 Task: Reply to email with the signature Chelsea Sanchez with the subject Thank you for a meeting from softage.10@softage.net with the message I need your assistance in preparing the presentation for the client meeting. with BCC to softage.6@softage.net with an attached document Feasibility_study.pdf
Action: Mouse moved to (1299, 208)
Screenshot: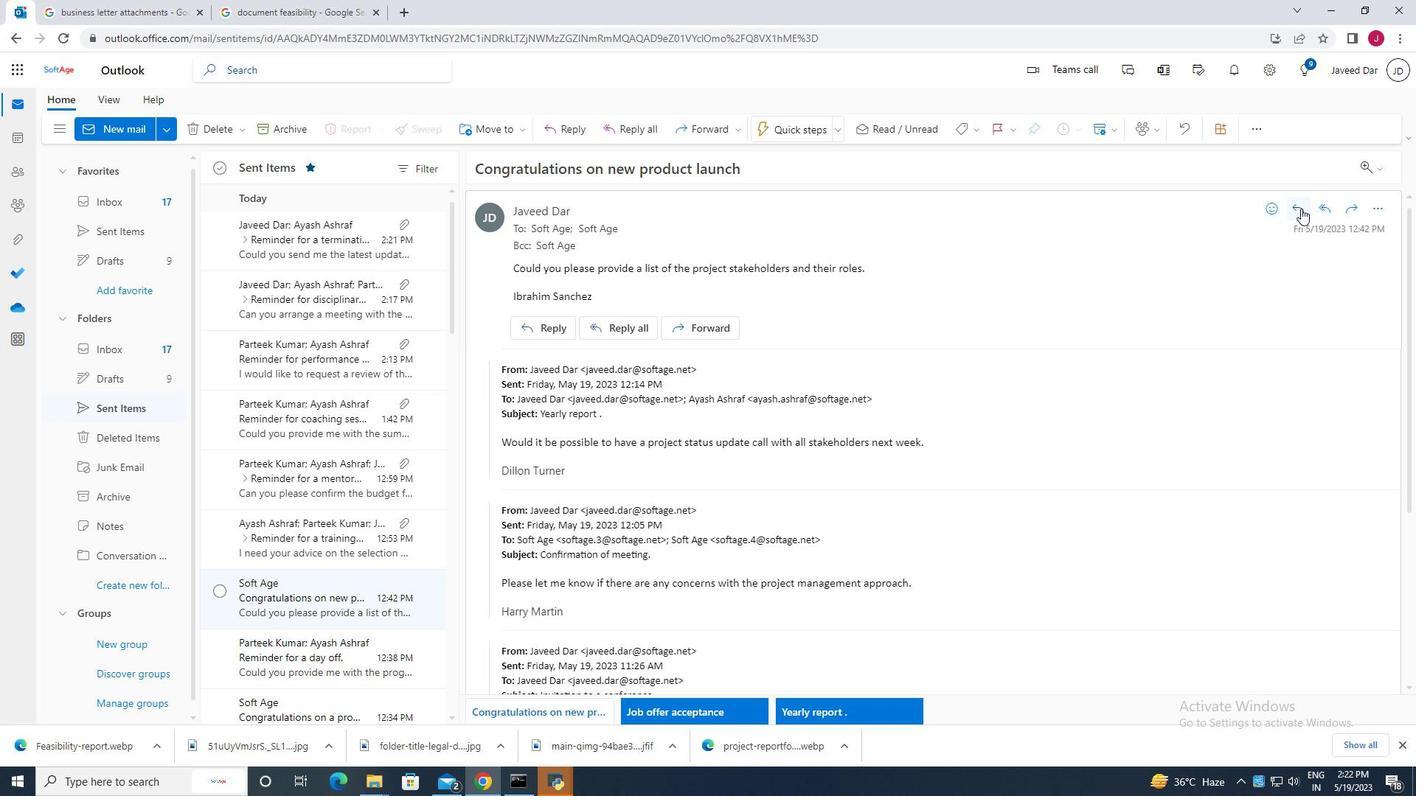 
Action: Mouse pressed left at (1299, 208)
Screenshot: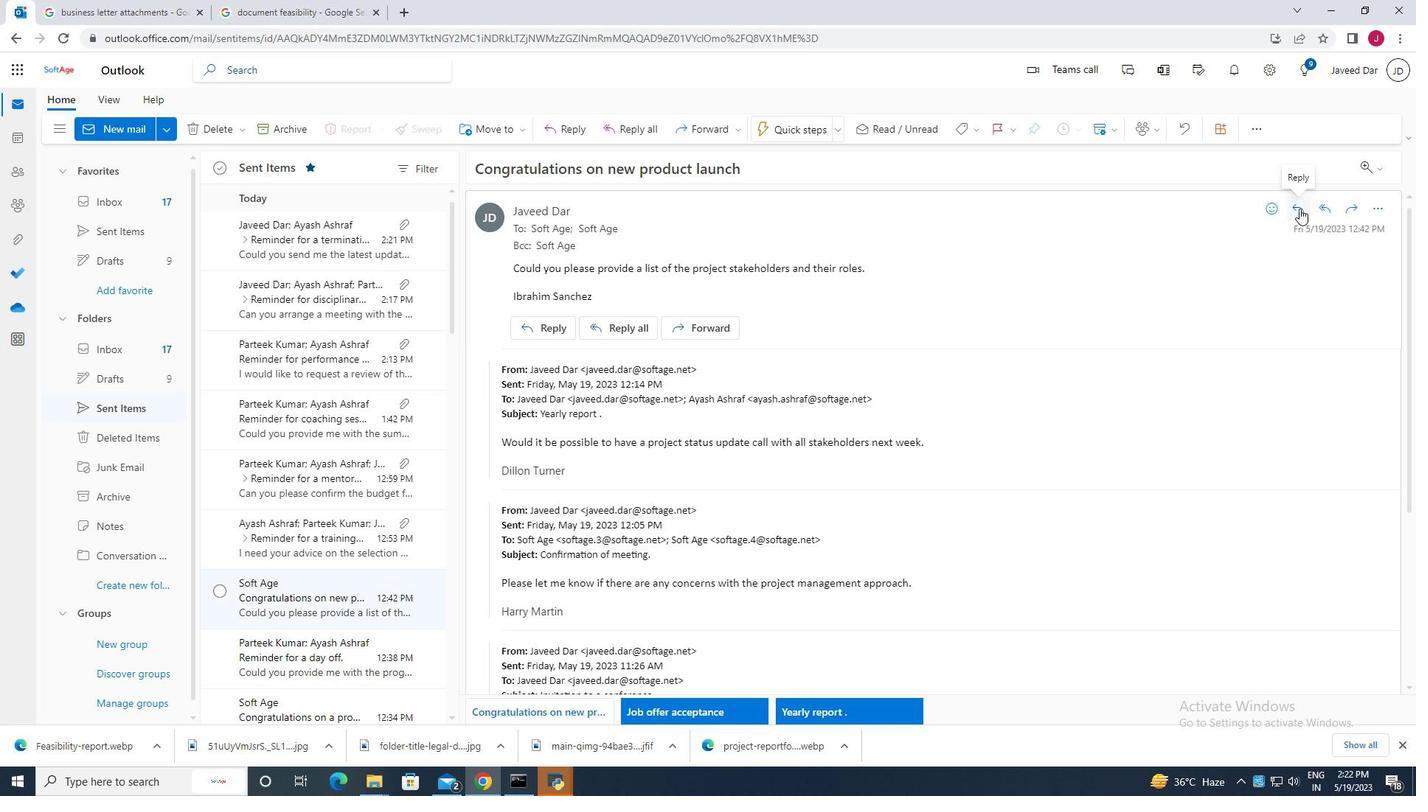 
Action: Mouse moved to (886, 217)
Screenshot: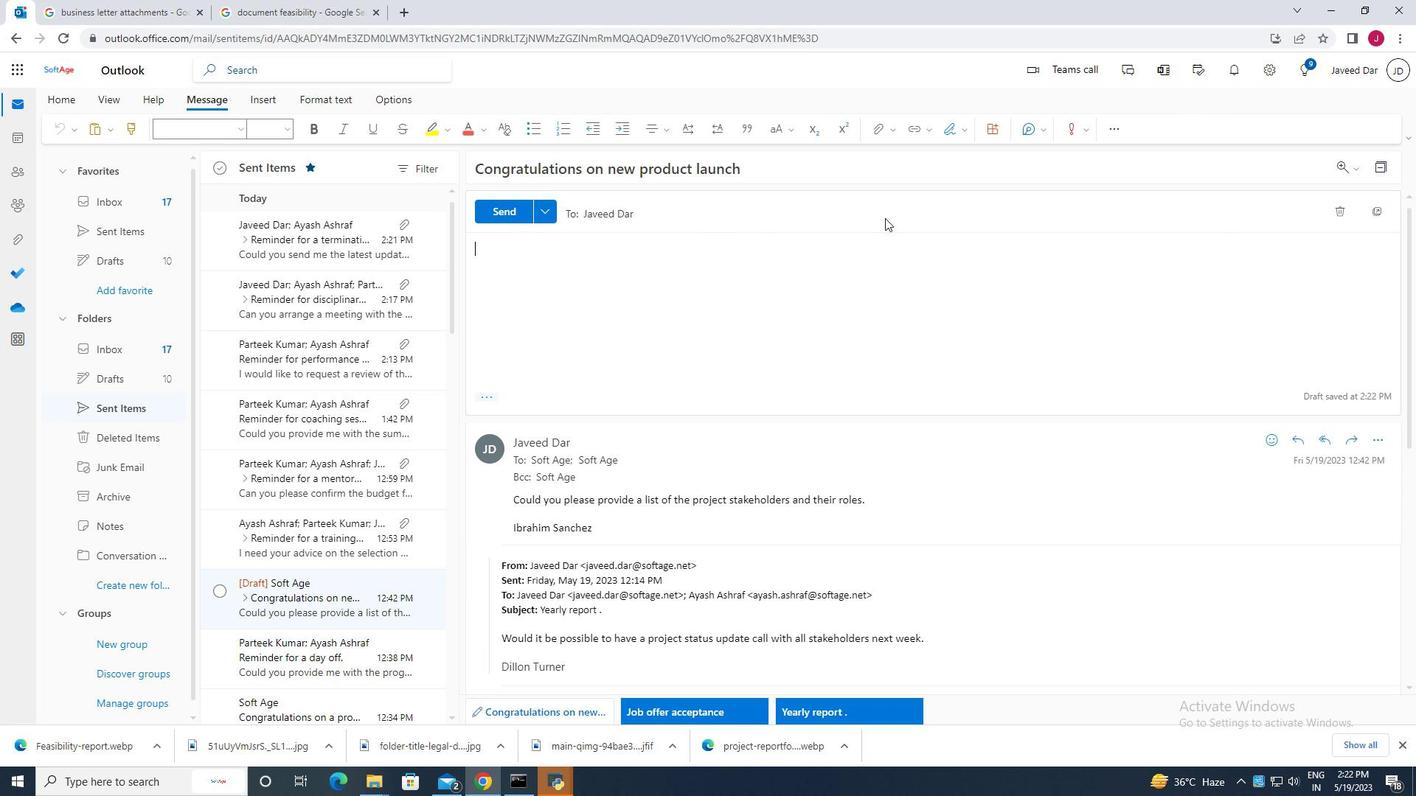 
Action: Mouse pressed left at (885, 218)
Screenshot: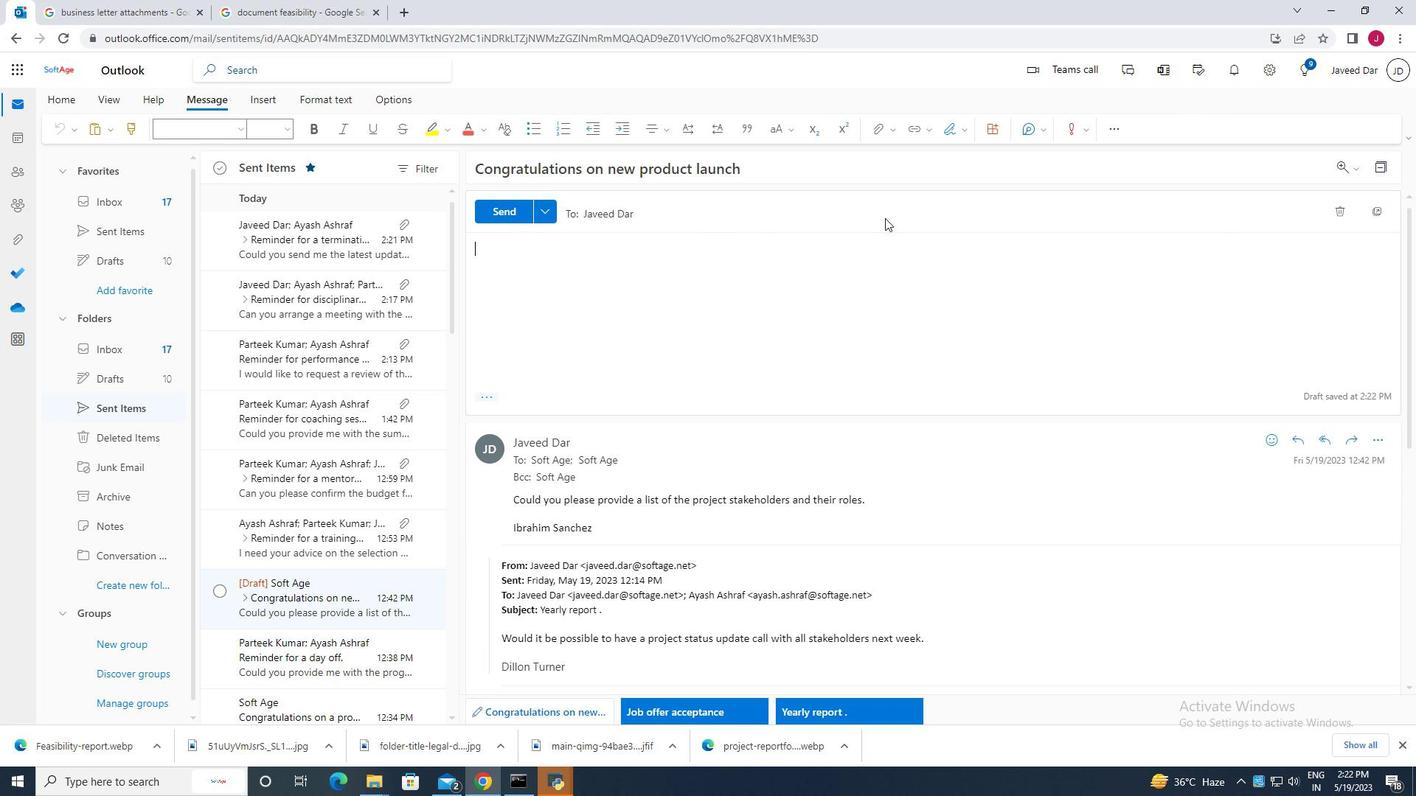 
Action: Mouse moved to (590, 245)
Screenshot: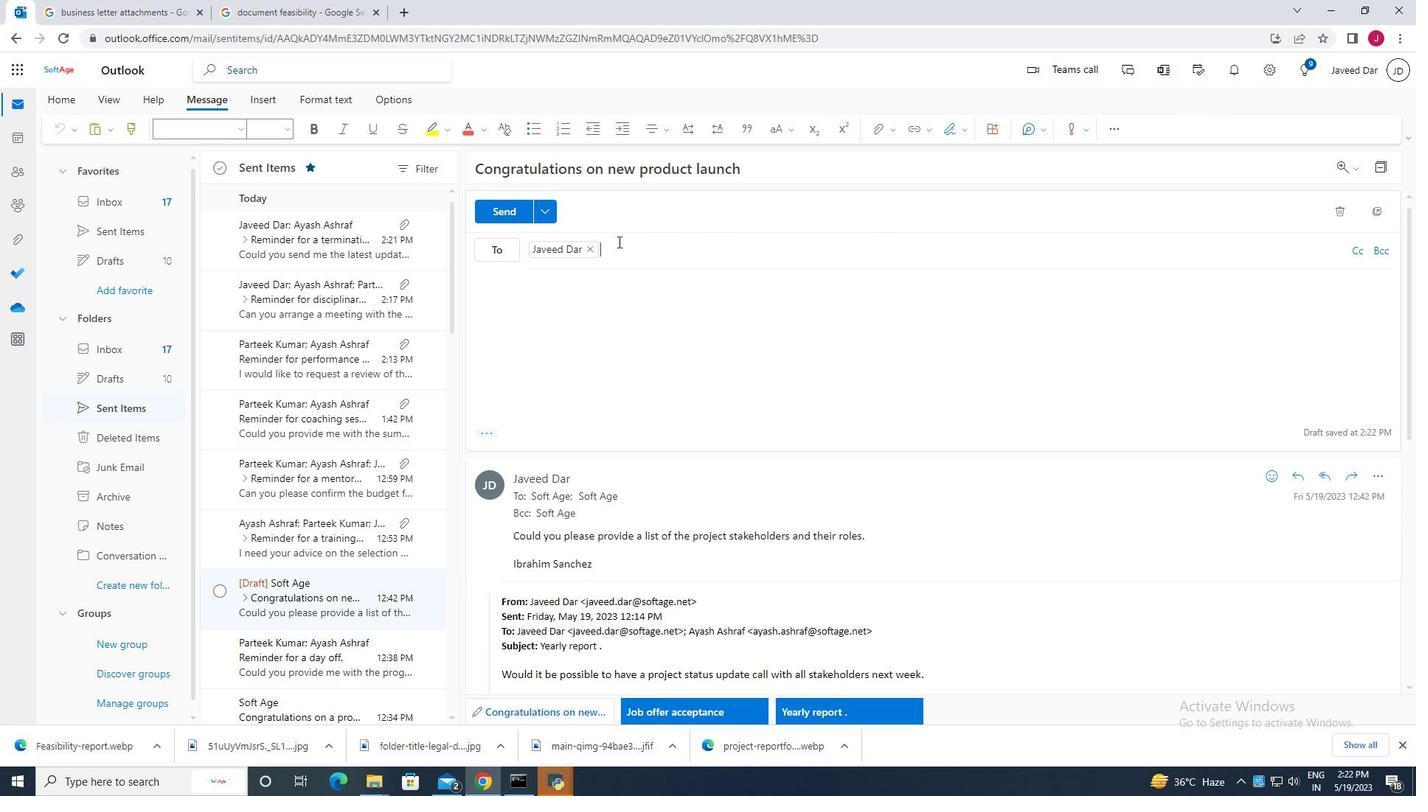 
Action: Mouse pressed left at (590, 245)
Screenshot: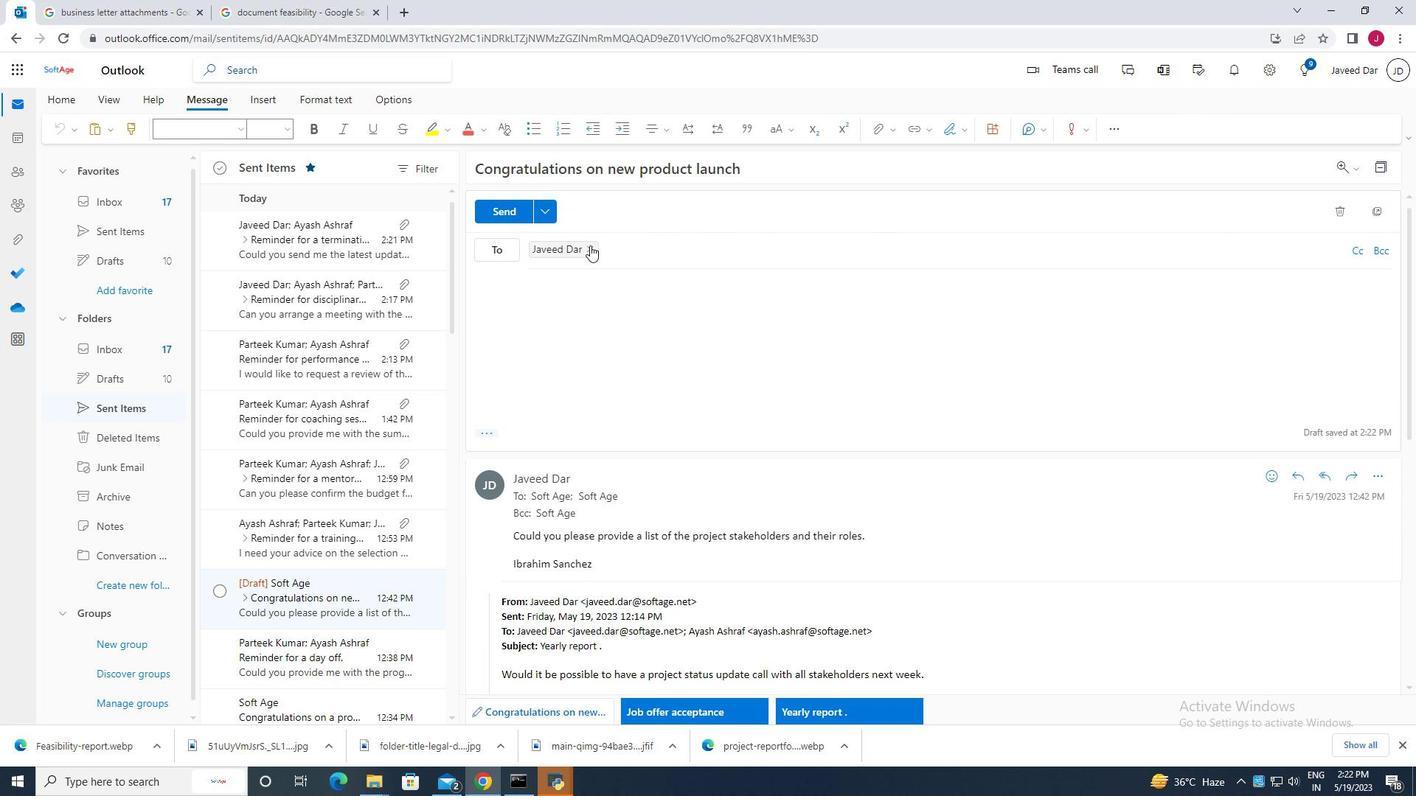 
Action: Mouse moved to (1381, 251)
Screenshot: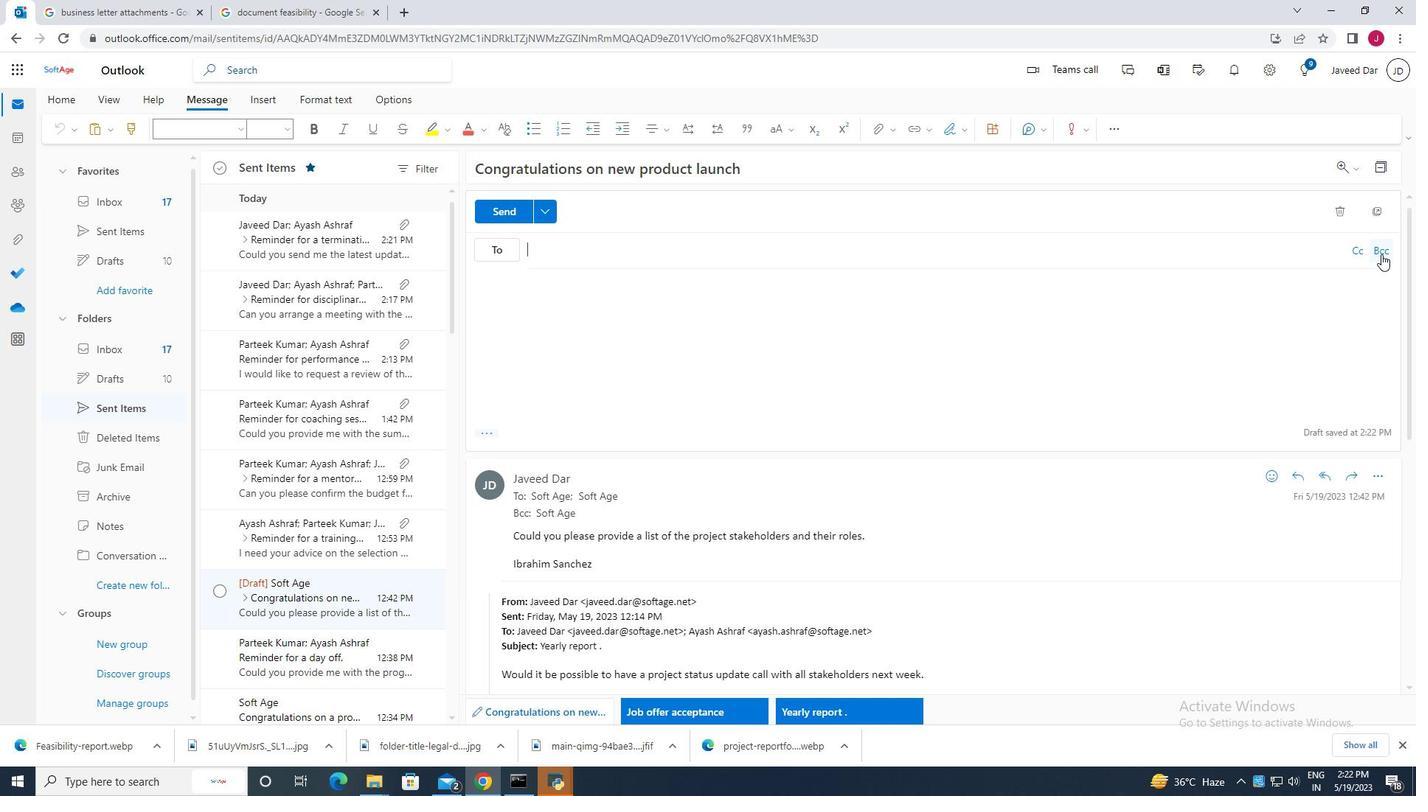 
Action: Mouse pressed left at (1381, 251)
Screenshot: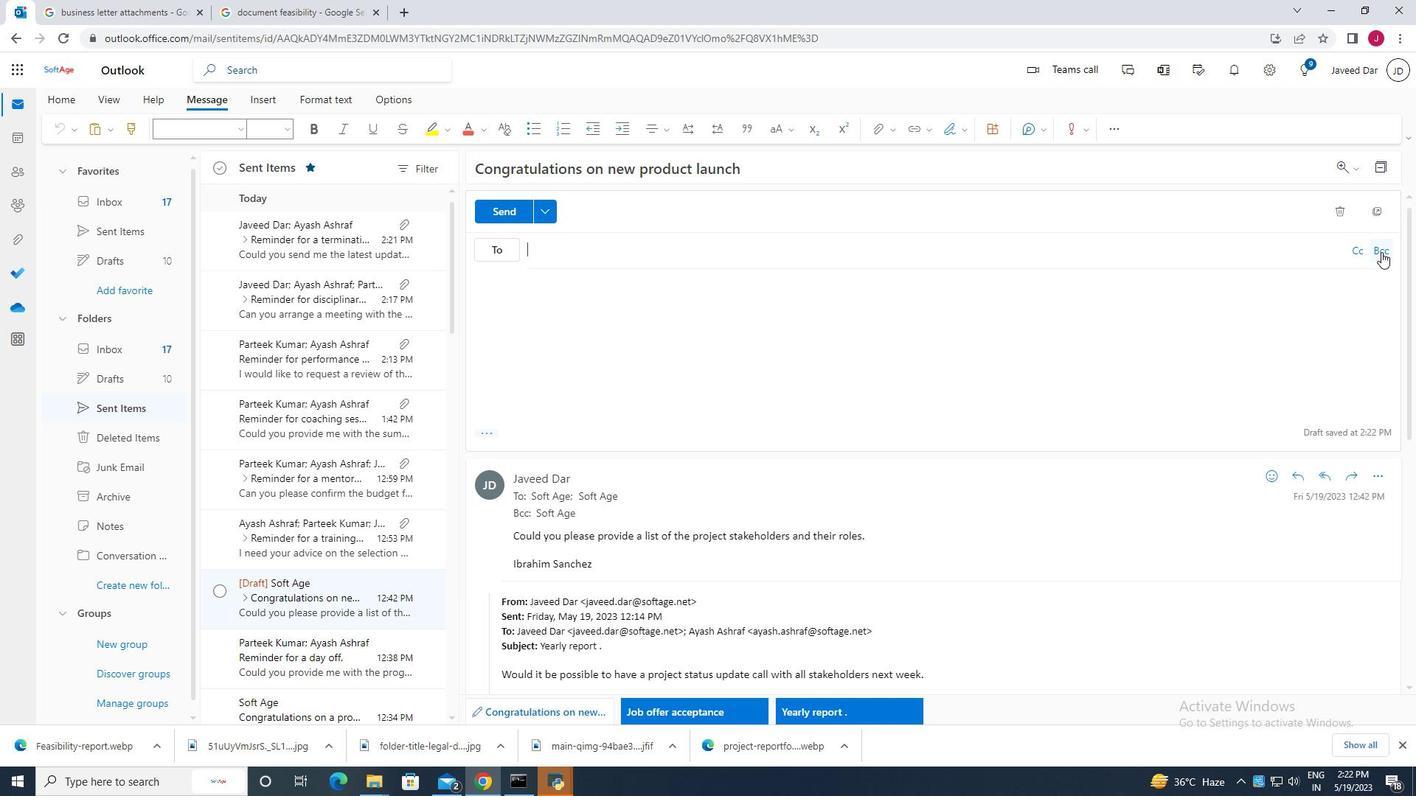 
Action: Mouse moved to (487, 430)
Screenshot: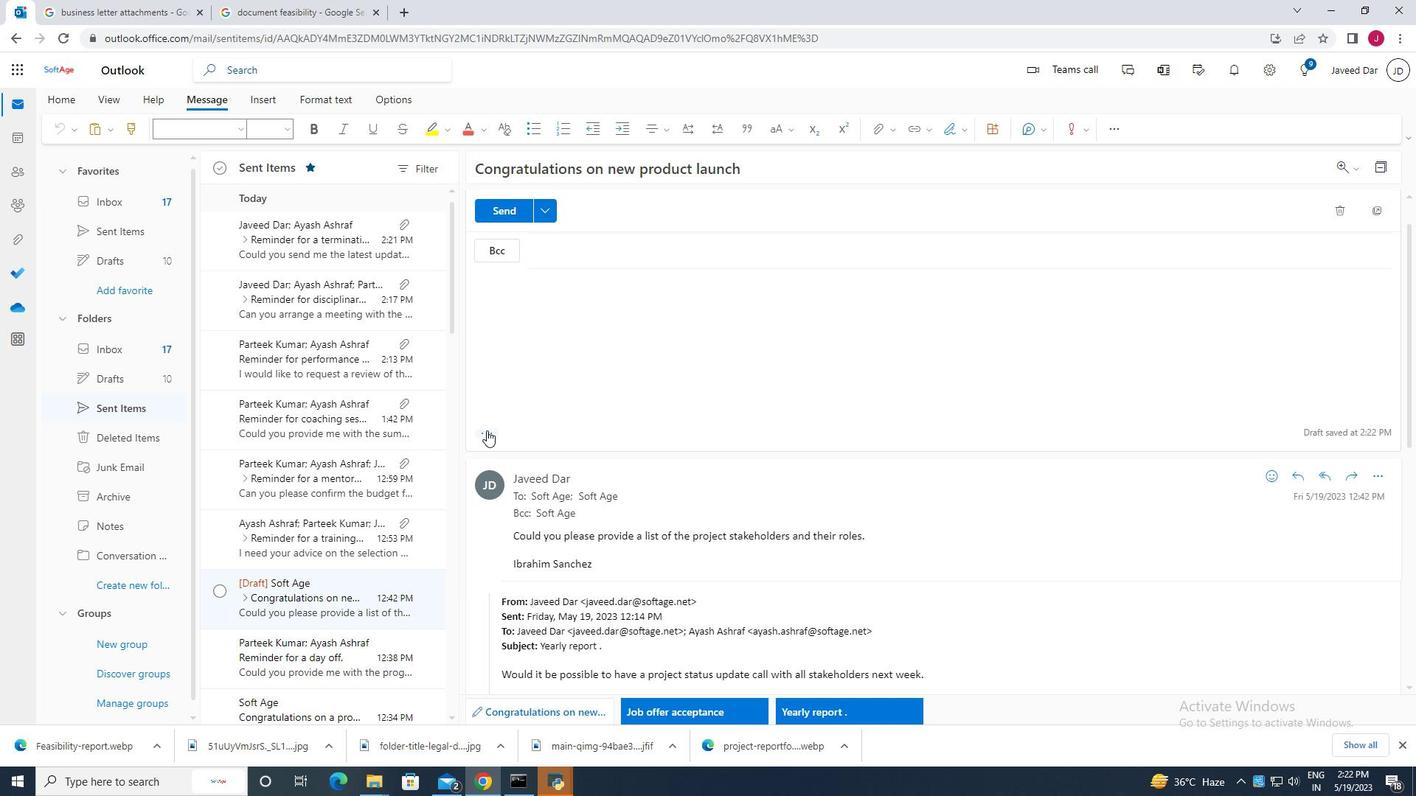 
Action: Mouse pressed left at (487, 430)
Screenshot: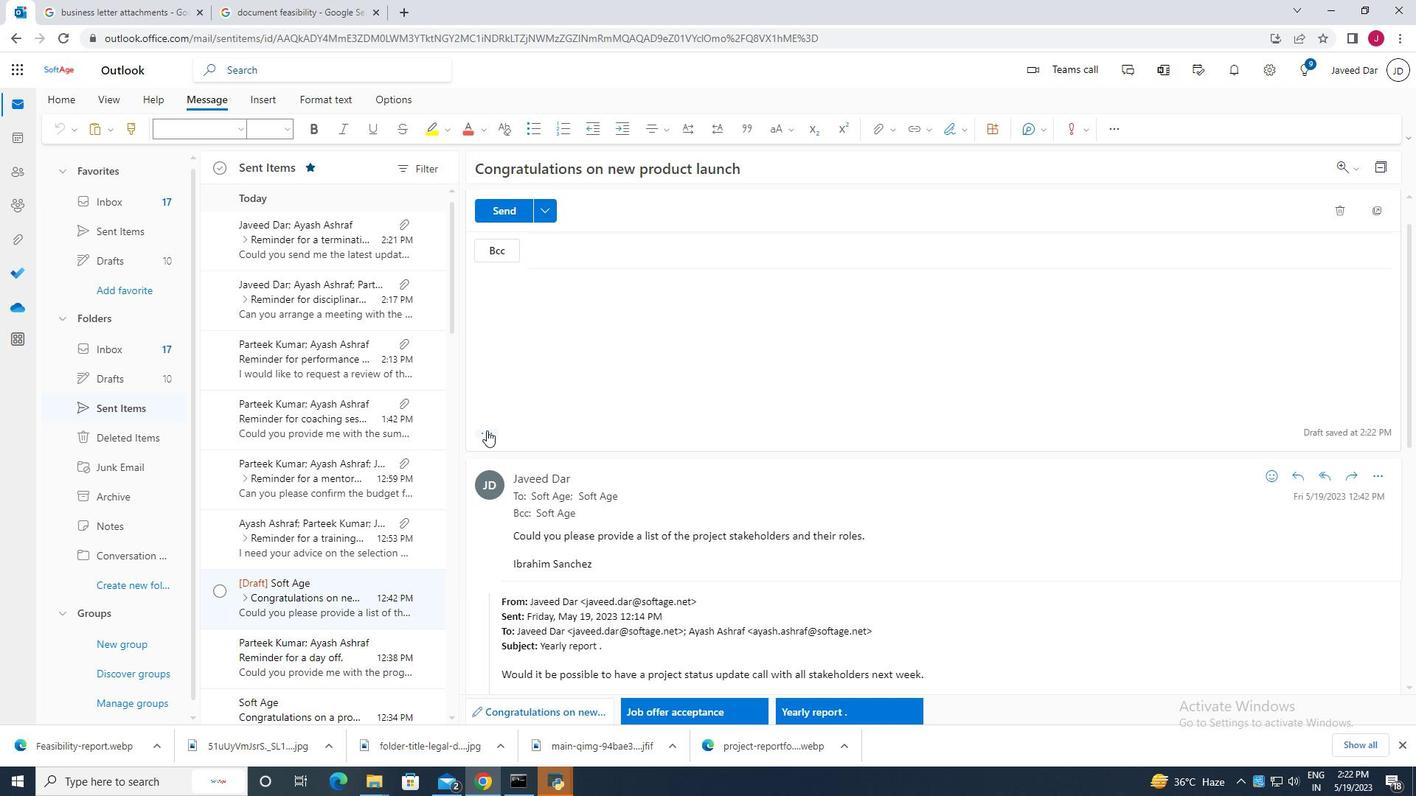 
Action: Mouse moved to (719, 312)
Screenshot: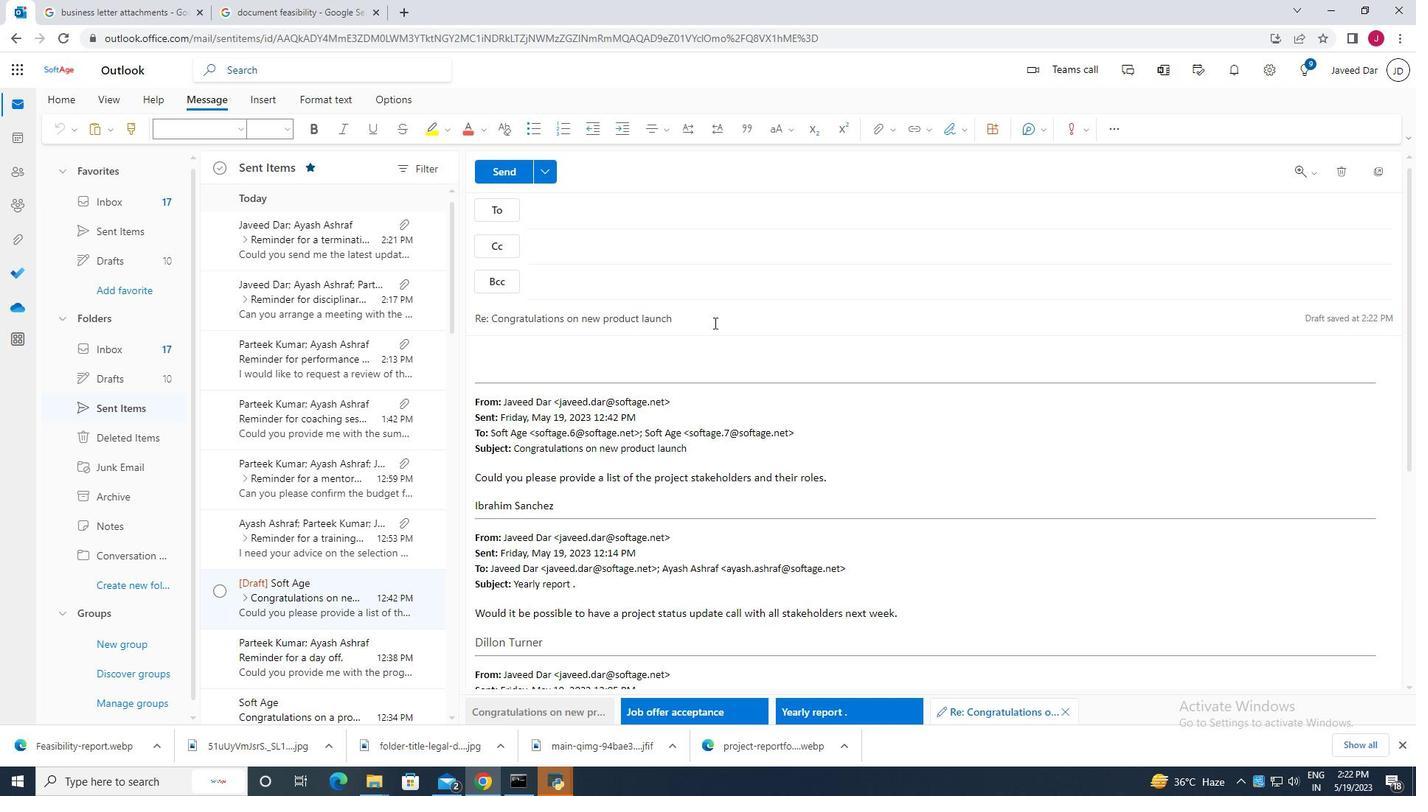 
Action: Mouse pressed left at (719, 312)
Screenshot: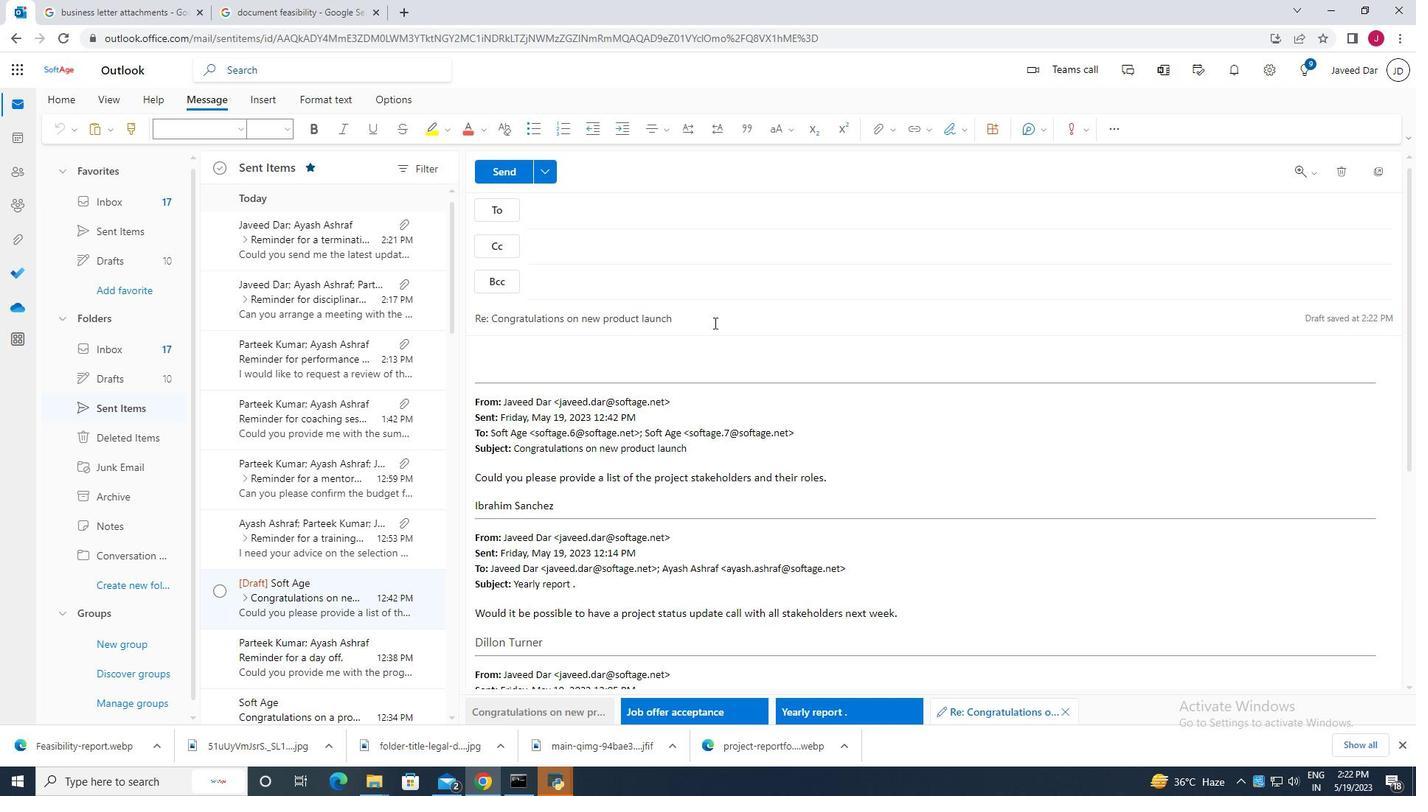 
Action: Key pressed <Key.backspace><Key.backspace><Key.backspace><Key.backspace><Key.backspace><Key.backspace><Key.backspace><Key.backspace><Key.backspace><Key.backspace><Key.backspace><Key.backspace><Key.backspace><Key.backspace><Key.backspace><Key.backspace><Key.backspace><Key.backspace><Key.backspace><Key.backspace><Key.backspace><Key.backspace><Key.backspace><Key.backspace><Key.backspace><Key.backspace><Key.backspace><Key.backspace><Key.backspace><Key.backspace><Key.backspace><Key.backspace><Key.backspace><Key.backspace><Key.backspace><Key.backspace><Key.backspace><Key.backspace><Key.backspace><Key.backspace><Key.backspace><Key.backspace><Key.backspace><Key.backspace><Key.caps_lock>T<Key.caps_lock>hank<Key.space>you<Key.space>for<Key.space>meeting<Key.space>from<Key.space><Key.backspace><Key.backspace><Key.backspace><Key.backspace><Key.backspace><Key.backspace>.
Screenshot: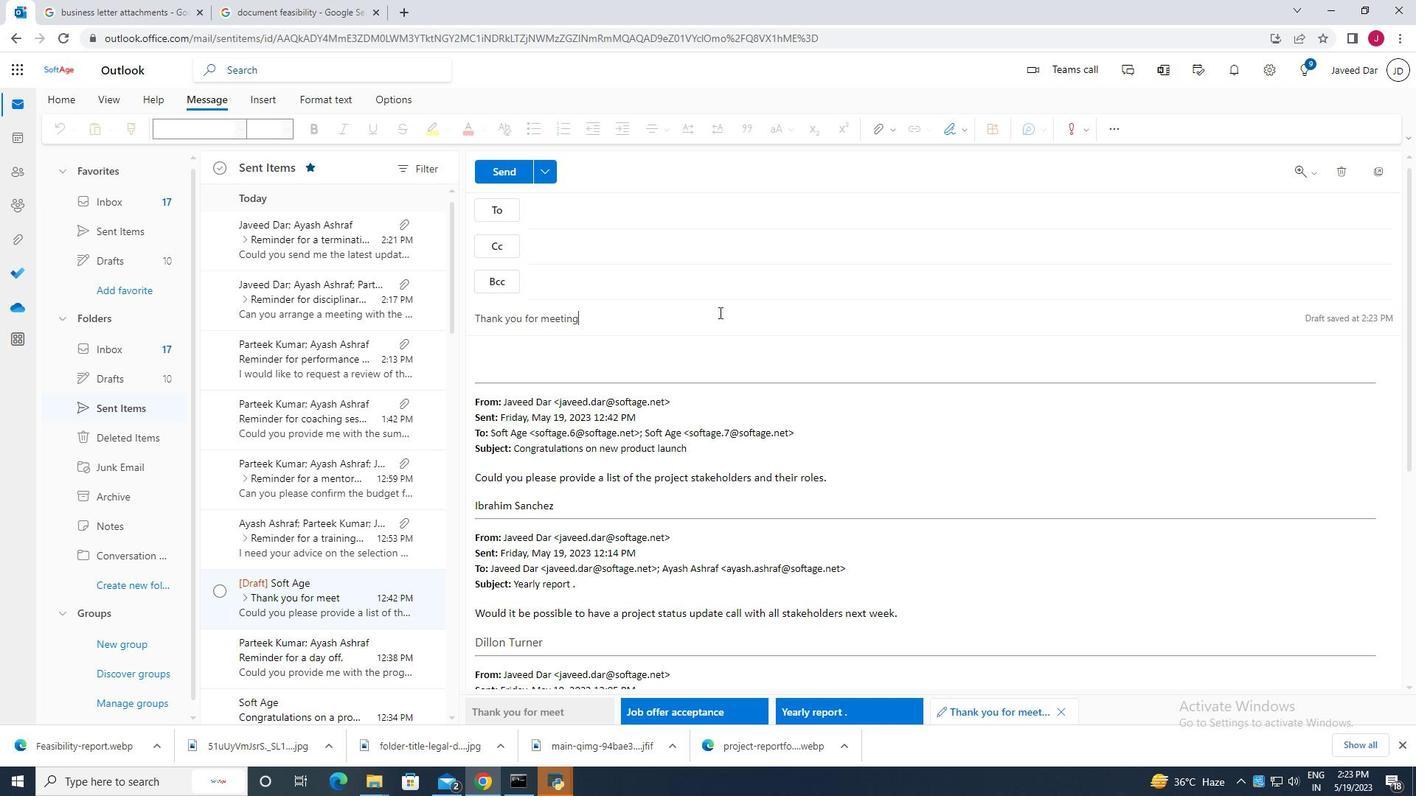 
Action: Mouse moved to (600, 353)
Screenshot: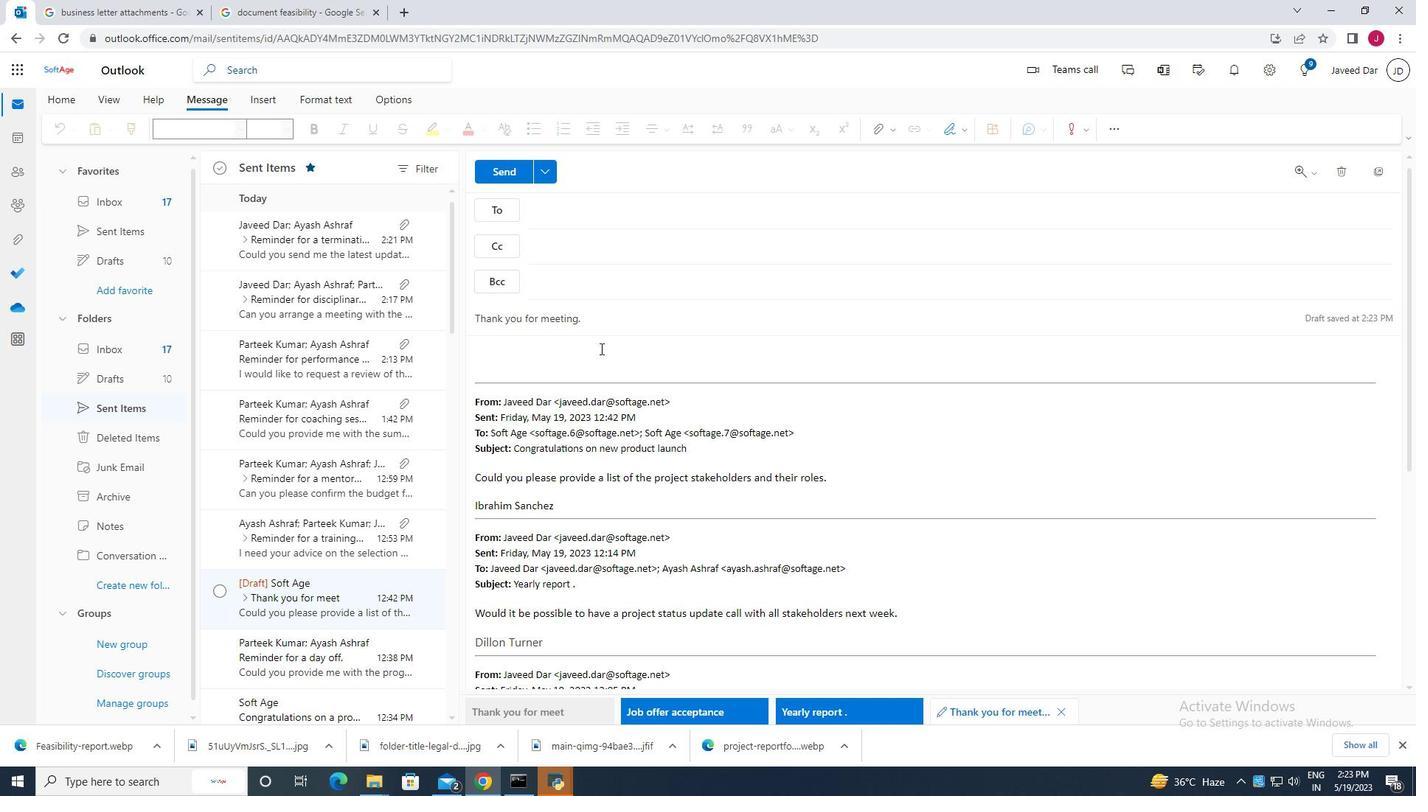 
Action: Mouse pressed left at (600, 353)
Screenshot: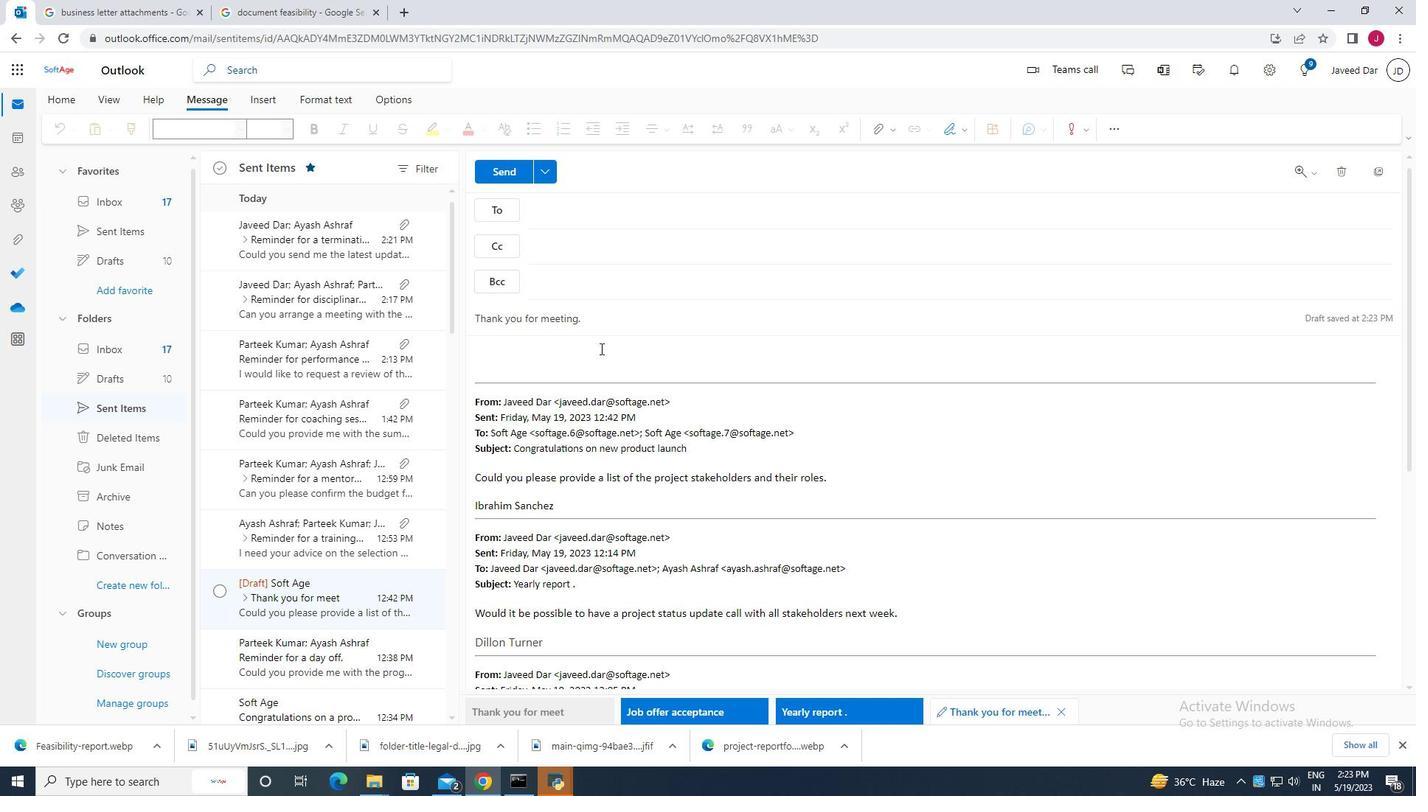 
Action: Key pressed <Key.caps_lock>I<Key.caps_lock><Key.space>need<Key.space>your<Key.space>assistance<Key.space>in<Key.space>preparing<Key.space>the<Key.space>presentation<Key.space>for<Key.space>the<Key.space>client<Key.space>mitting<Key.space><Key.backspace><Key.backspace><Key.backspace><Key.backspace><Key.backspace><Key.backspace><Key.backspace>eeting<Key.space>
Screenshot: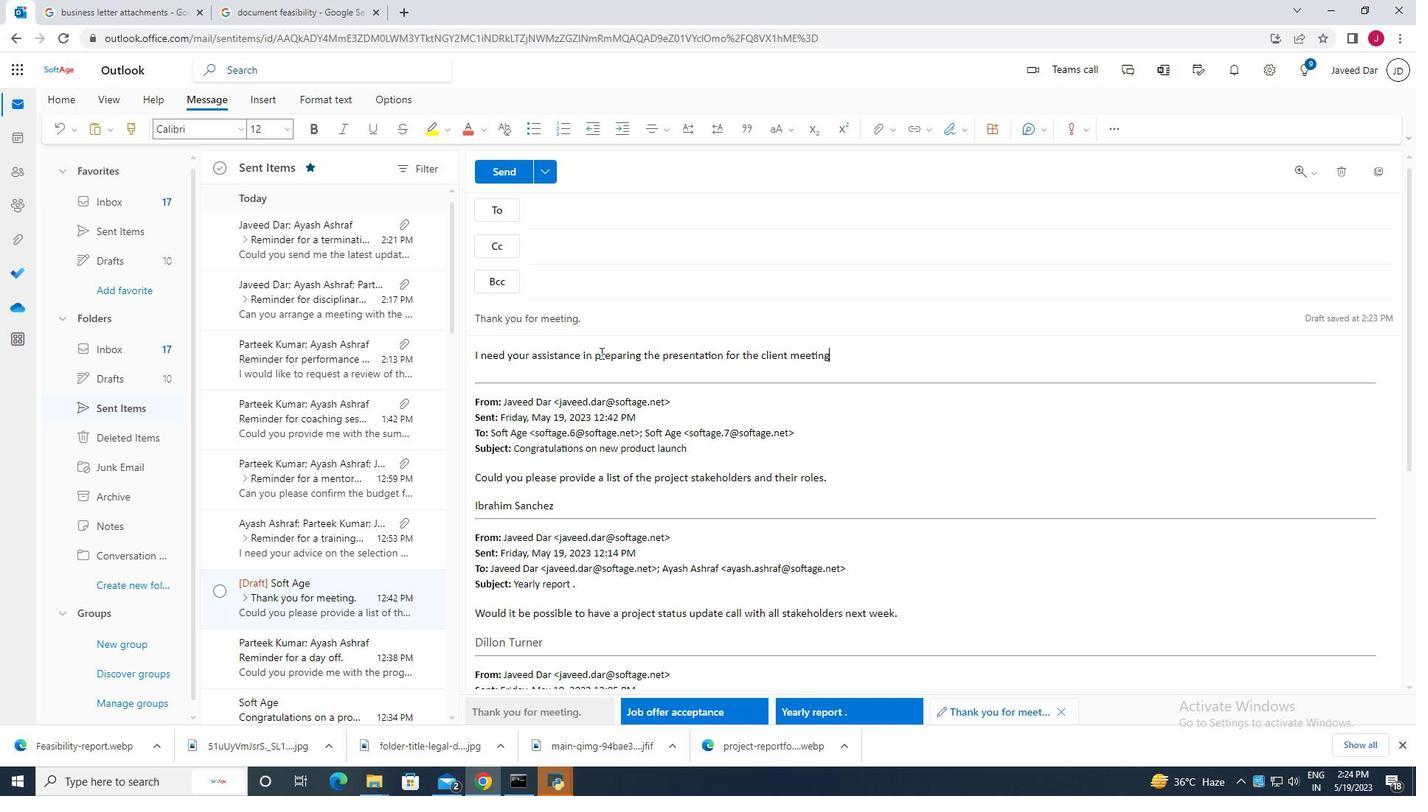 
Action: Mouse moved to (603, 276)
Screenshot: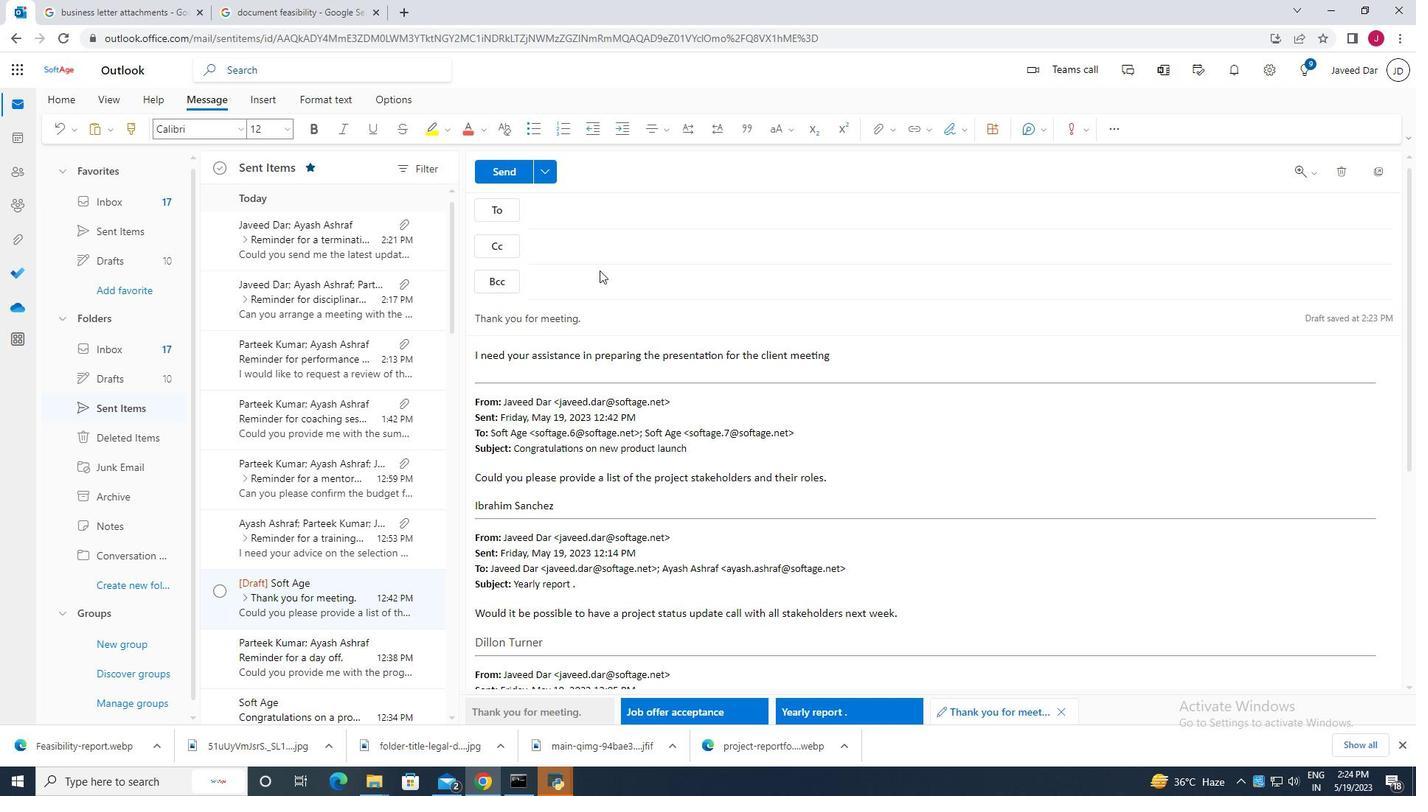 
Action: Mouse pressed left at (603, 276)
Screenshot: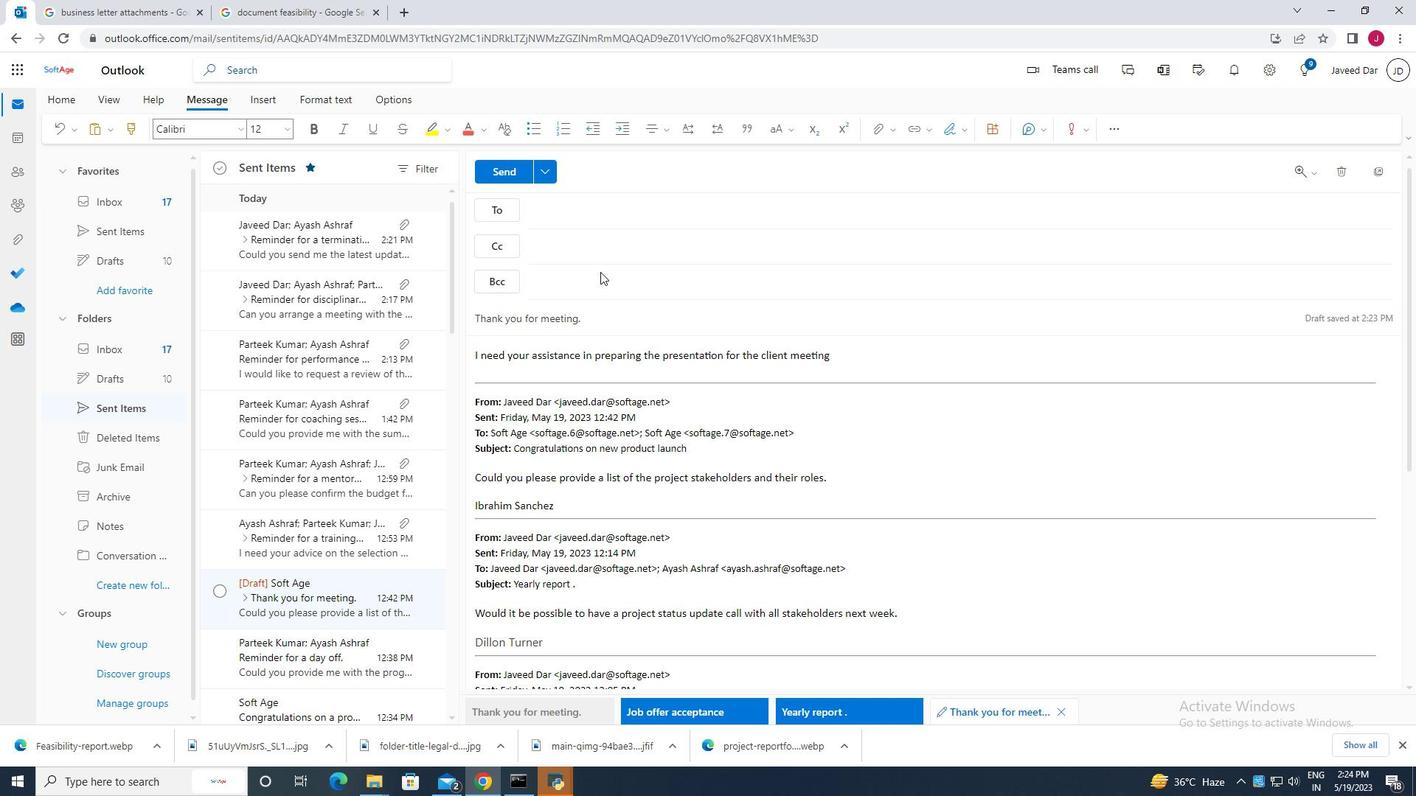 
Action: Key pressed softage.6
Screenshot: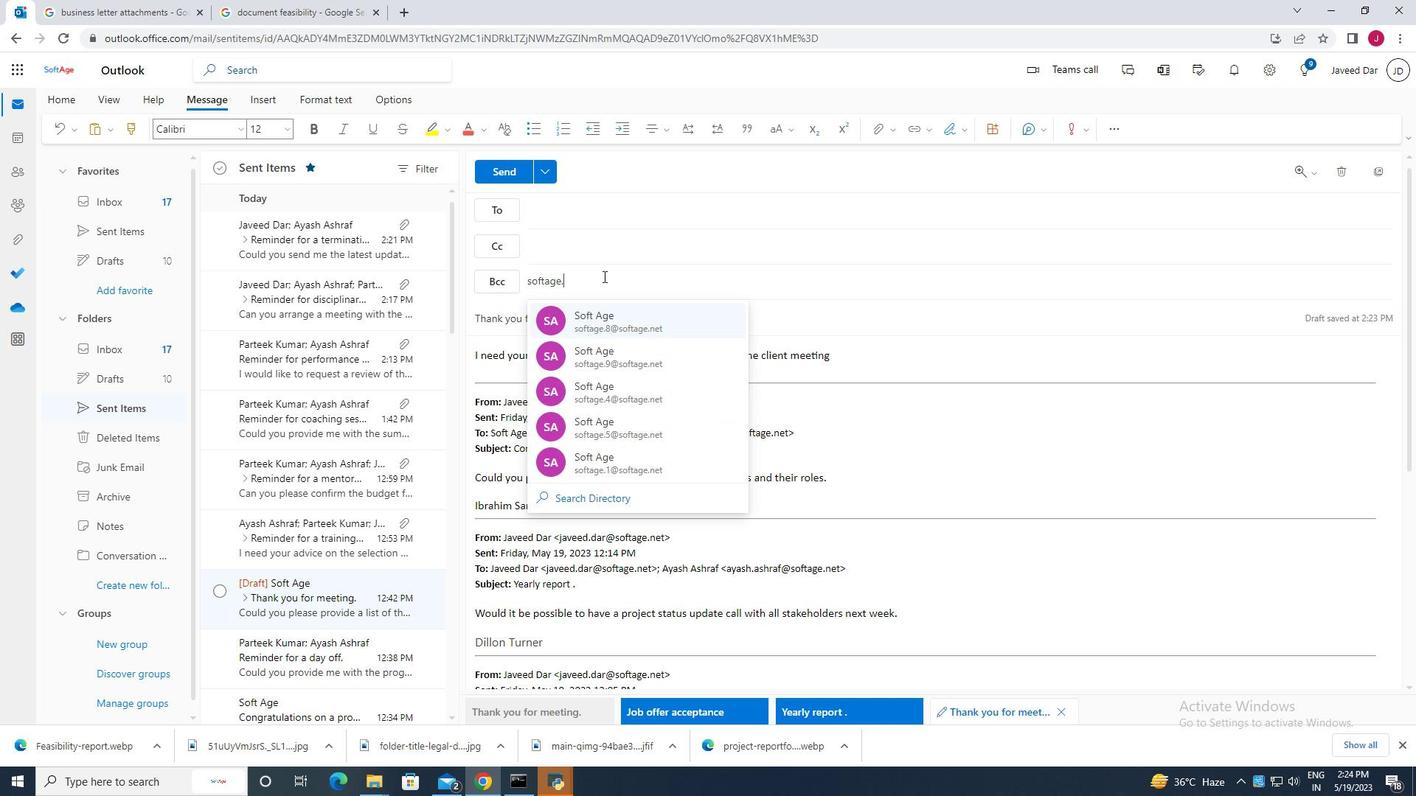 
Action: Mouse moved to (630, 321)
Screenshot: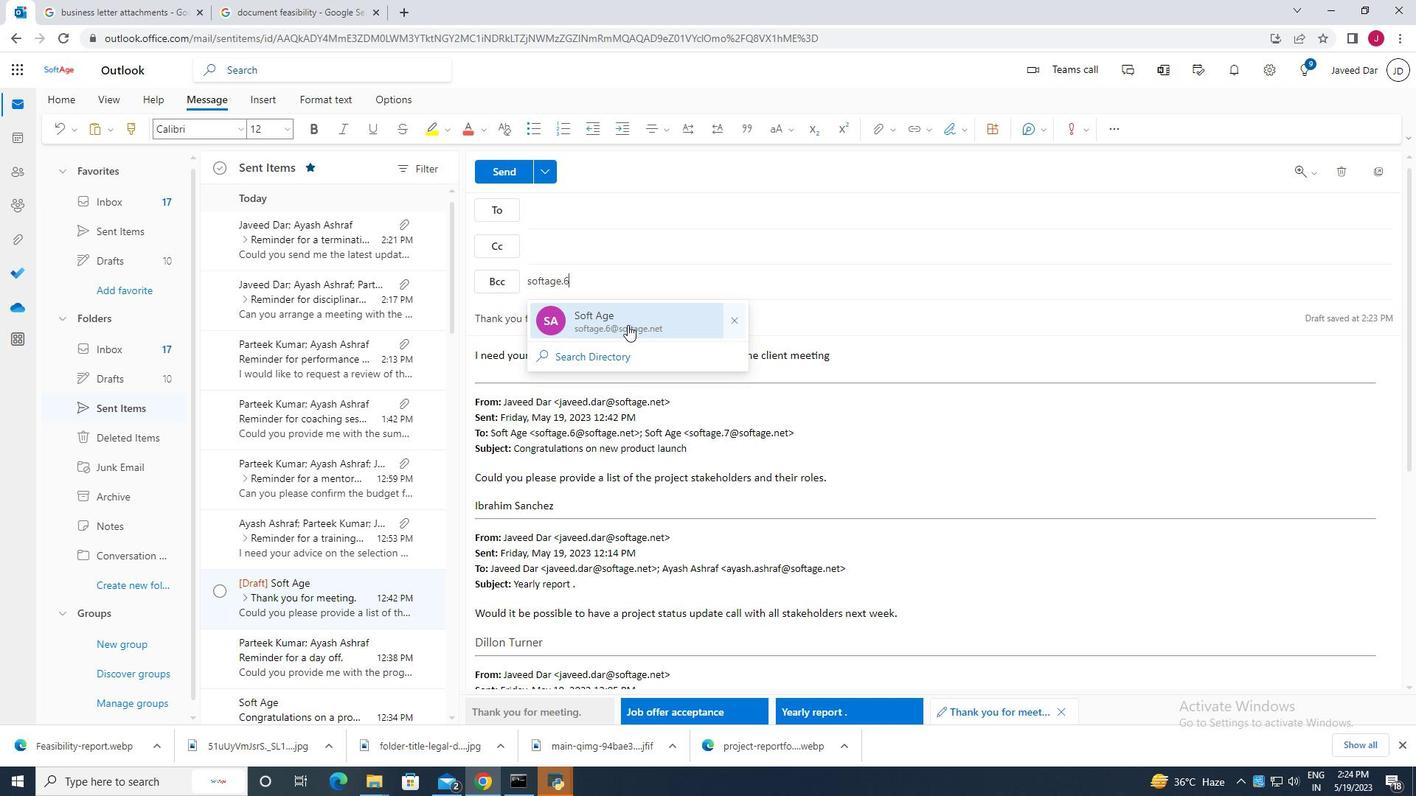 
Action: Mouse pressed left at (630, 321)
Screenshot: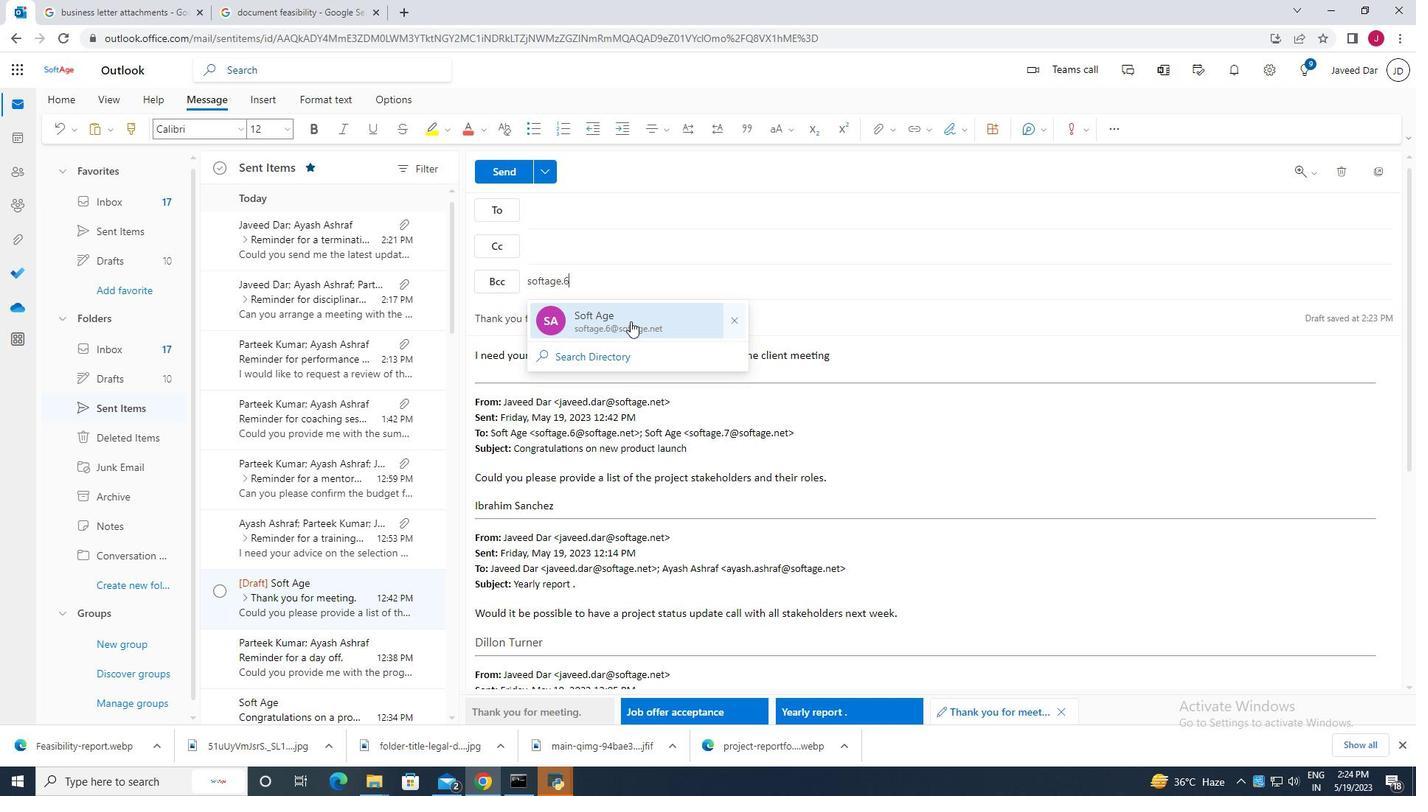 
Action: Mouse moved to (952, 132)
Screenshot: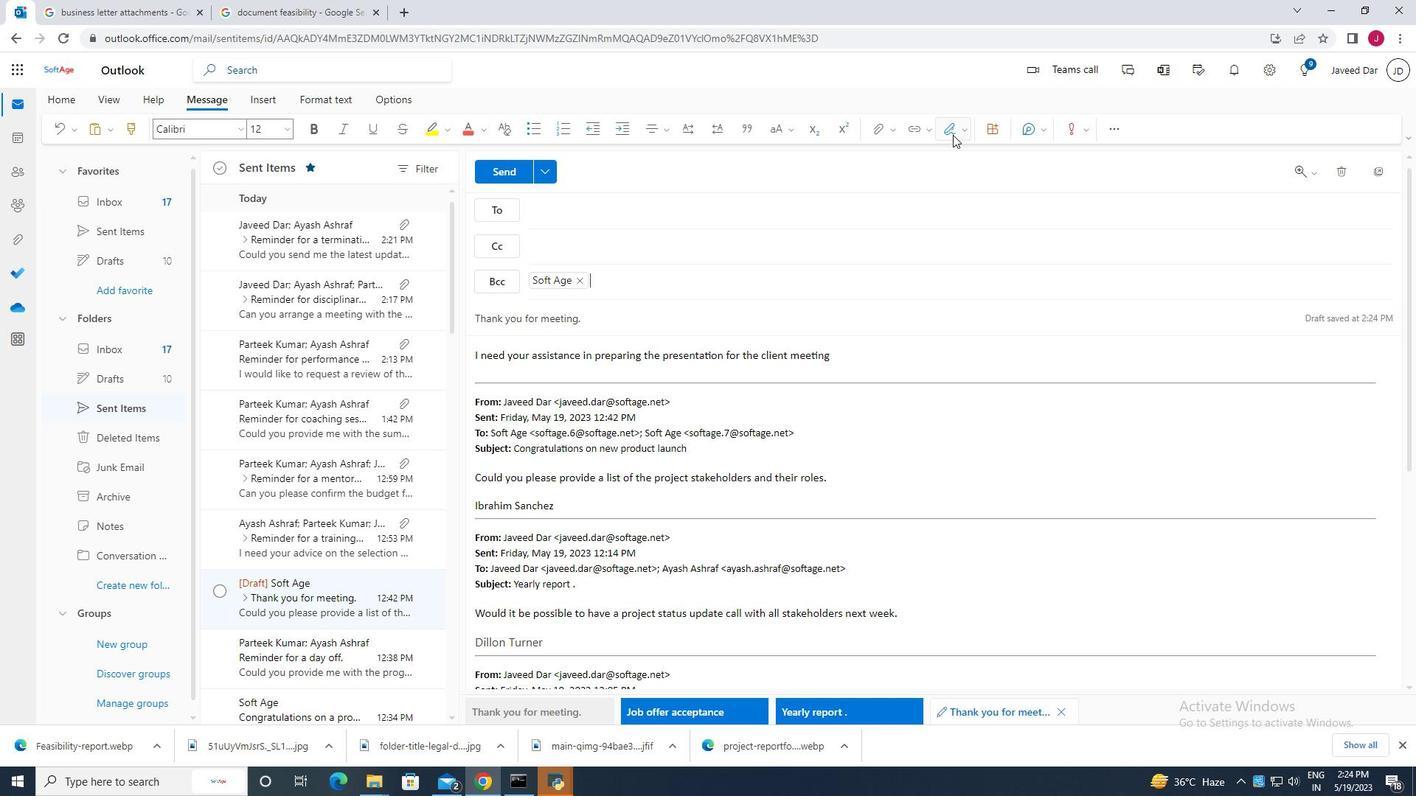 
Action: Mouse pressed left at (952, 132)
Screenshot: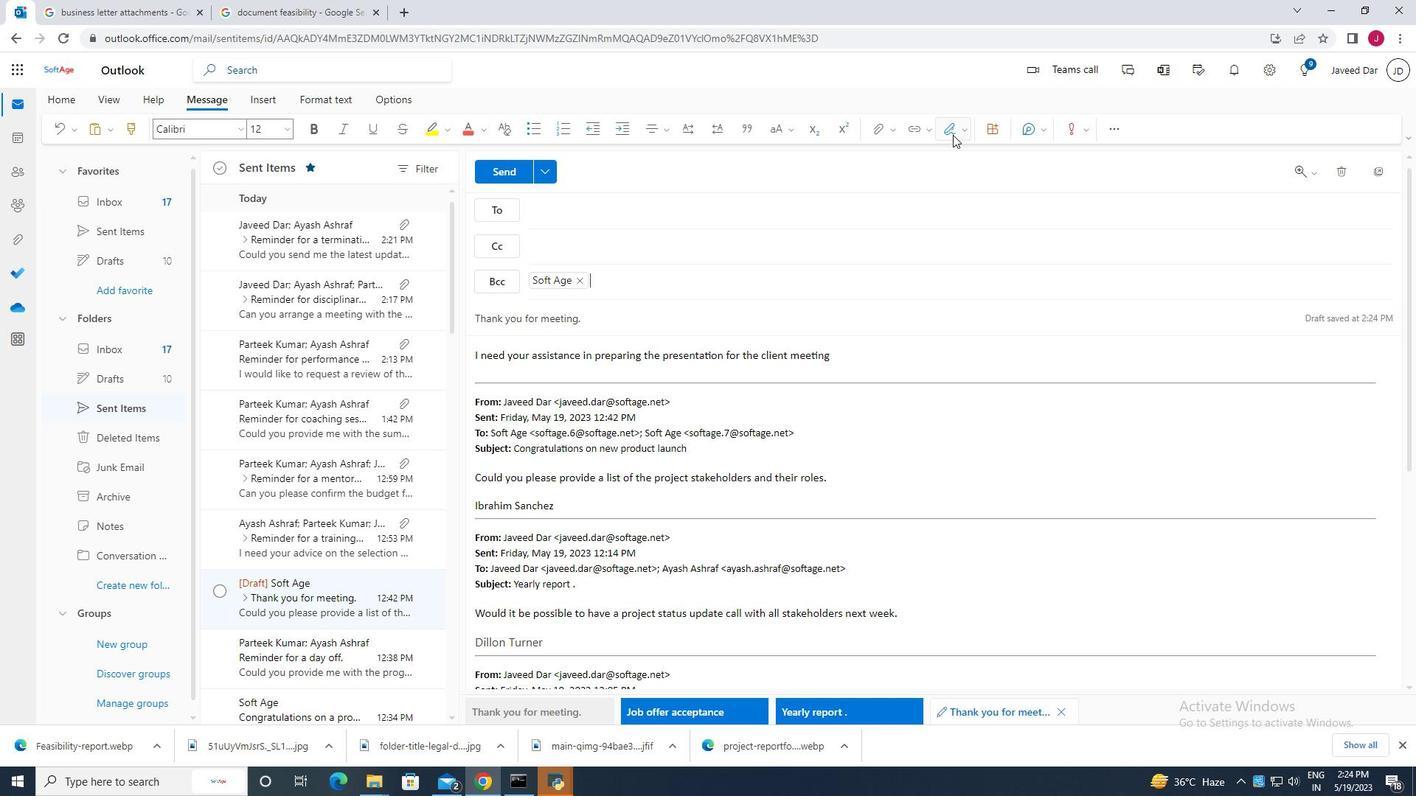 
Action: Mouse moved to (928, 188)
Screenshot: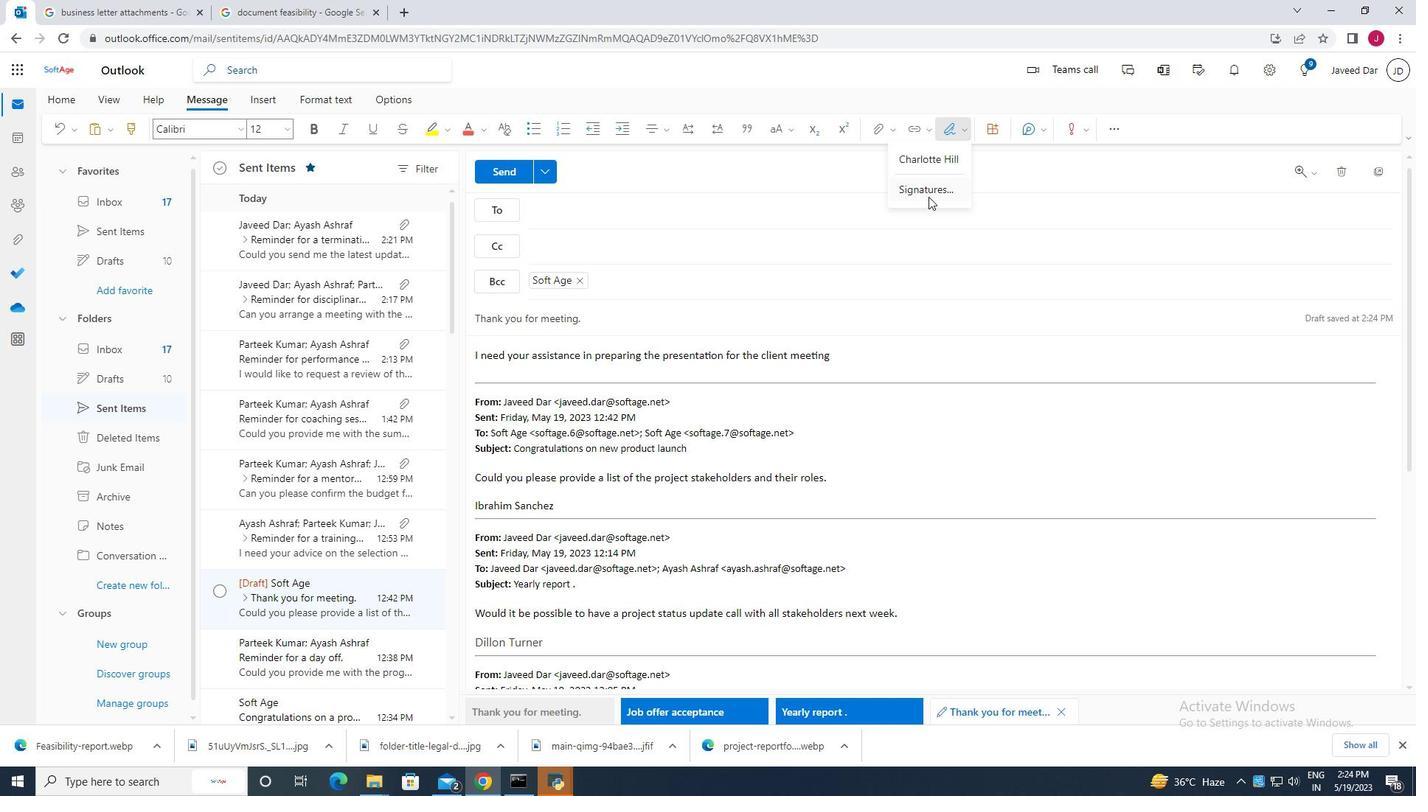 
Action: Mouse pressed left at (928, 188)
Screenshot: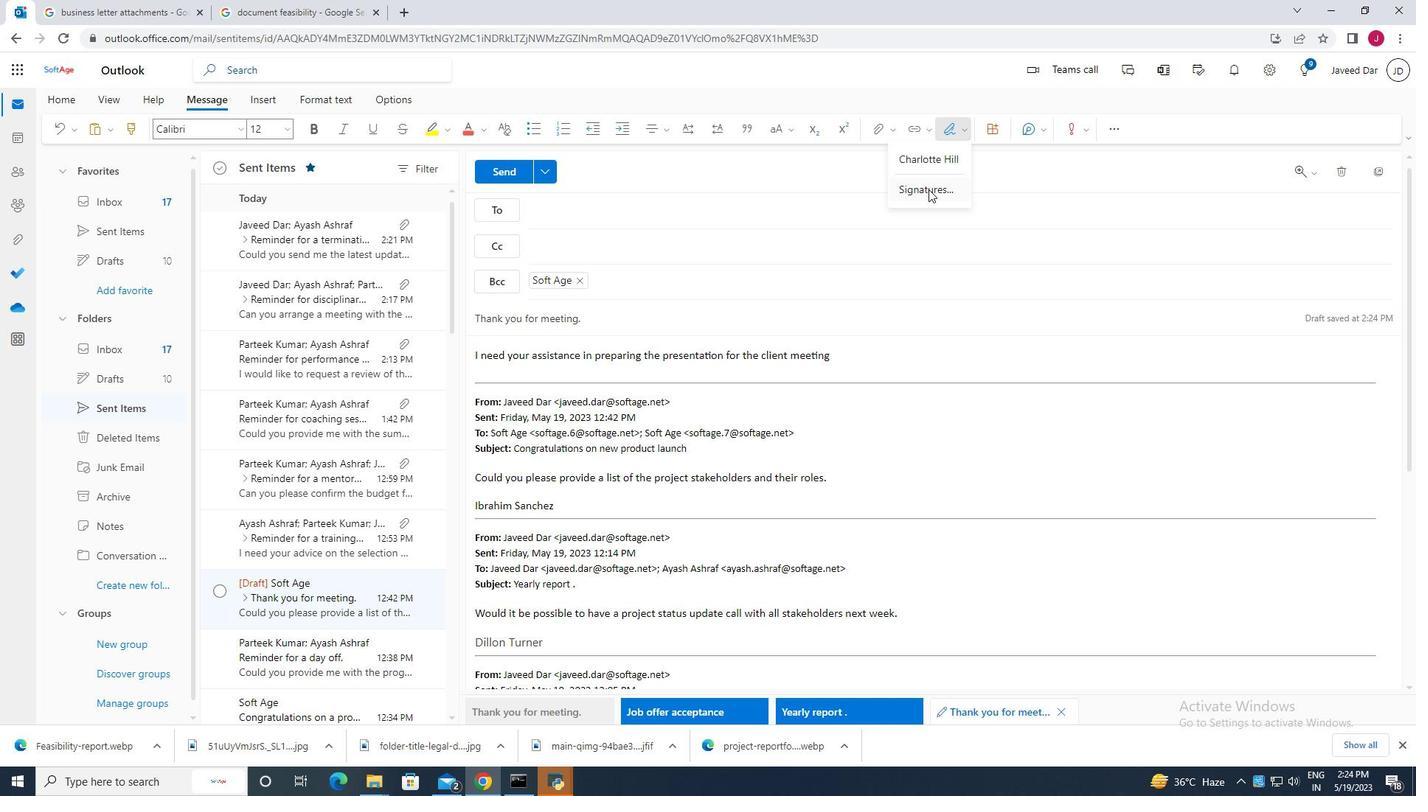 
Action: Mouse moved to (1004, 246)
Screenshot: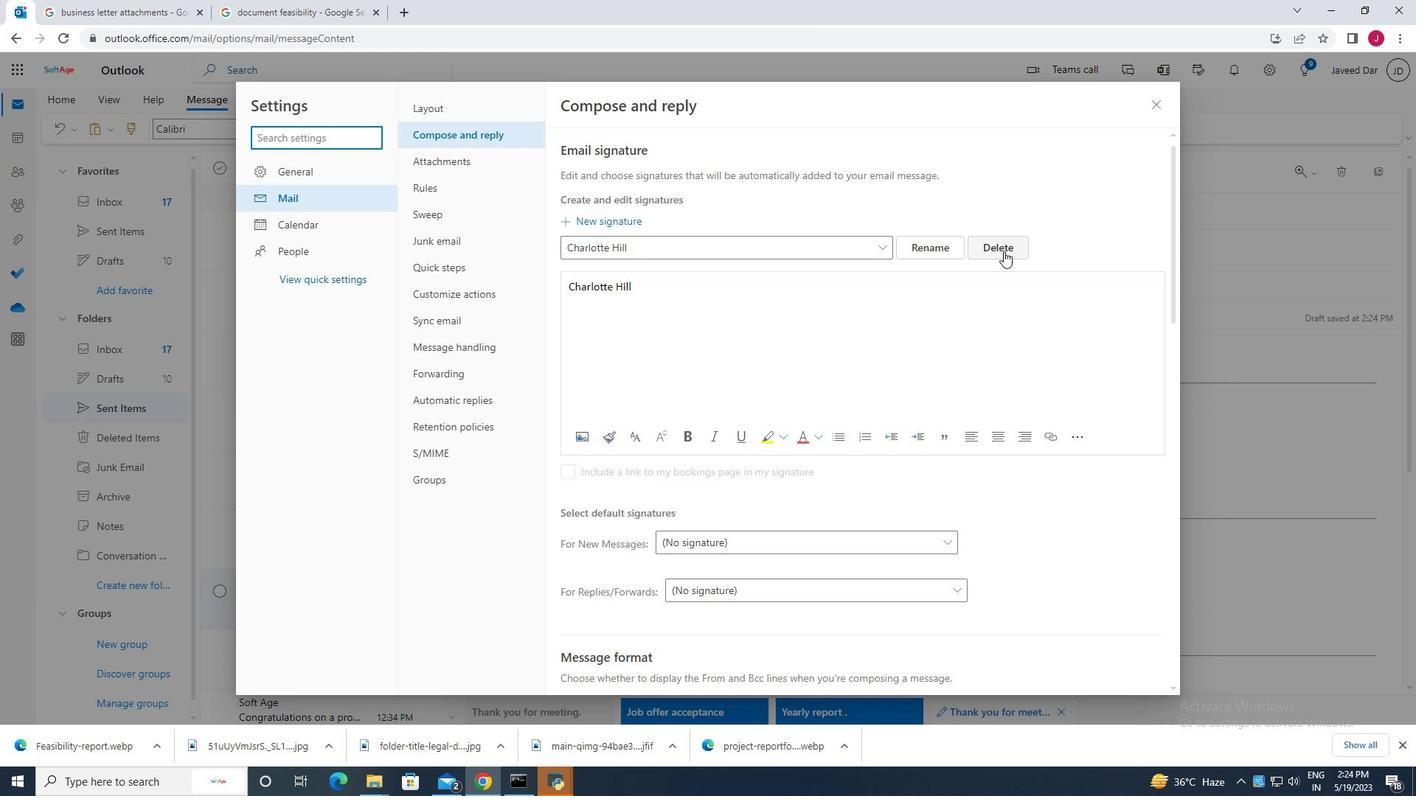 
Action: Mouse pressed left at (1004, 246)
Screenshot: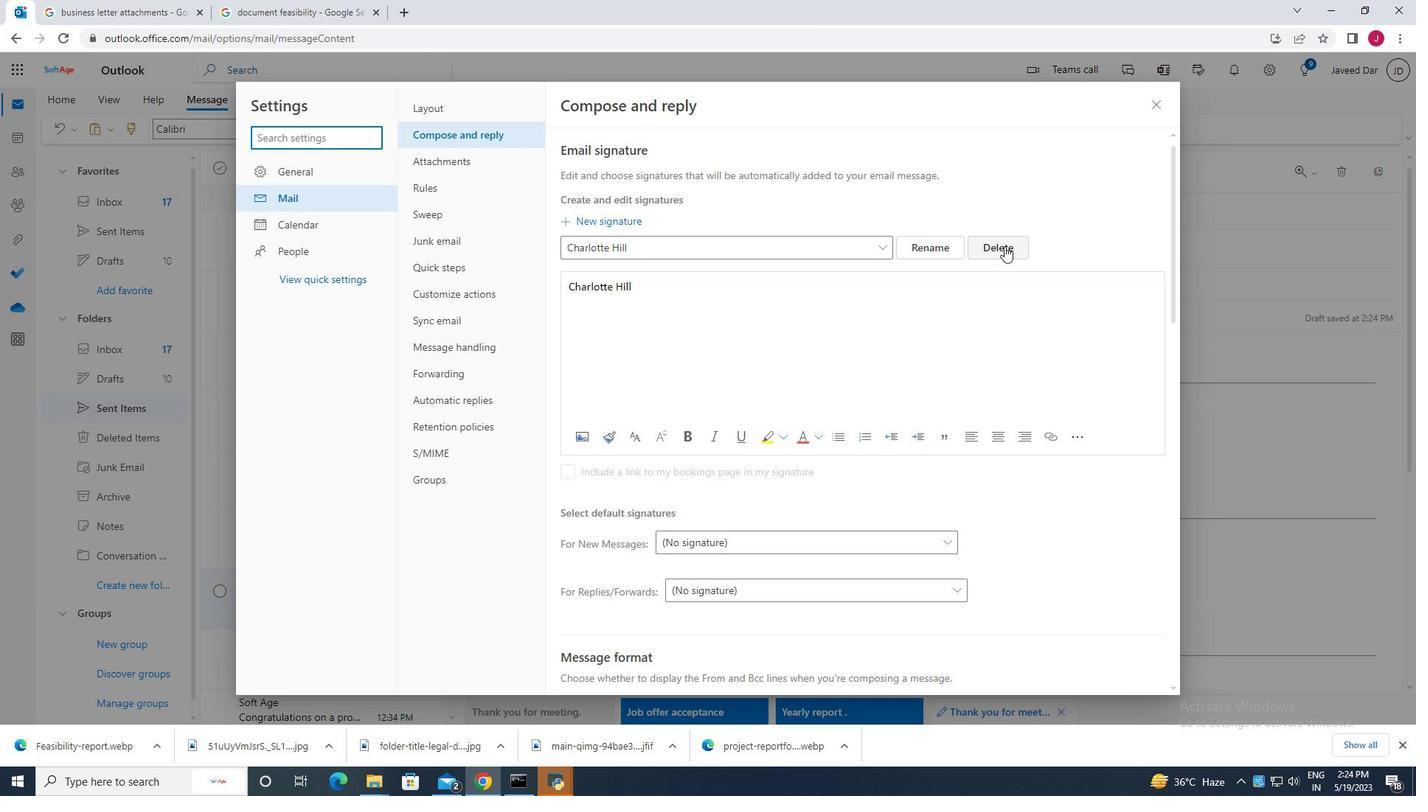 
Action: Mouse moved to (721, 248)
Screenshot: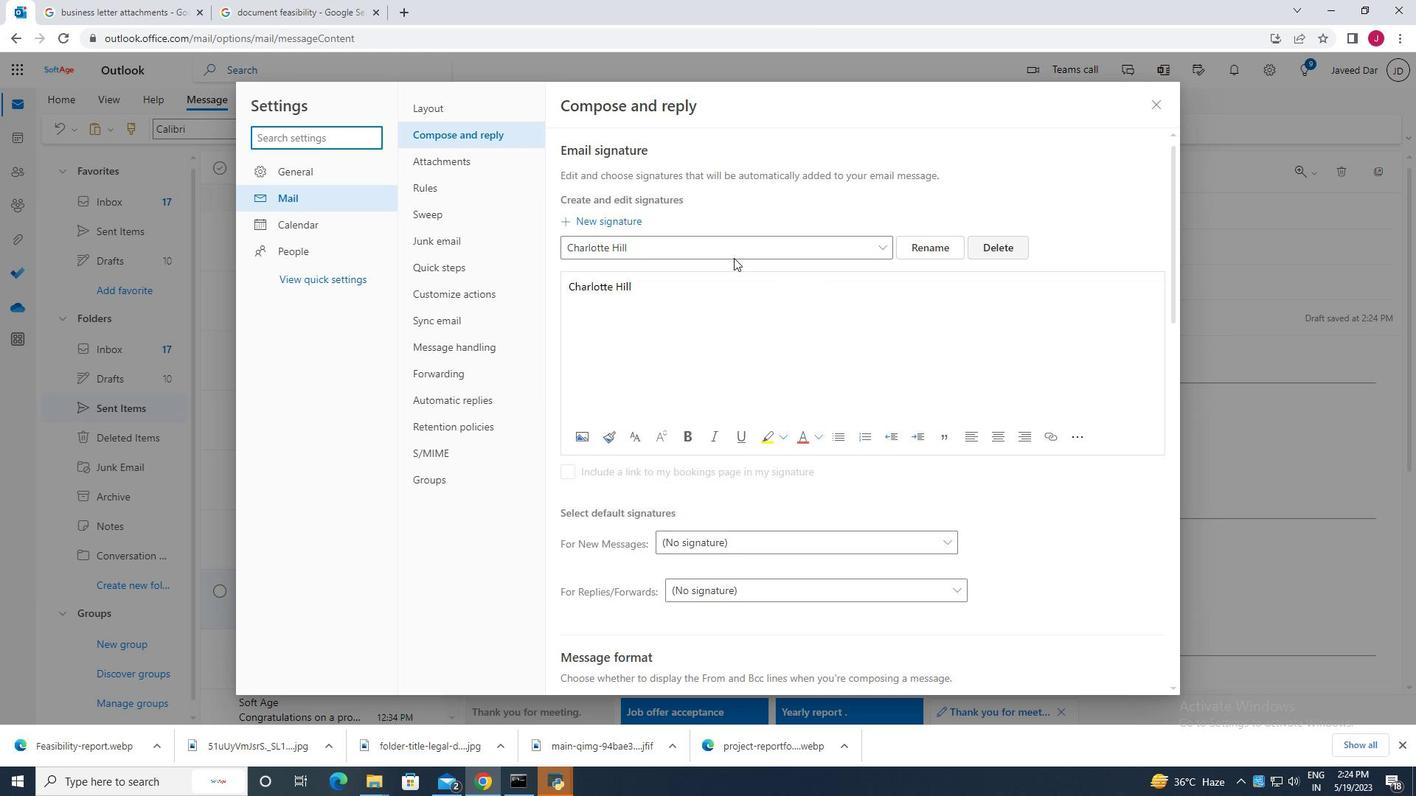 
Action: Mouse pressed left at (721, 248)
Screenshot: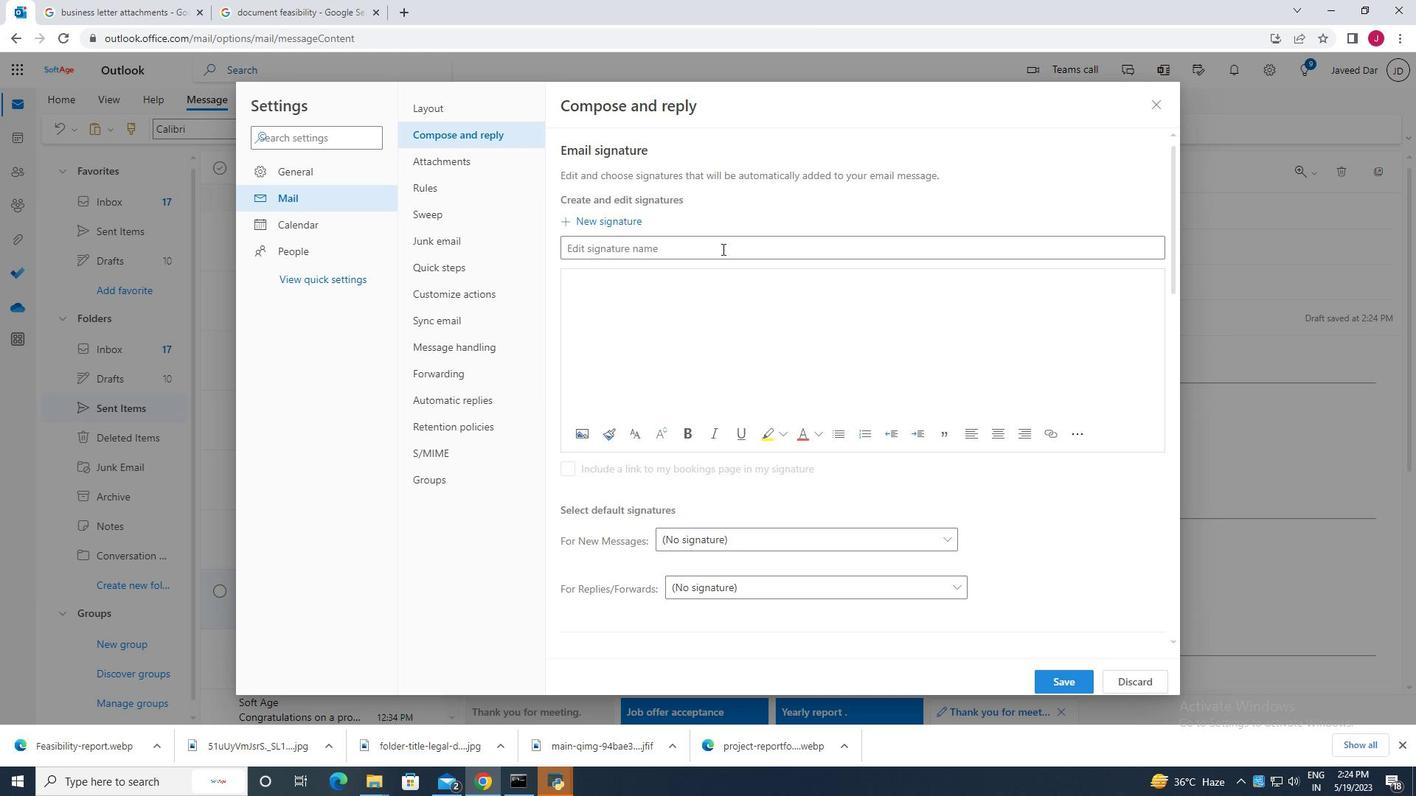 
Action: Key pressed <Key.caps_lock>C<Key.caps_lock>helsea<Key.space><Key.caps_lock>S<Key.caps_lock>anchez
Screenshot: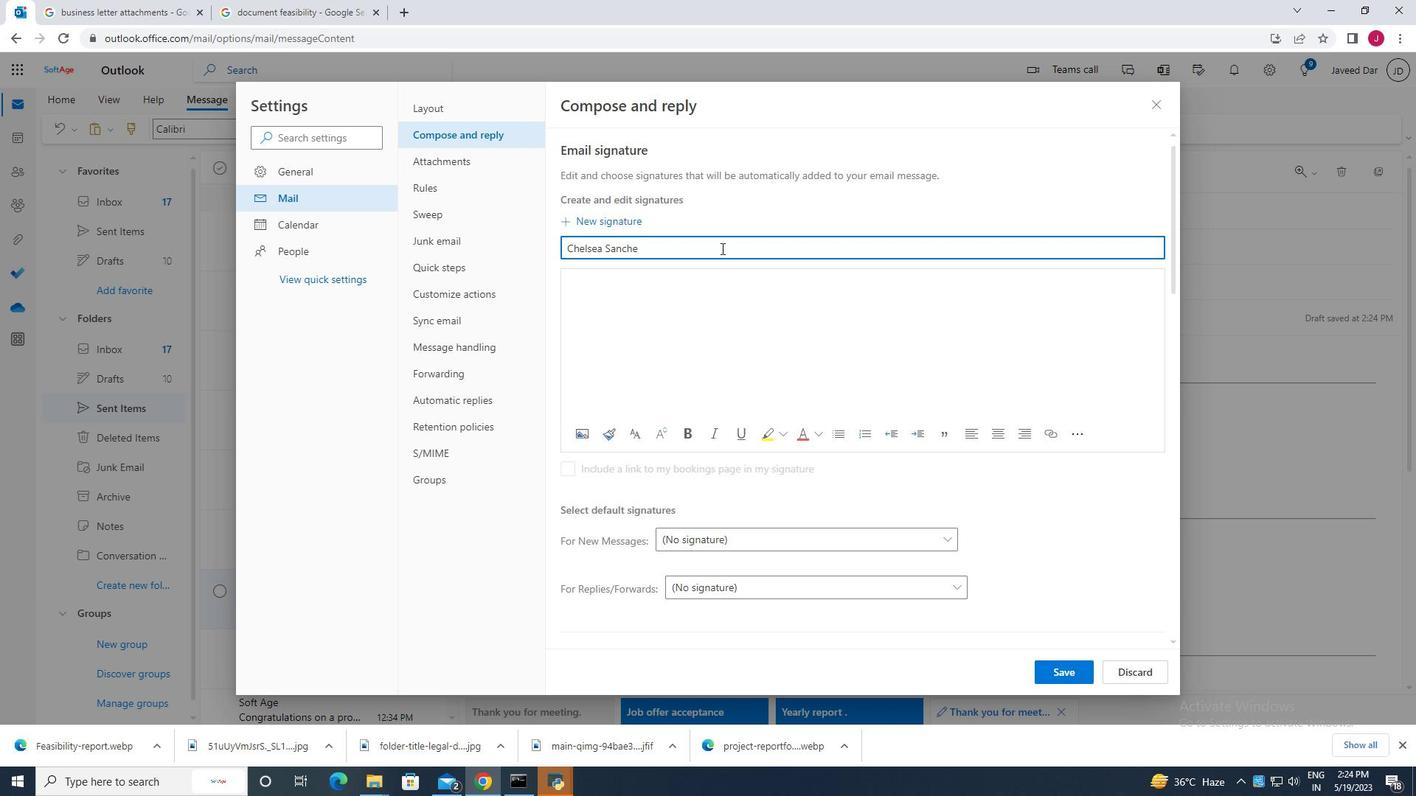 
Action: Mouse moved to (587, 281)
Screenshot: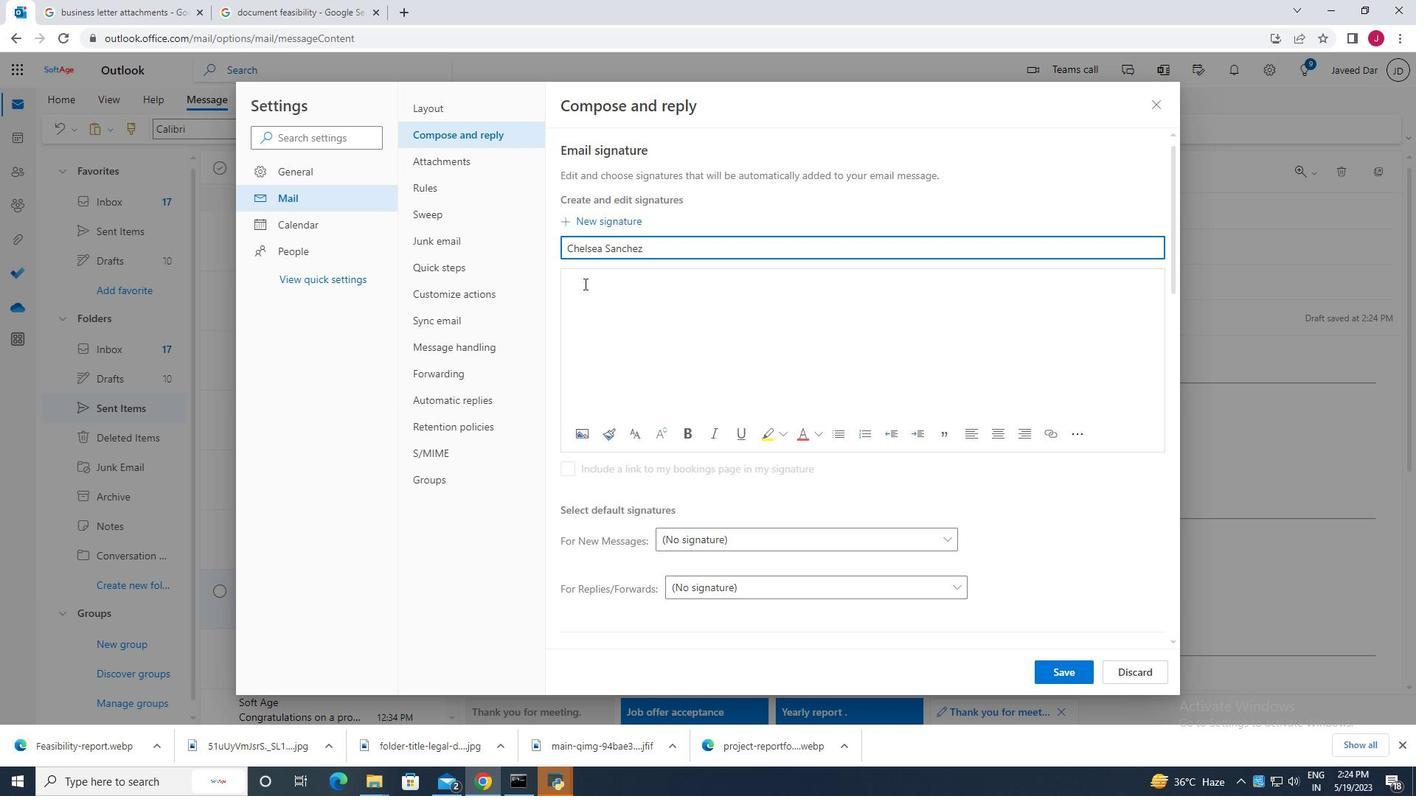 
Action: Mouse pressed left at (587, 281)
Screenshot: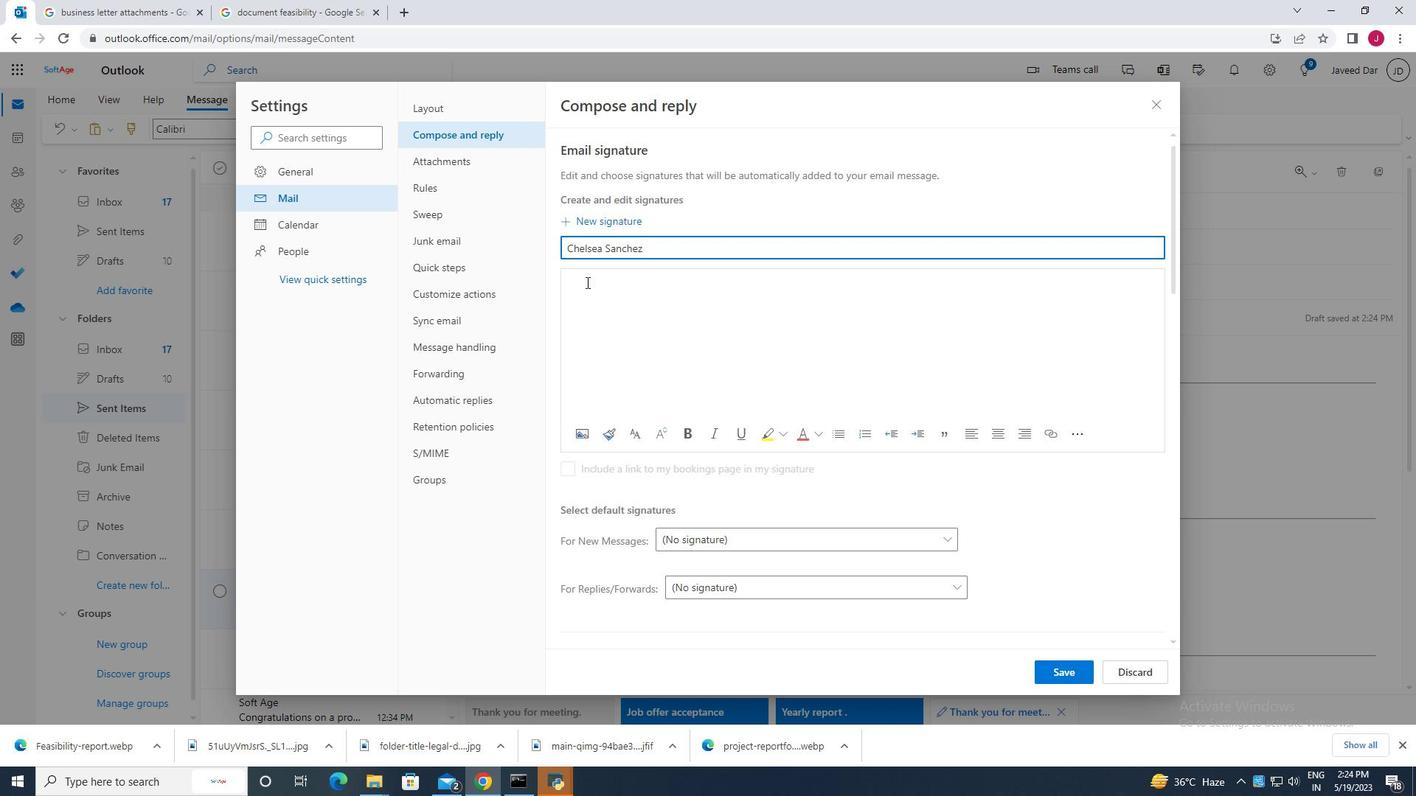 
Action: Mouse moved to (588, 281)
Screenshot: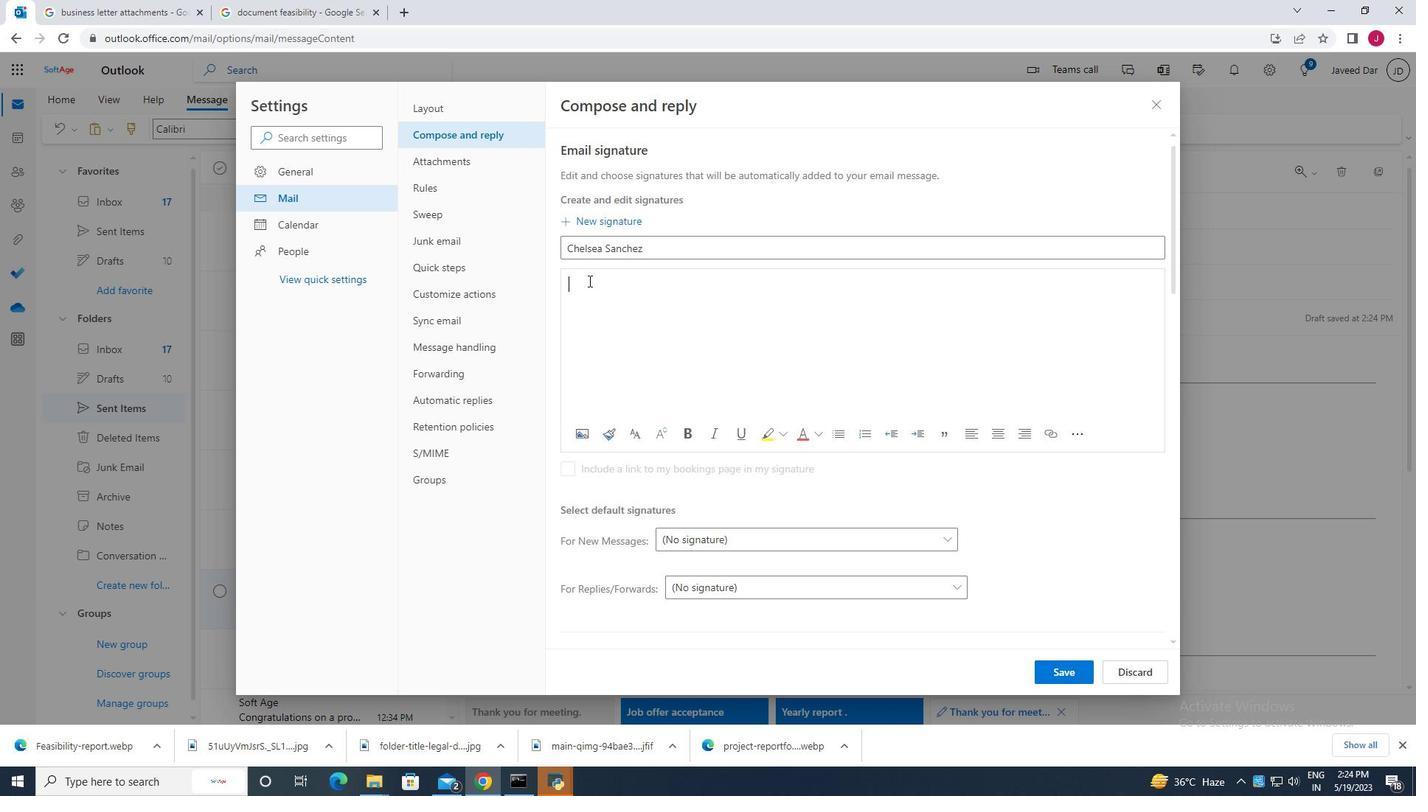 
Action: Key pressed <Key.caps_lock>C<Key.caps_lock>helsea
Screenshot: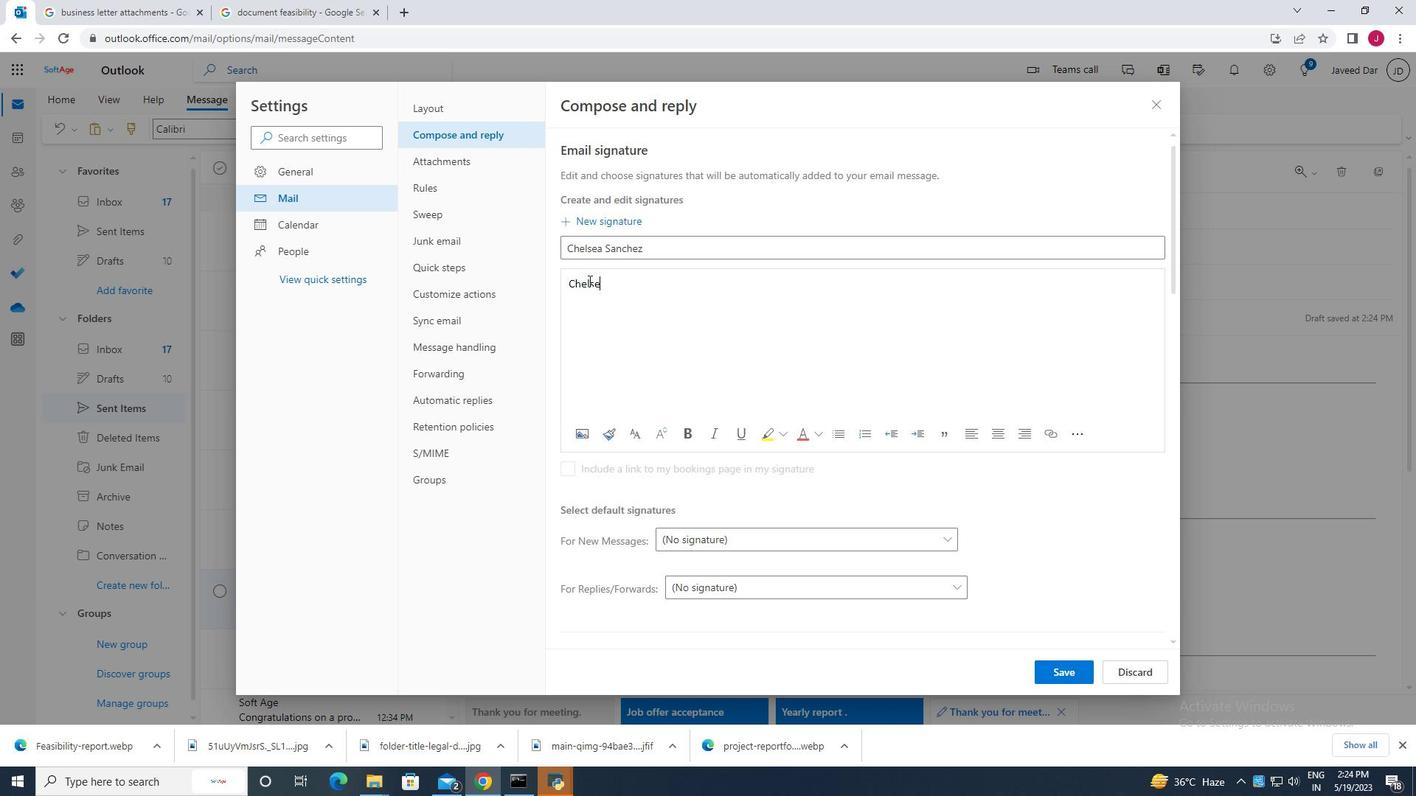 
Action: Mouse moved to (666, 281)
Screenshot: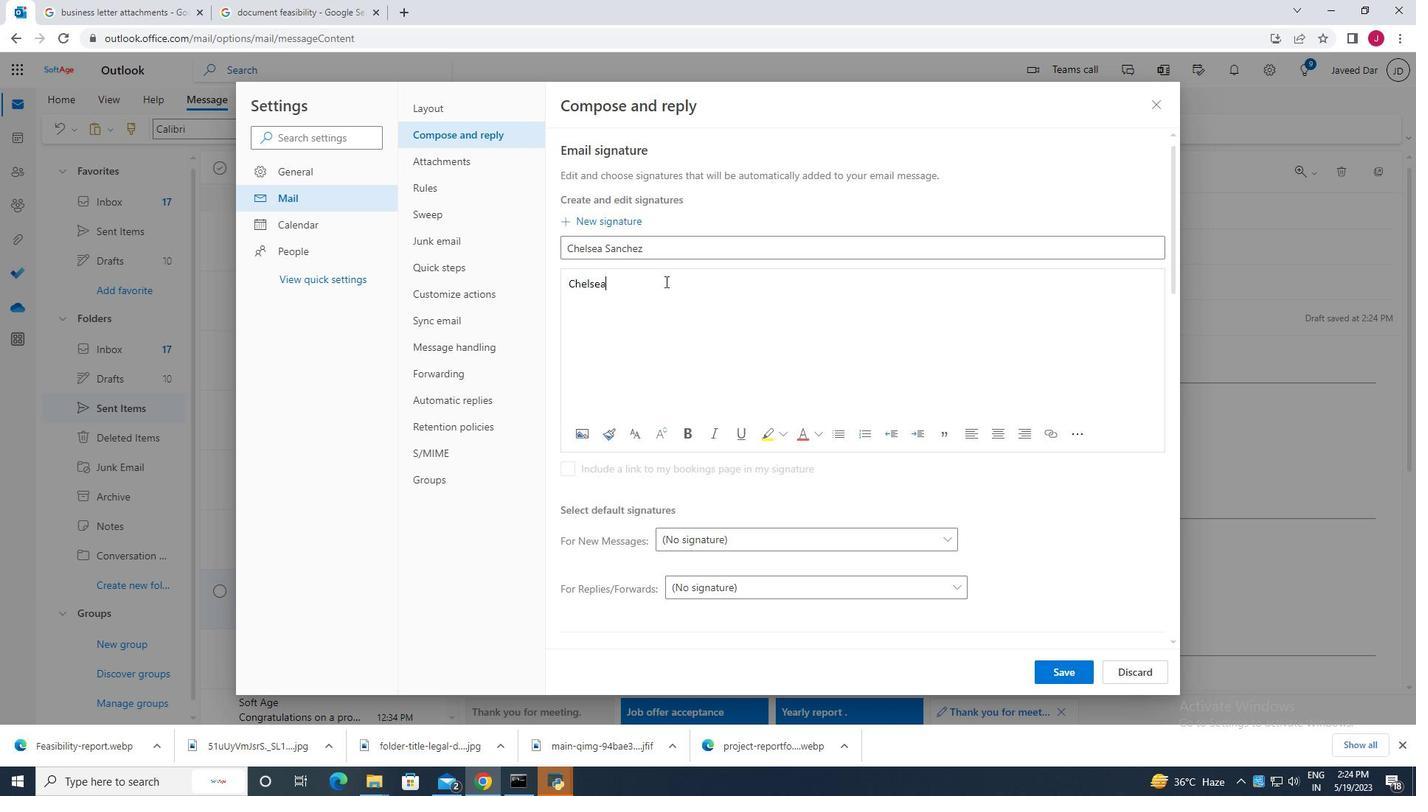 
Action: Key pressed <Key.space><Key.caps_lock>S<Key.caps_lock>anchez
Screenshot: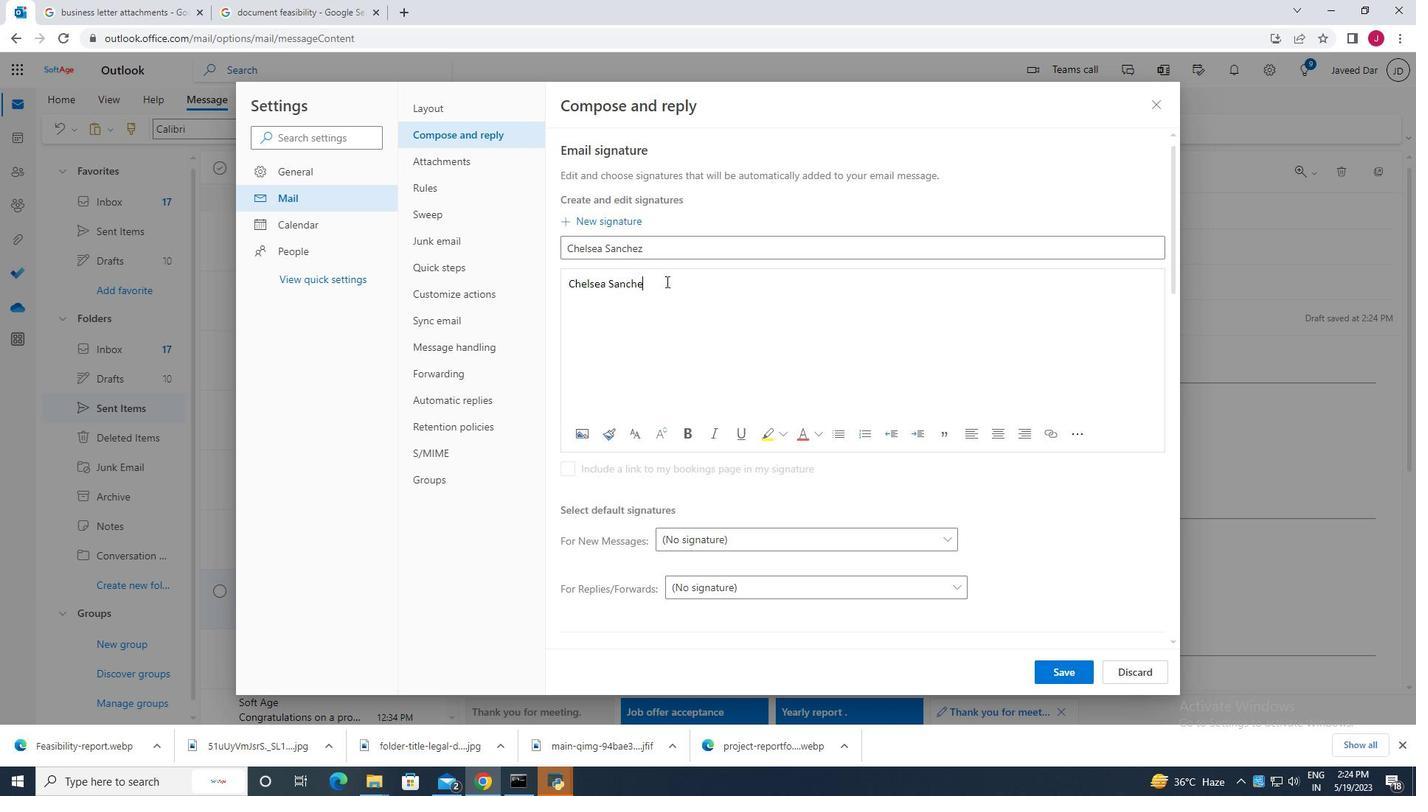 
Action: Mouse moved to (1059, 674)
Screenshot: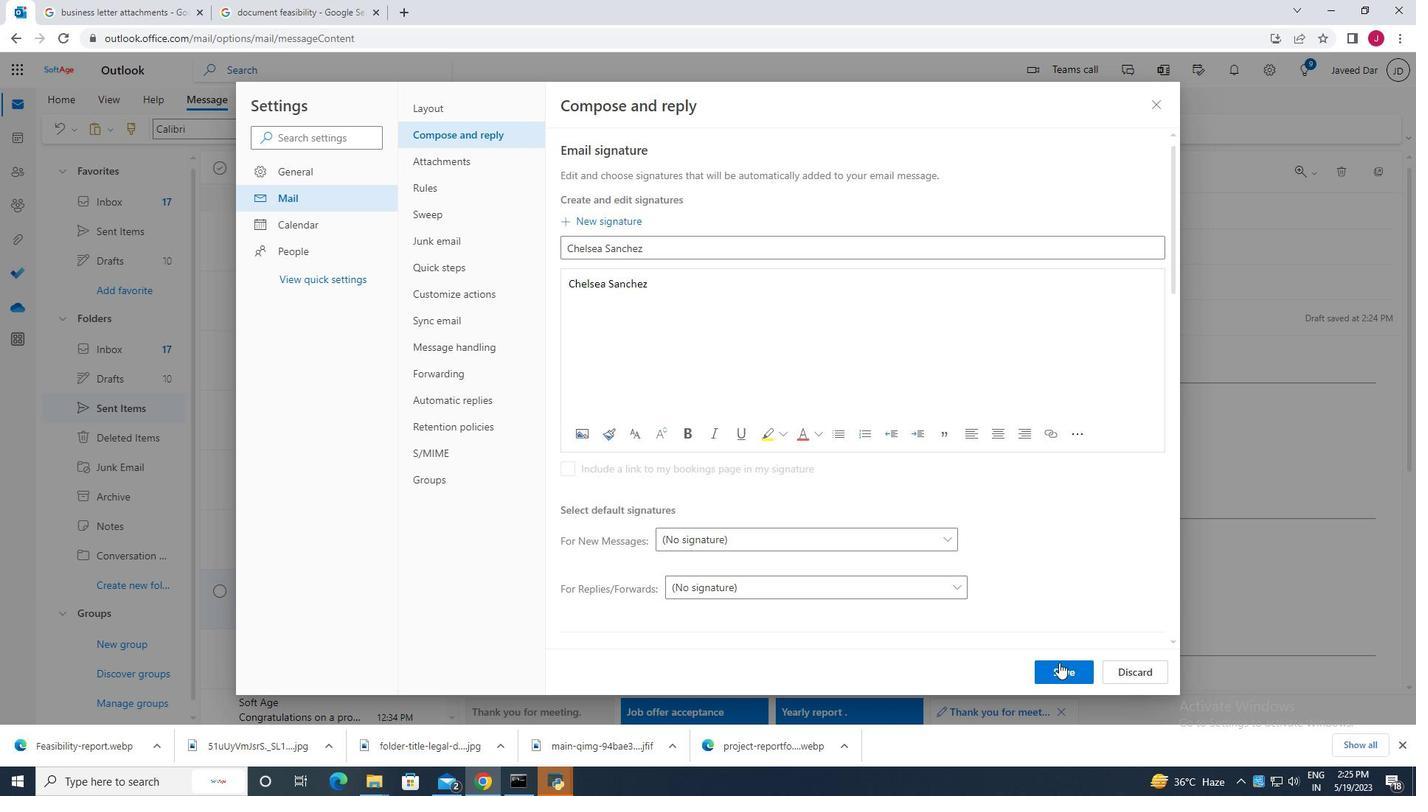 
Action: Mouse pressed left at (1059, 674)
Screenshot: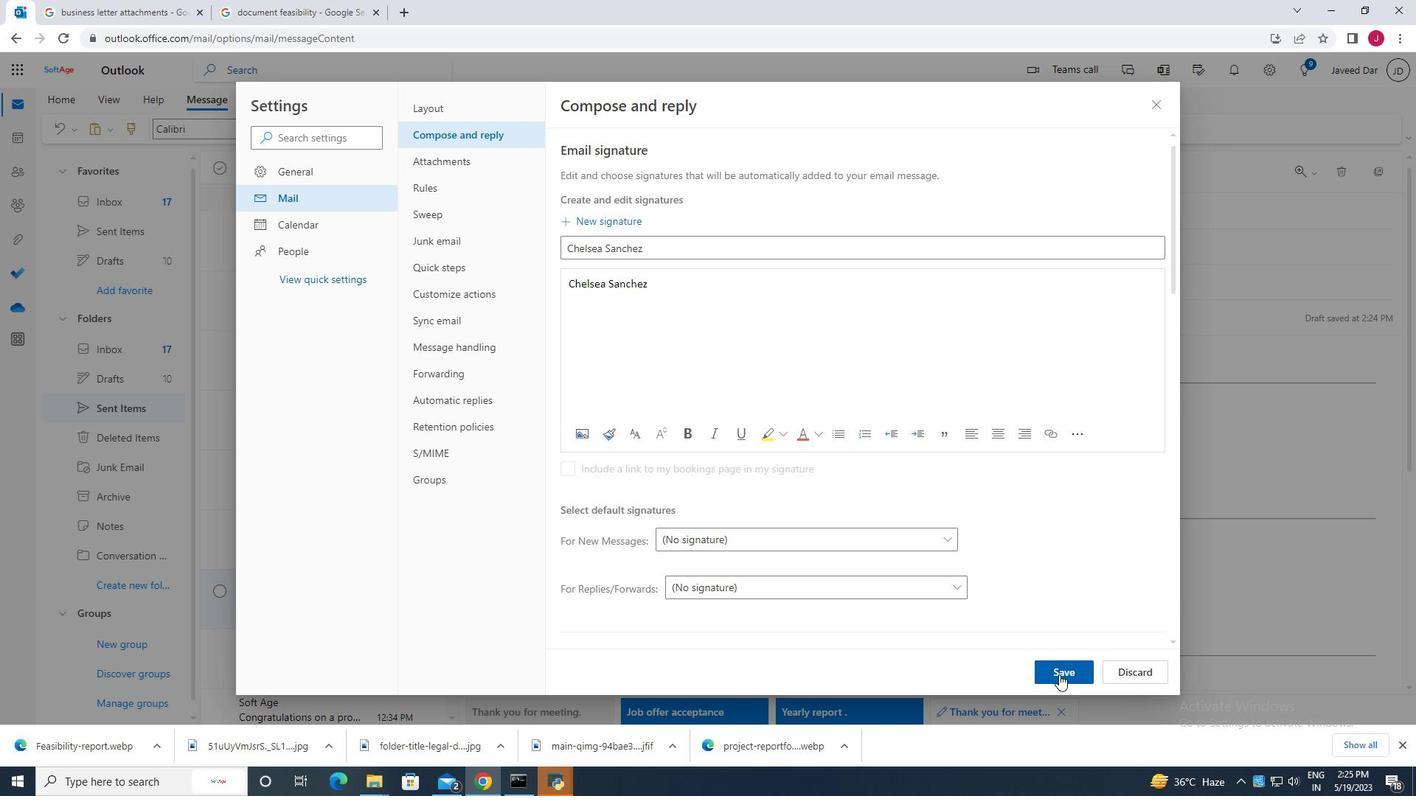 
Action: Mouse moved to (1163, 106)
Screenshot: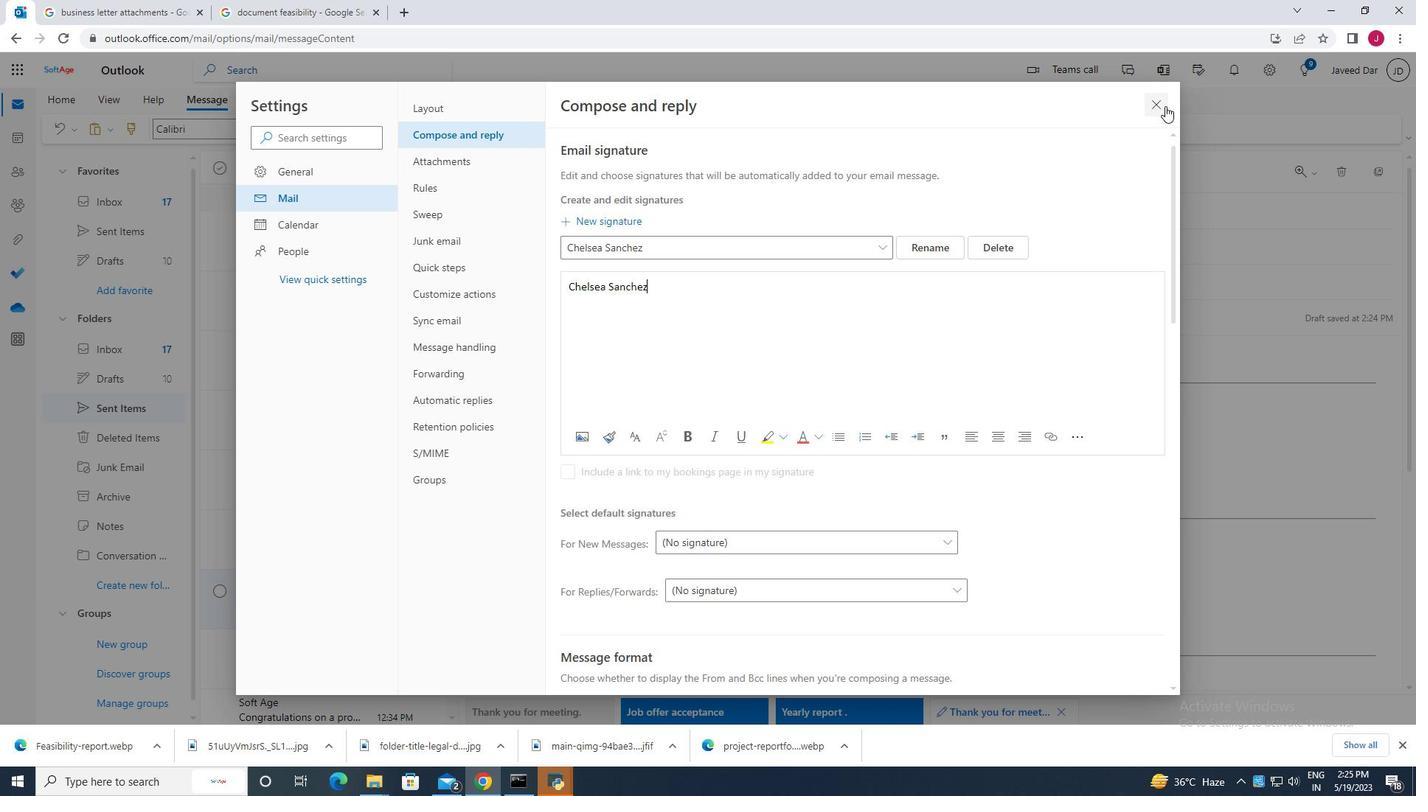 
Action: Mouse pressed left at (1163, 106)
Screenshot: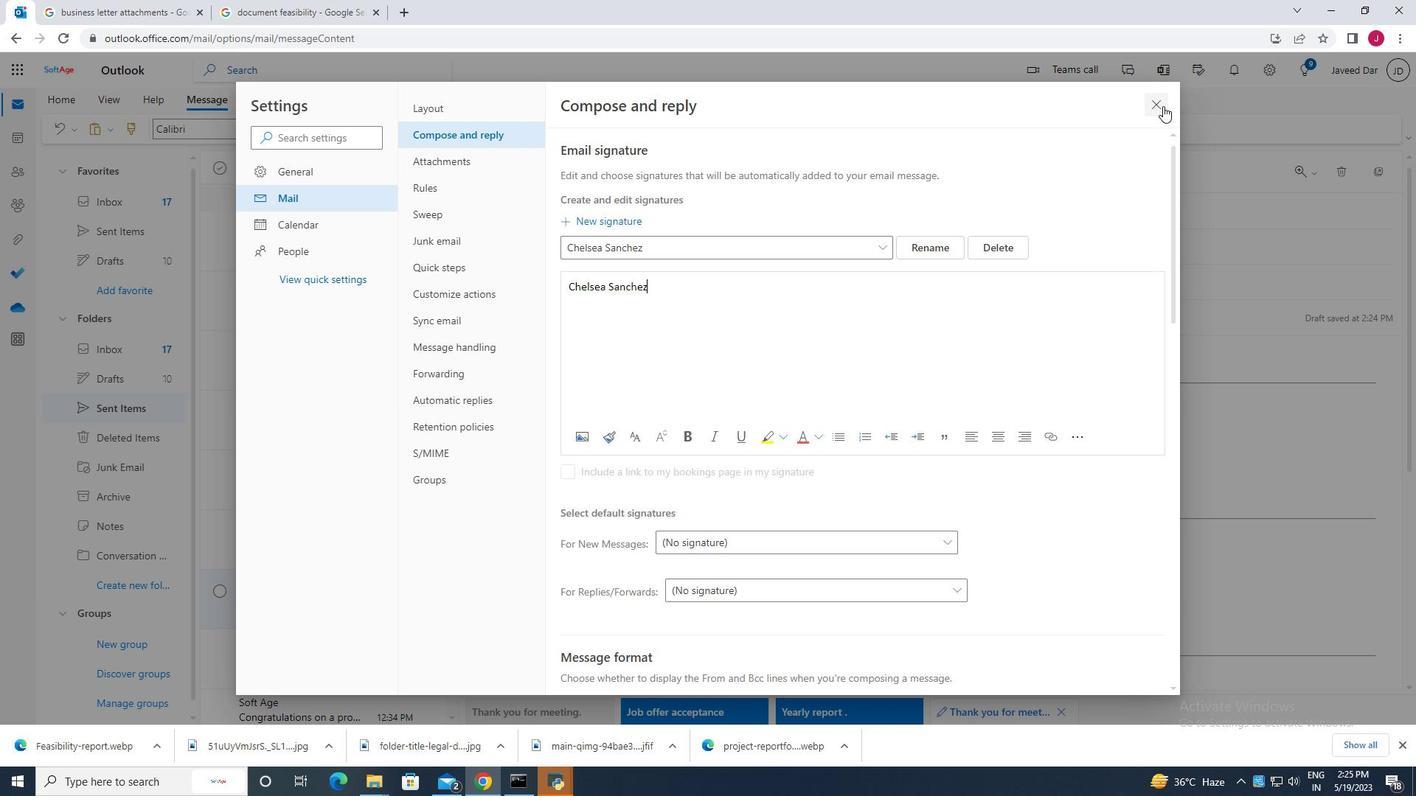 
Action: Mouse moved to (956, 126)
Screenshot: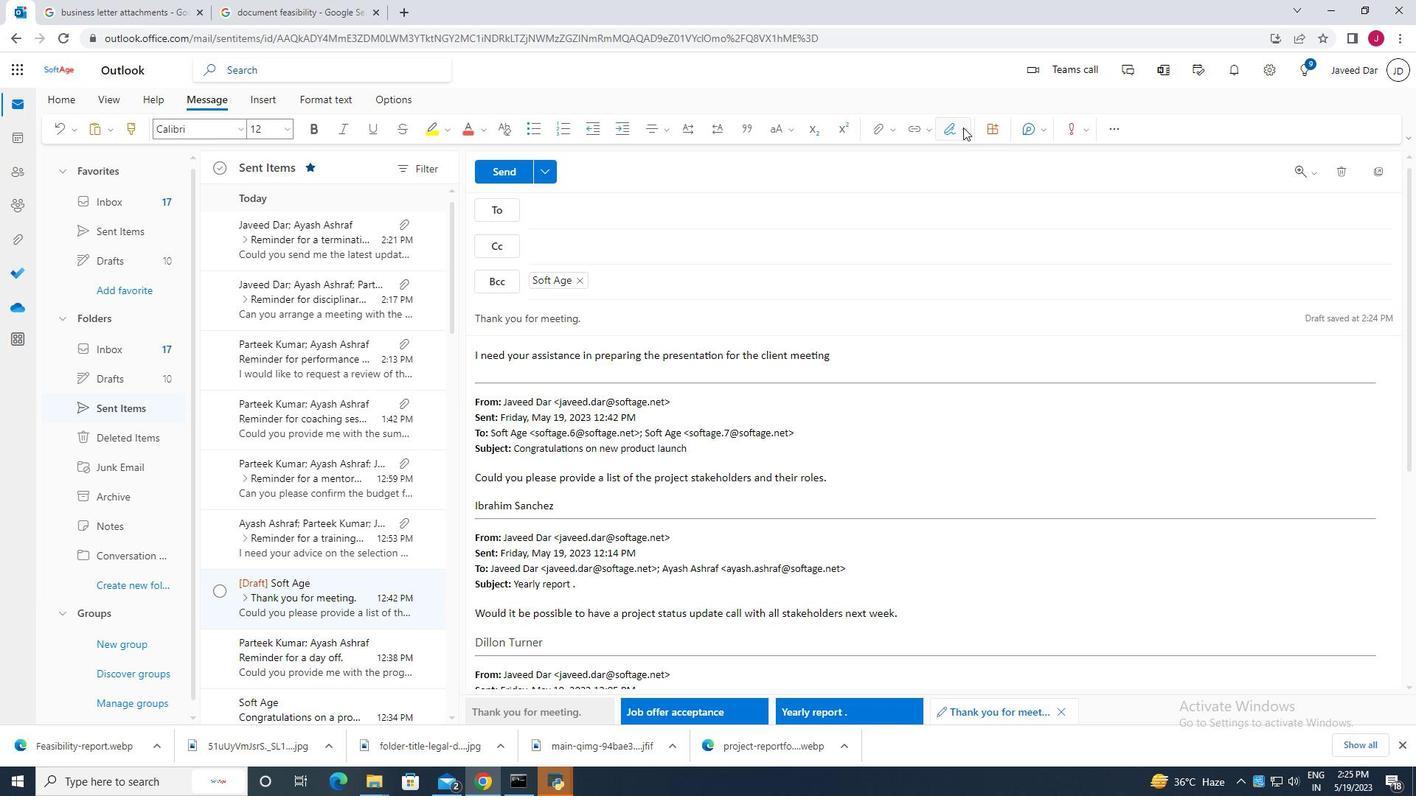 
Action: Mouse pressed left at (956, 126)
Screenshot: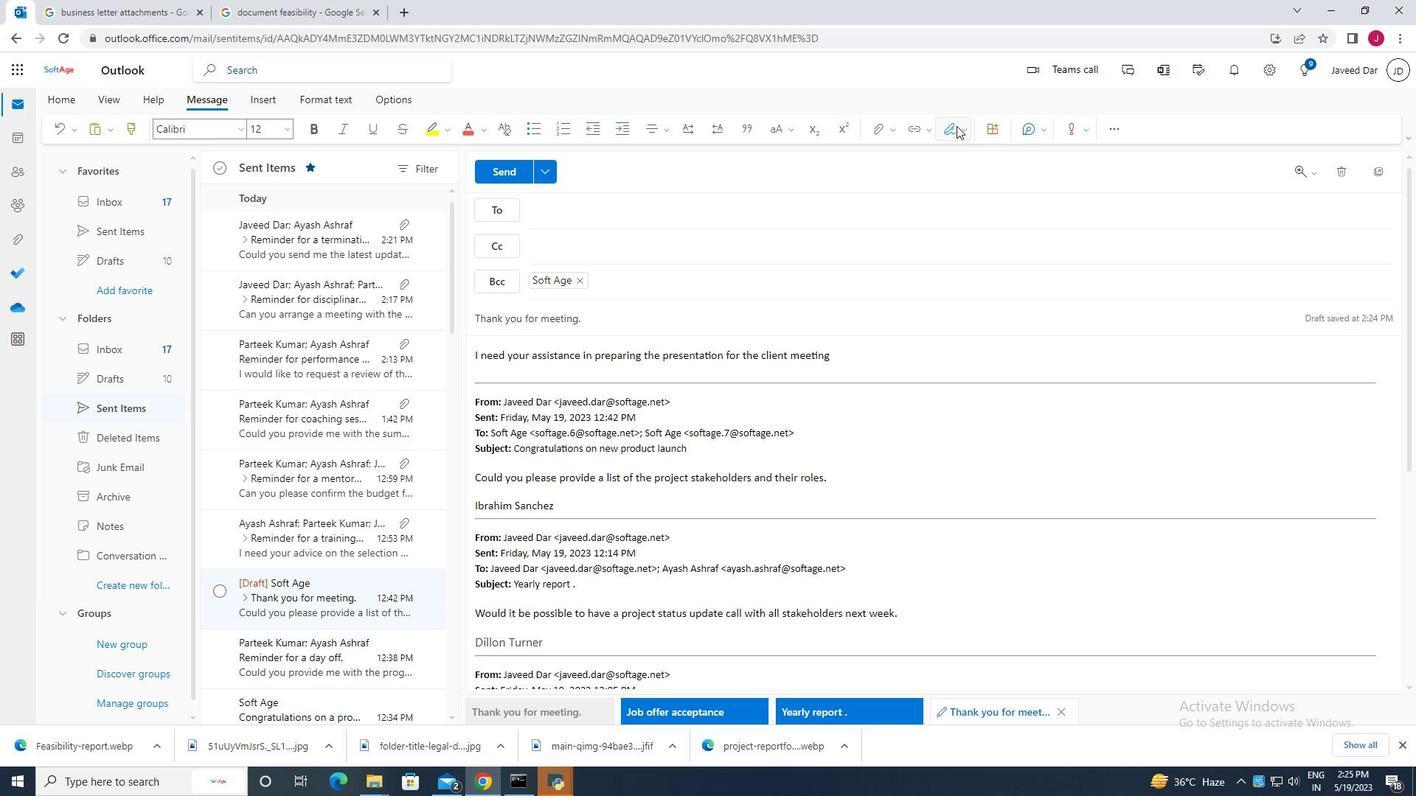 
Action: Mouse moved to (930, 159)
Screenshot: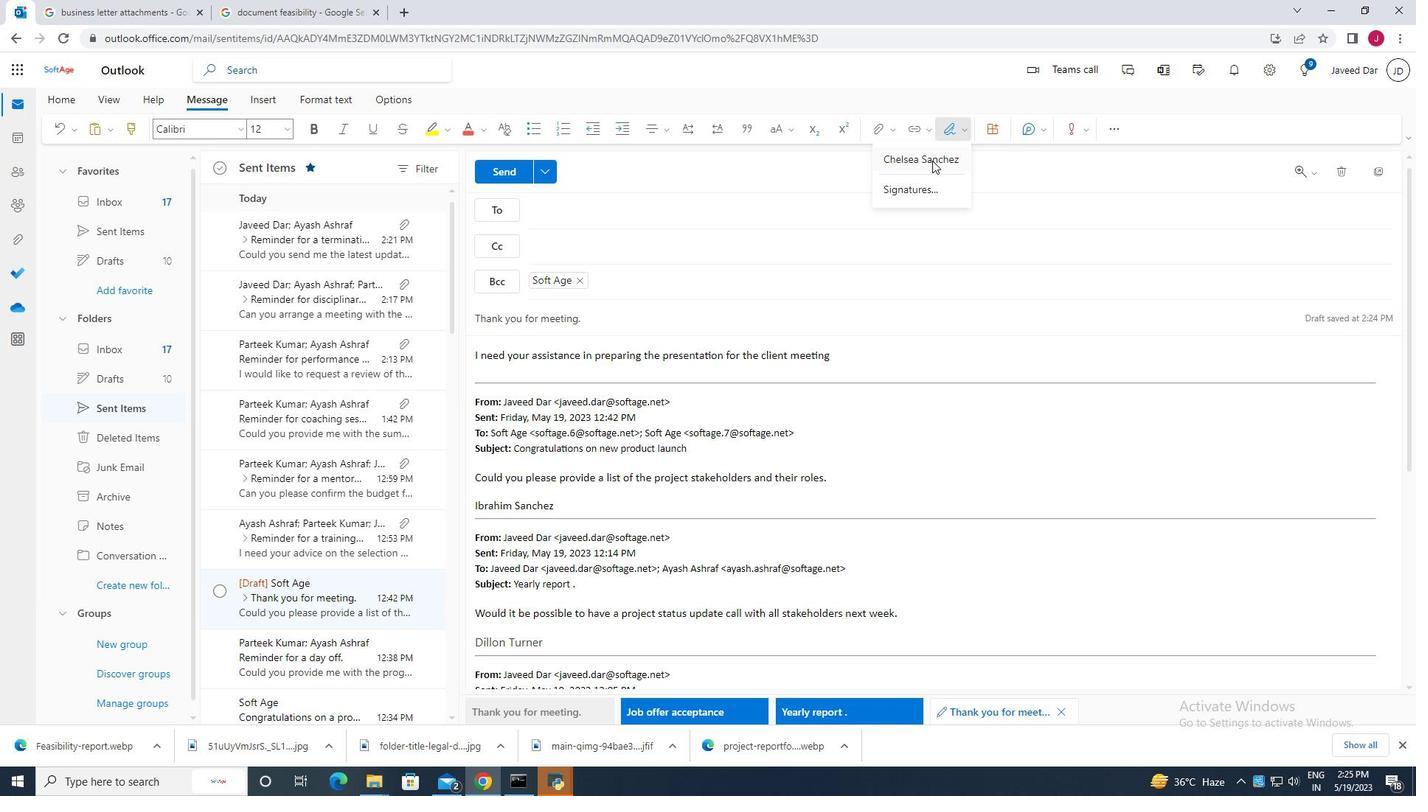 
Action: Mouse pressed left at (930, 159)
Screenshot: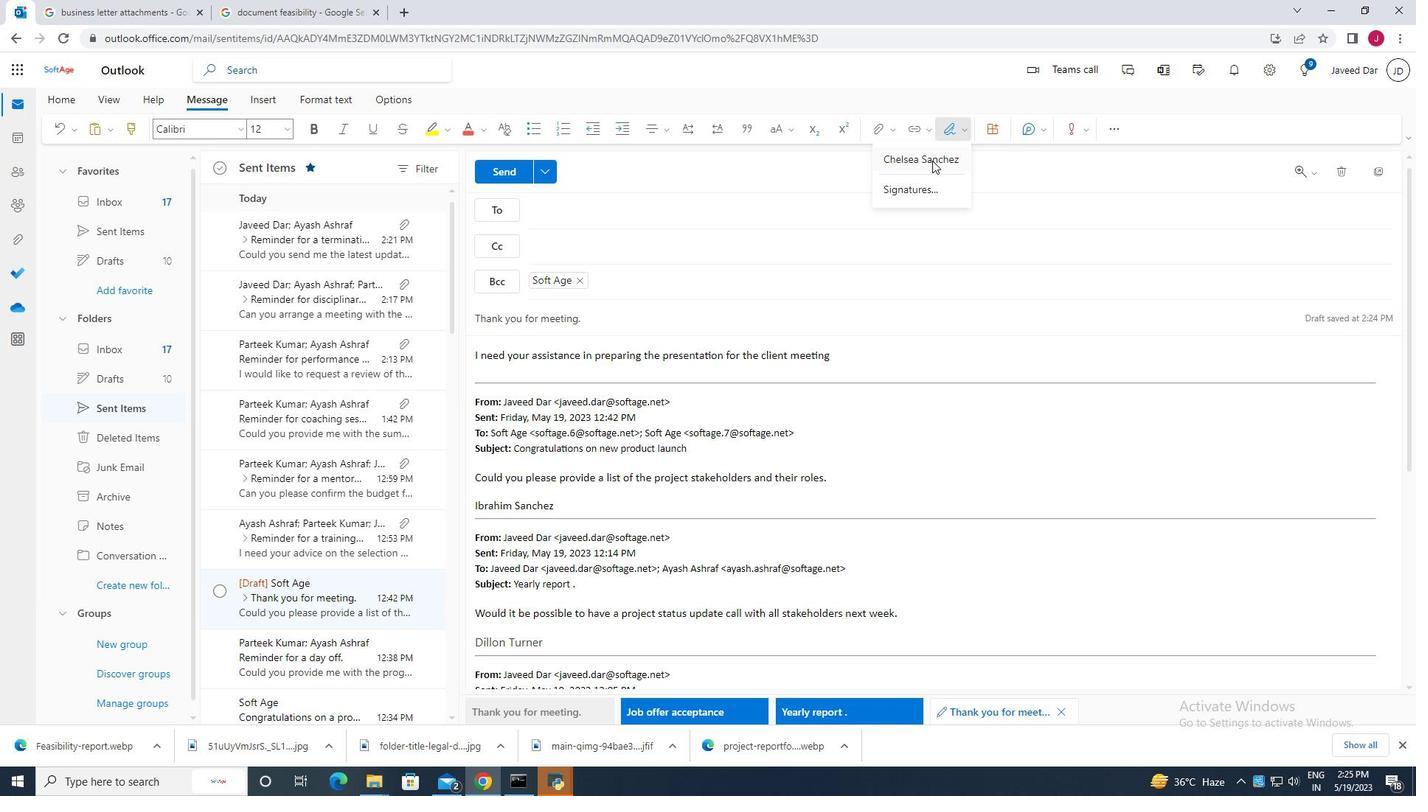 
Action: Mouse moved to (581, 216)
Screenshot: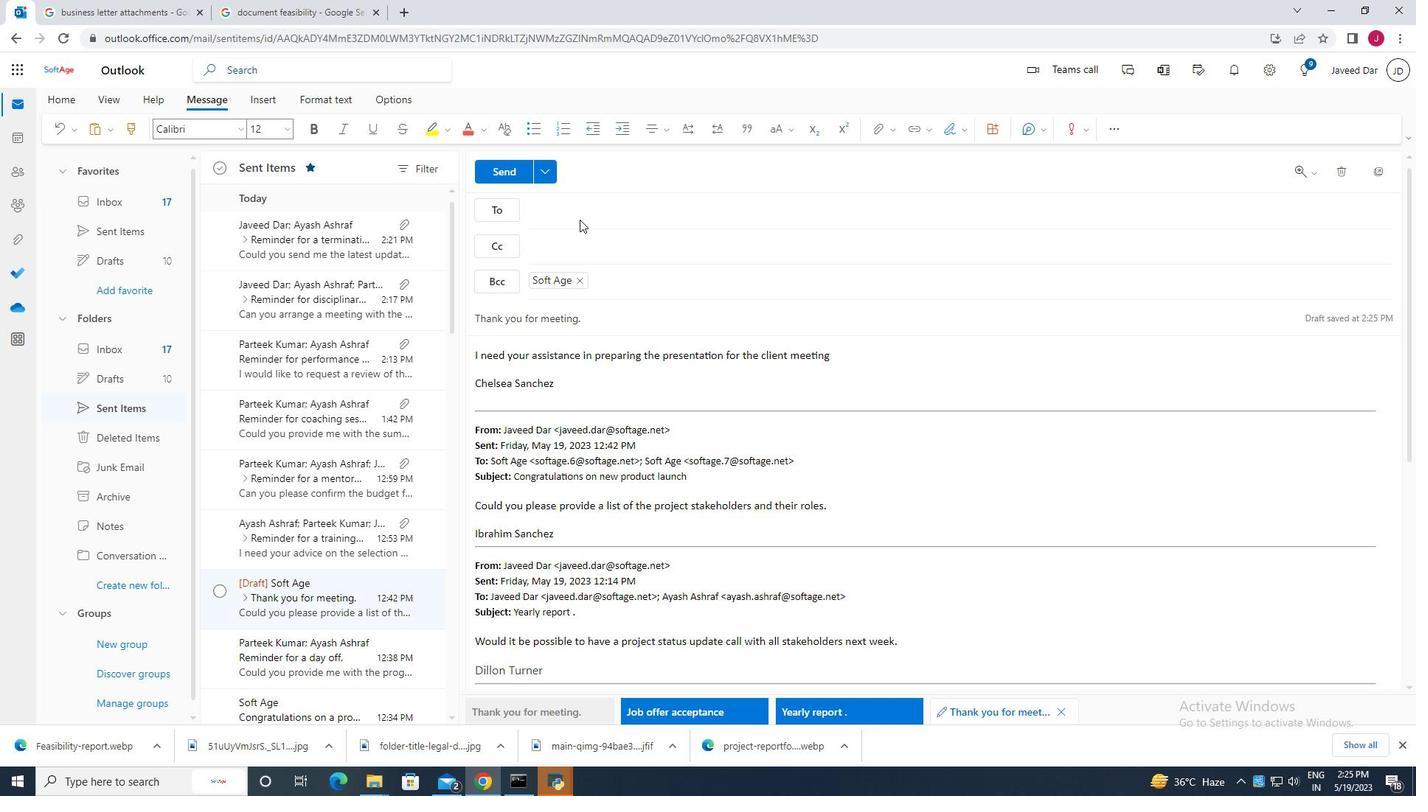
Action: Mouse pressed left at (581, 216)
Screenshot: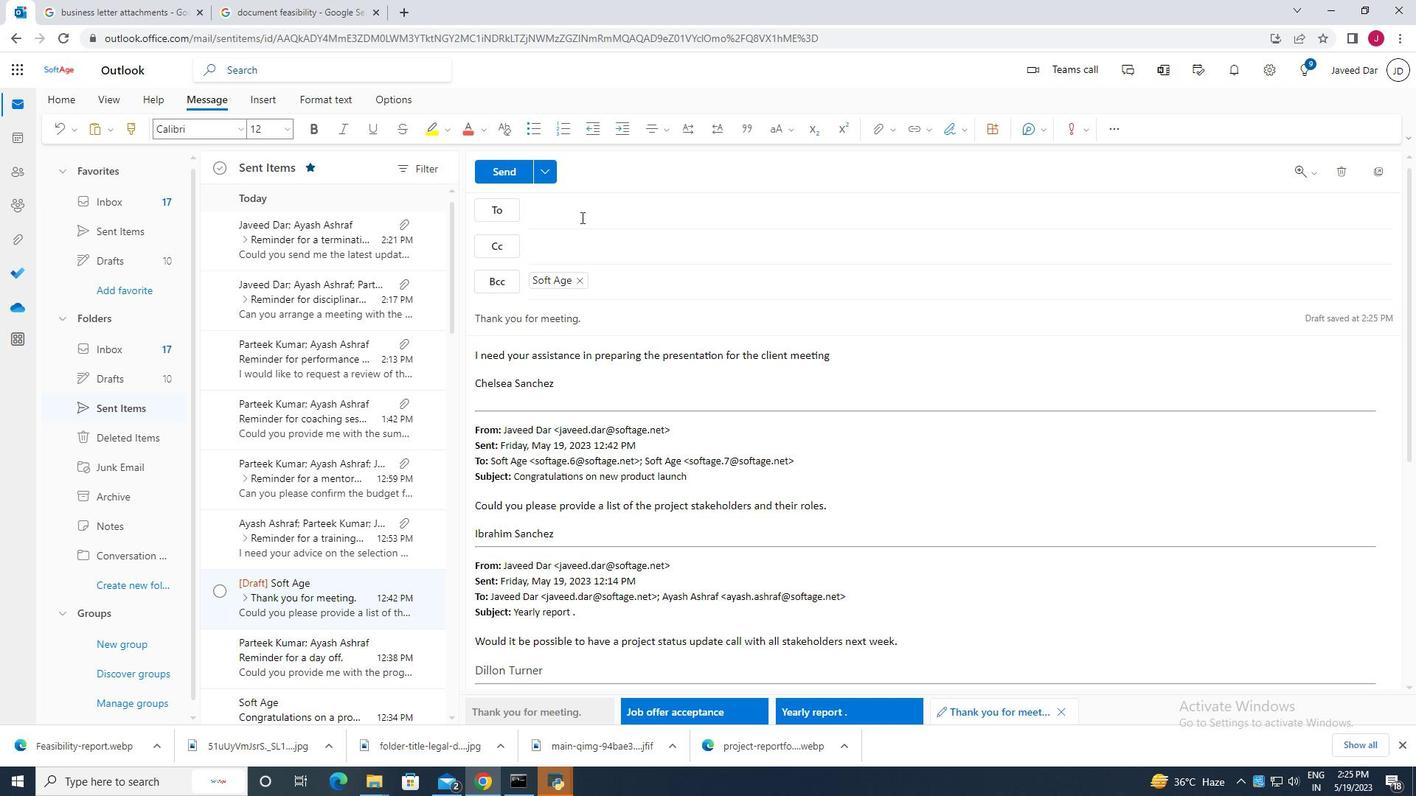 
Action: Mouse moved to (596, 229)
Screenshot: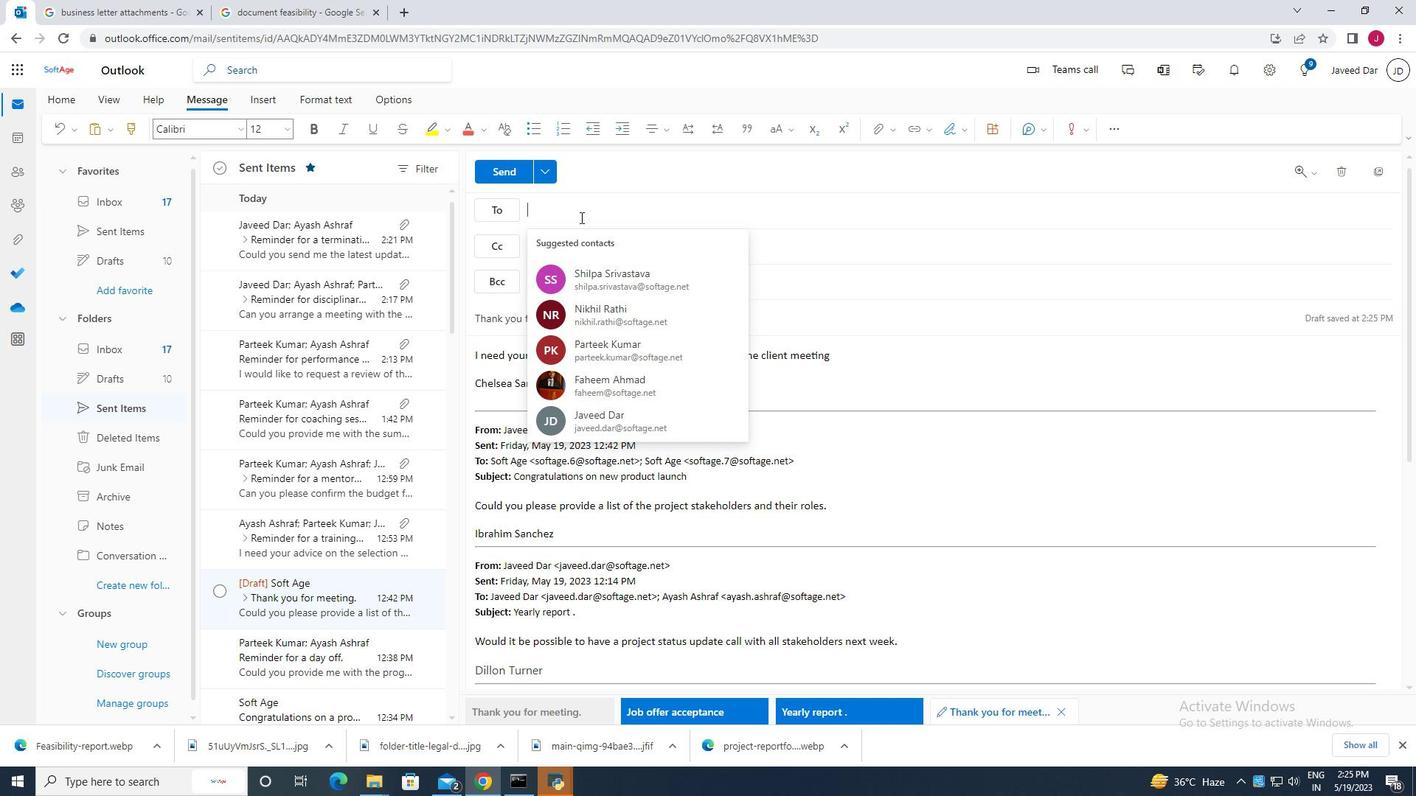 
Action: Key pressed a
Screenshot: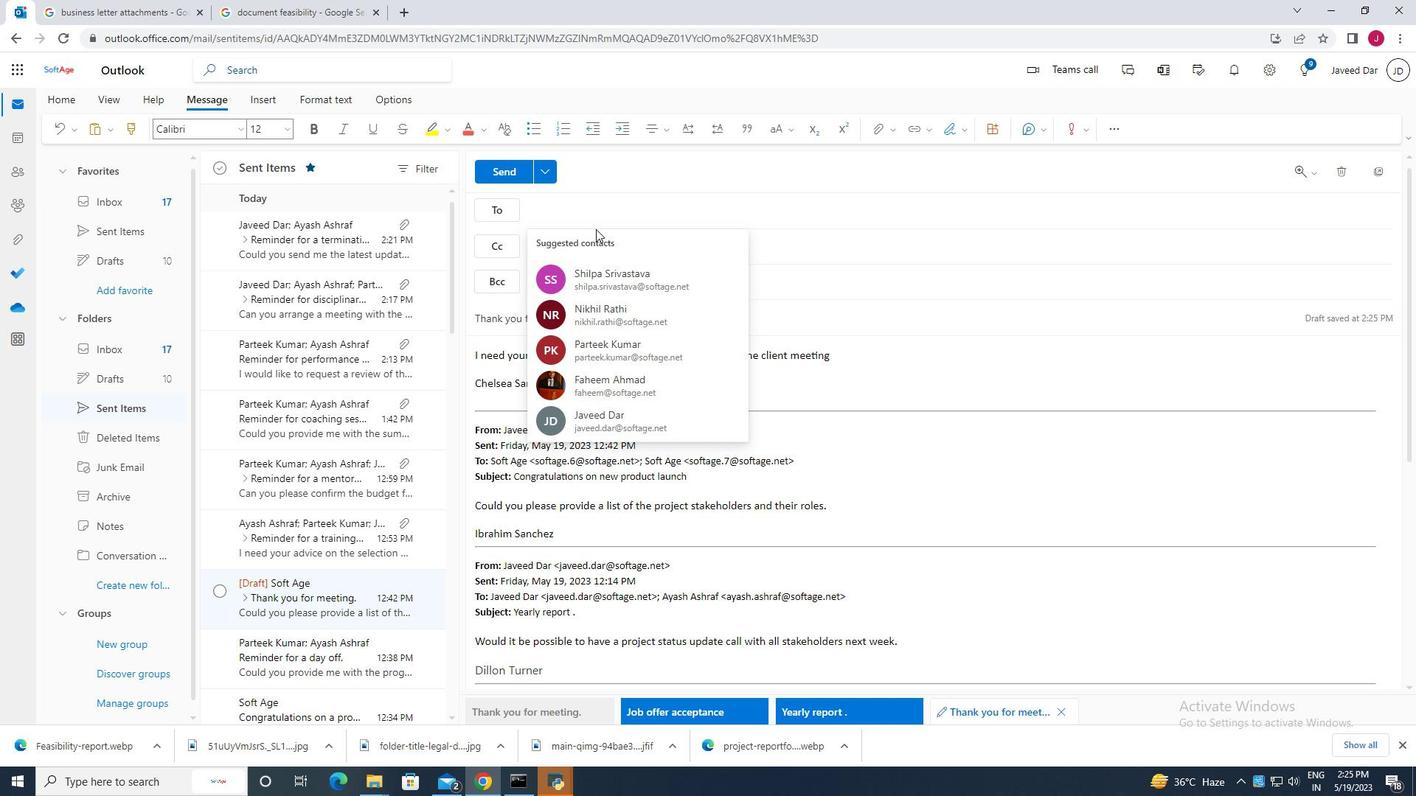 
Action: Mouse moved to (596, 230)
Screenshot: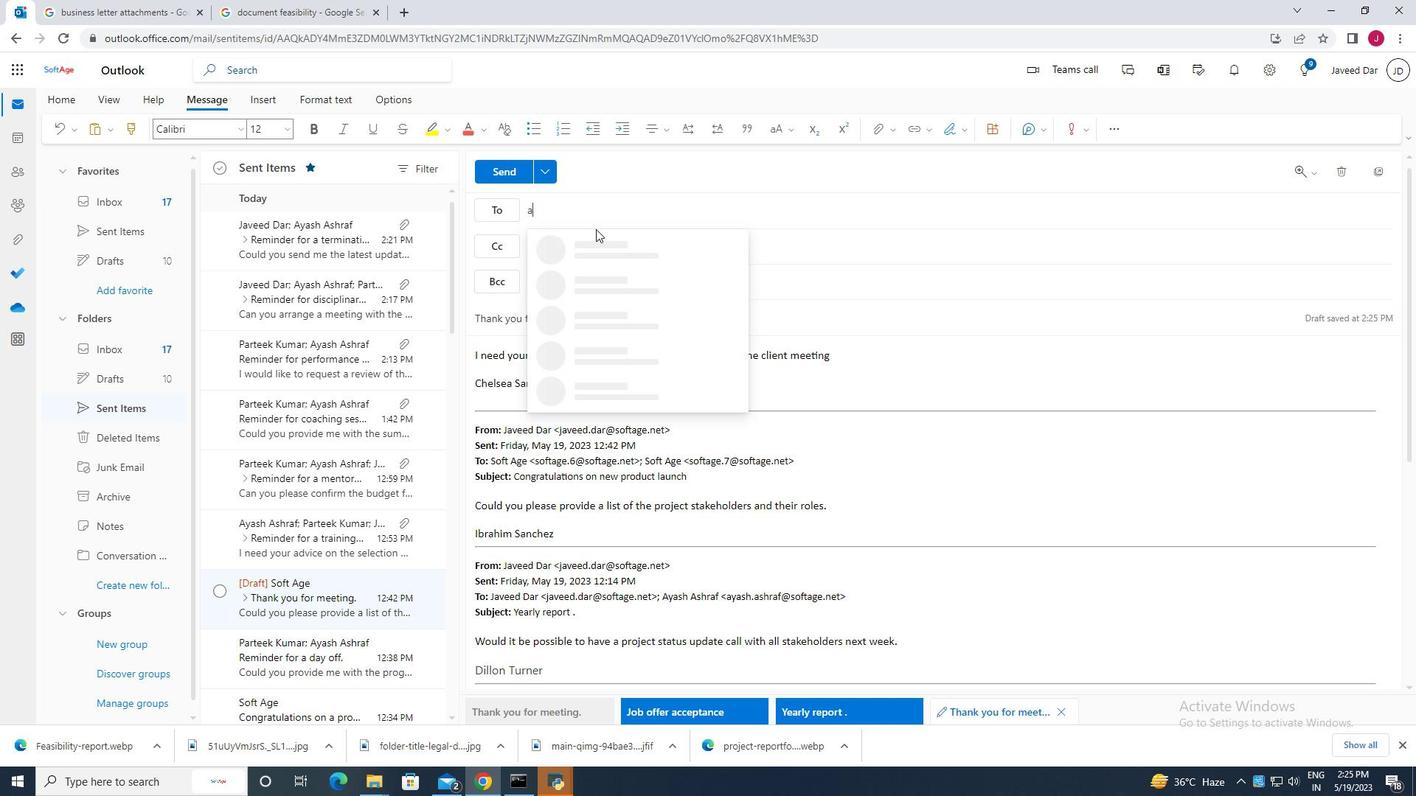 
Action: Key pressed y
Screenshot: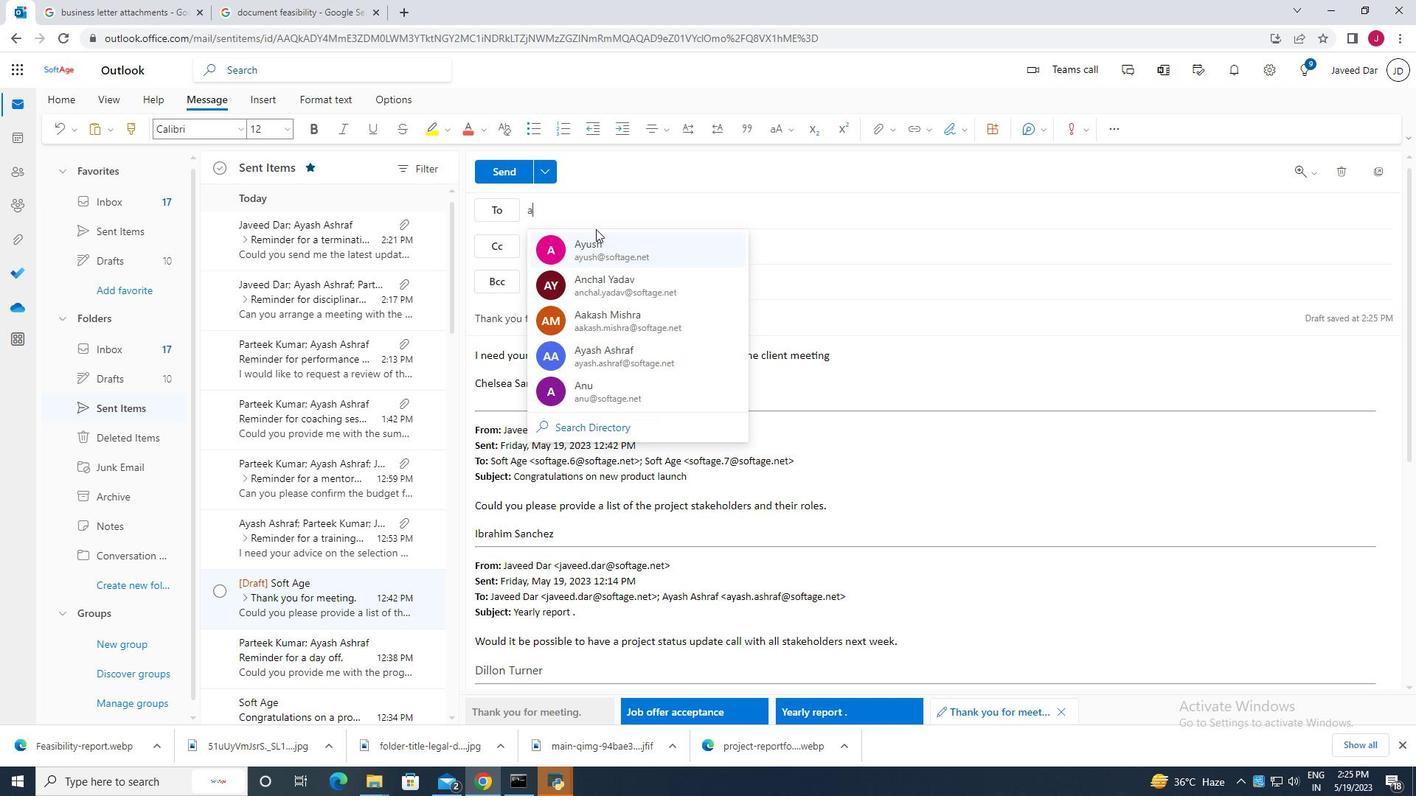 
Action: Mouse moved to (595, 230)
Screenshot: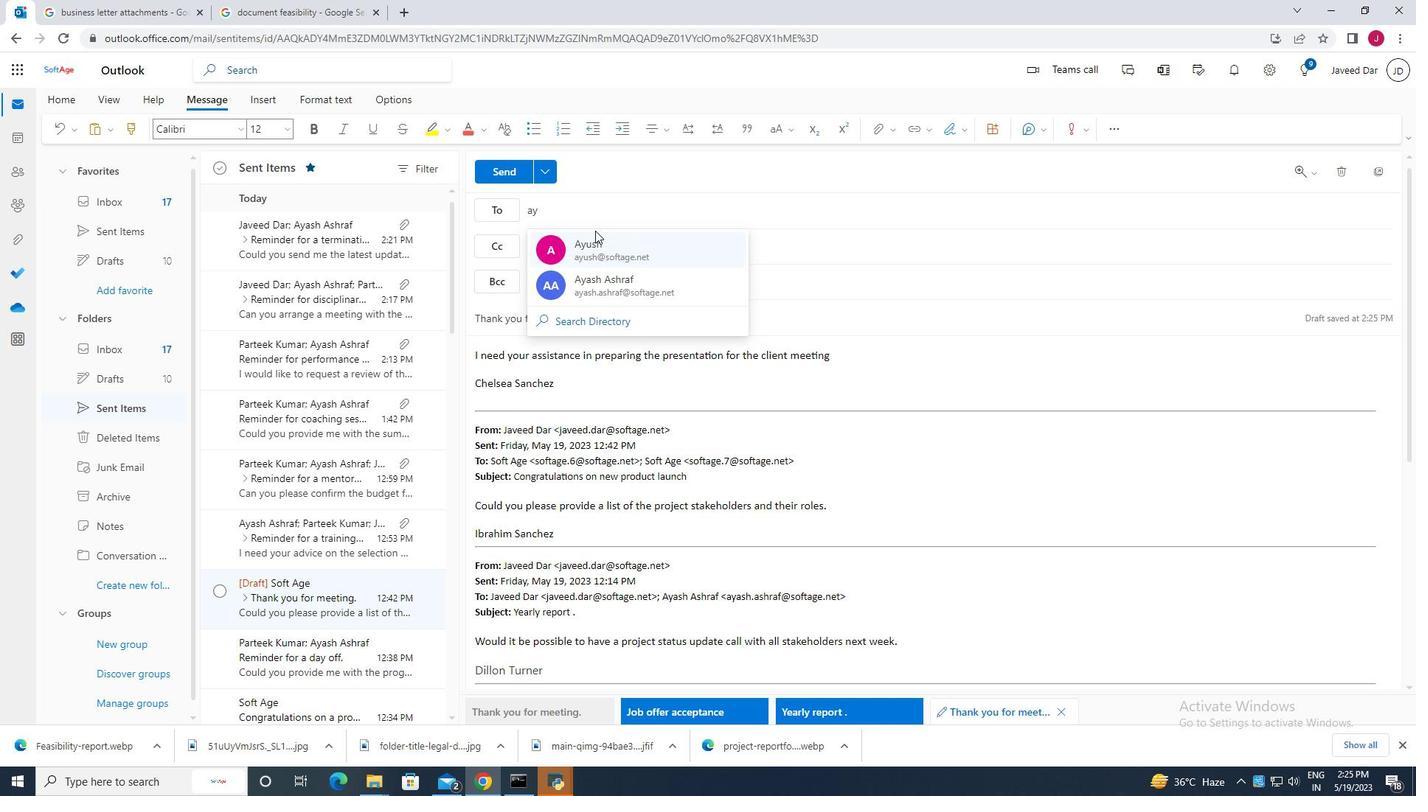 
Action: Key pressed a
Screenshot: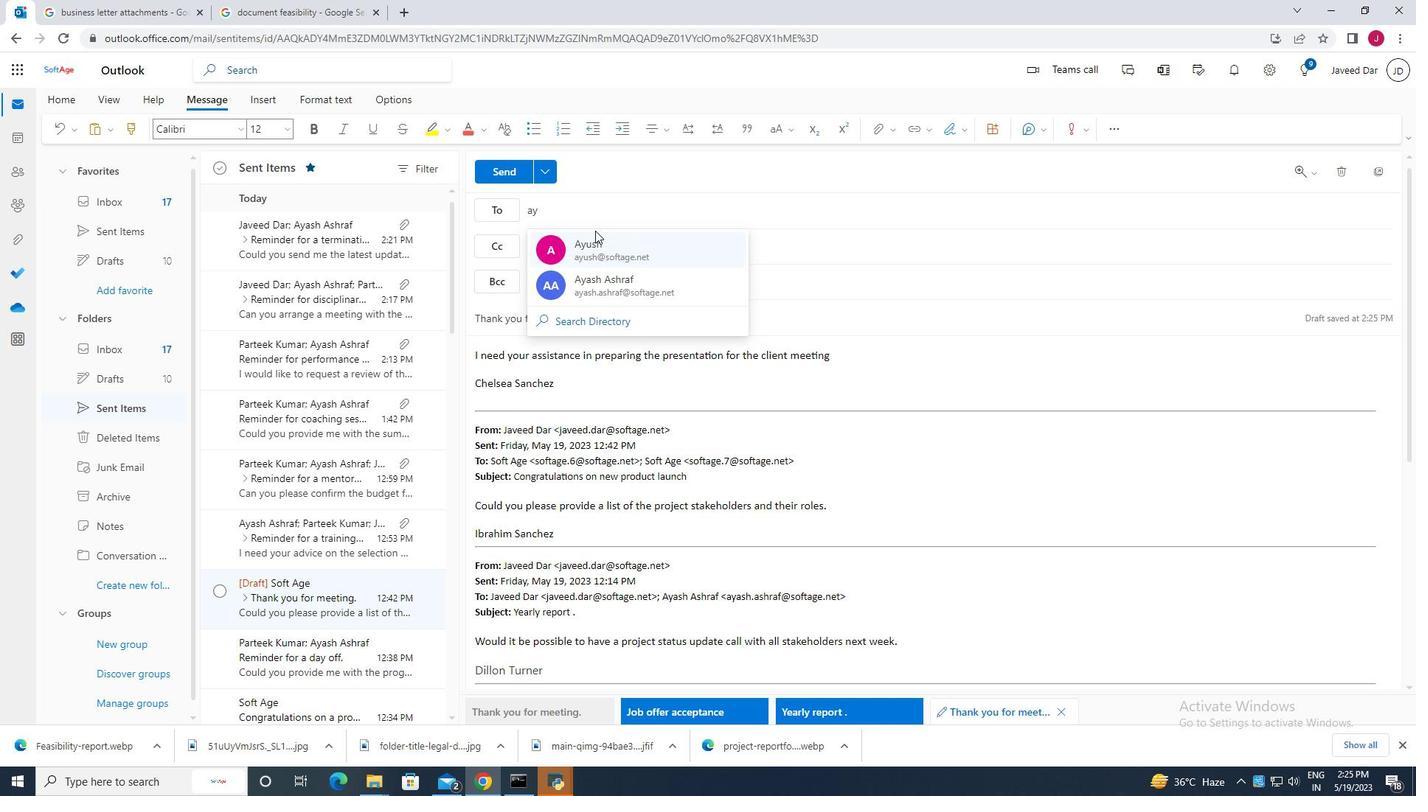 
Action: Mouse moved to (658, 248)
Screenshot: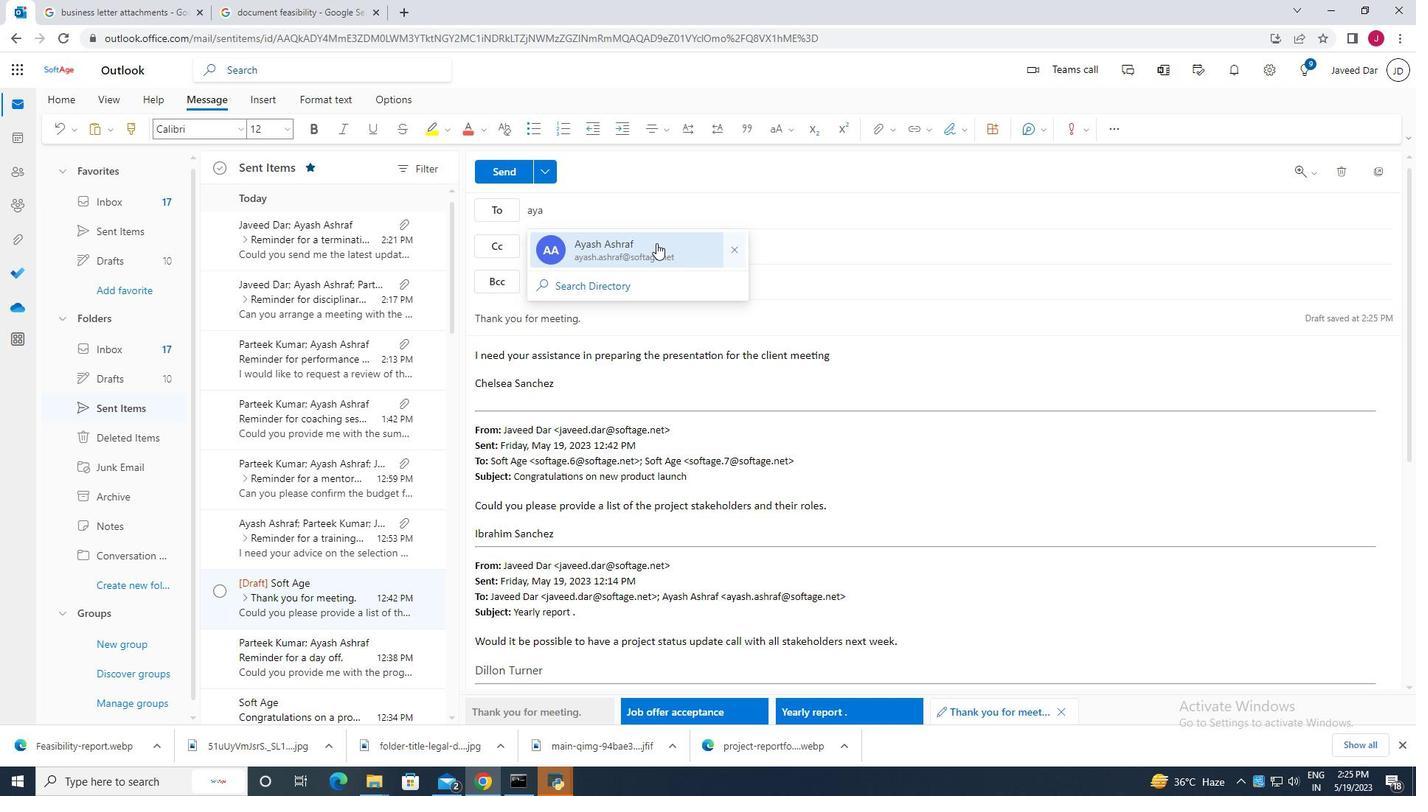 
Action: Mouse pressed left at (658, 248)
Screenshot: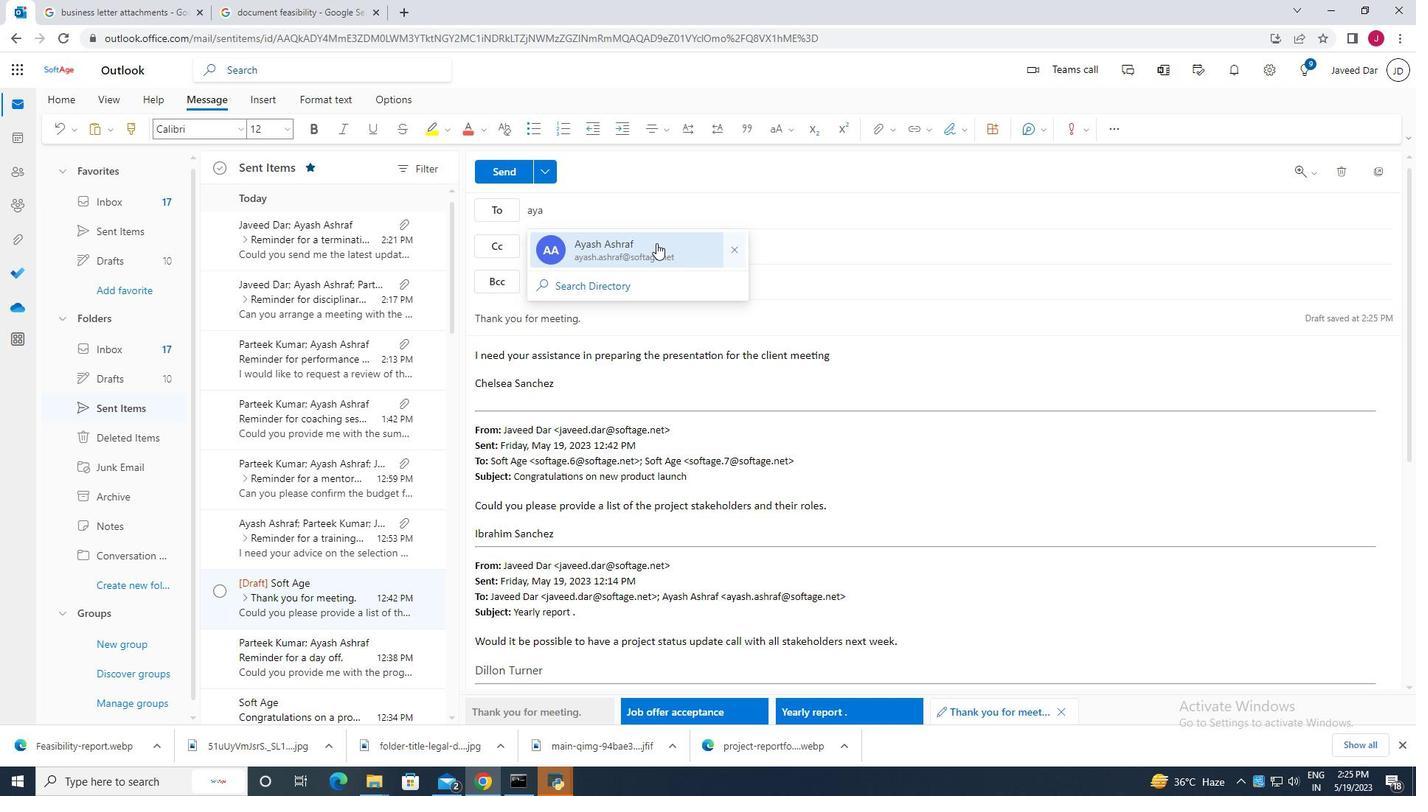 
Action: Mouse moved to (648, 214)
Screenshot: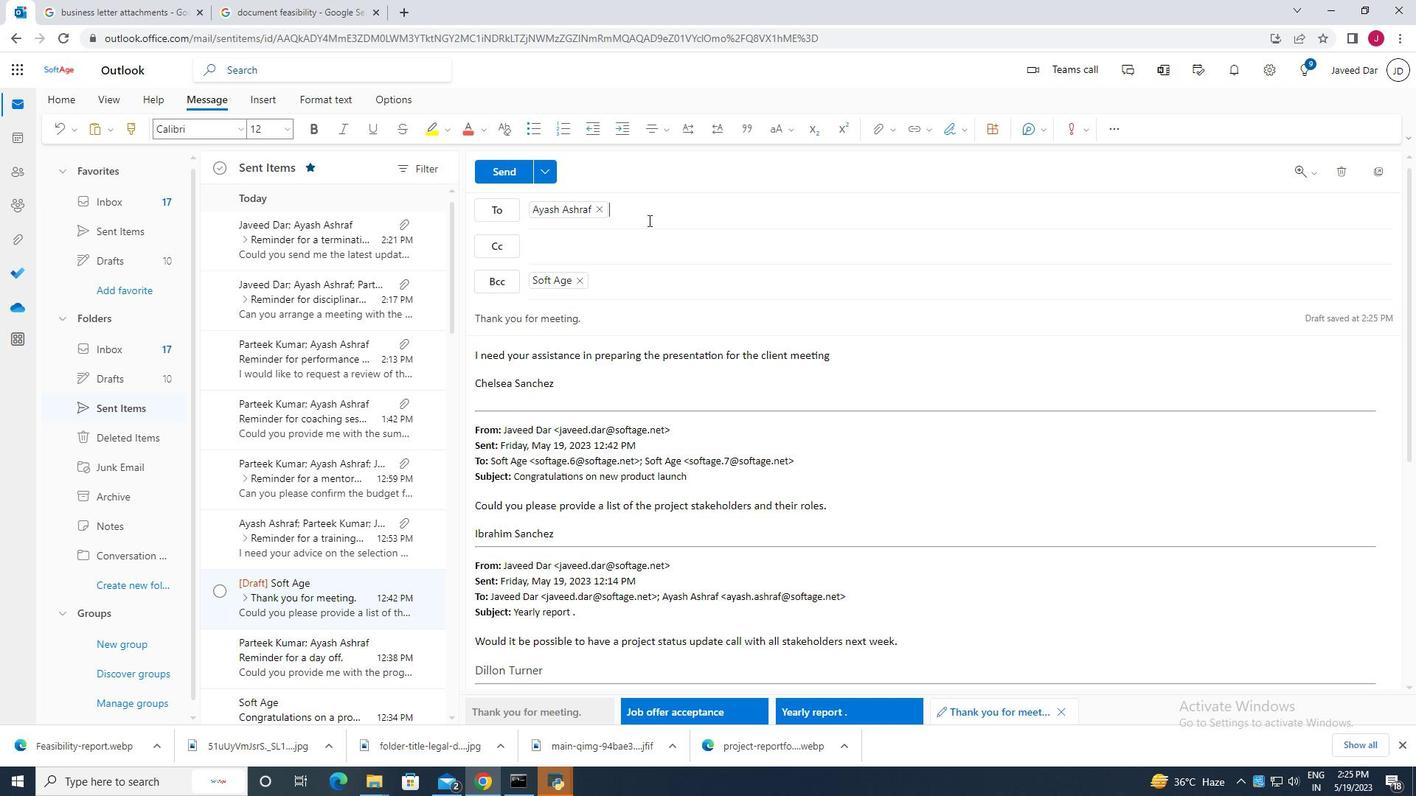 
Action: Mouse pressed left at (648, 214)
Screenshot: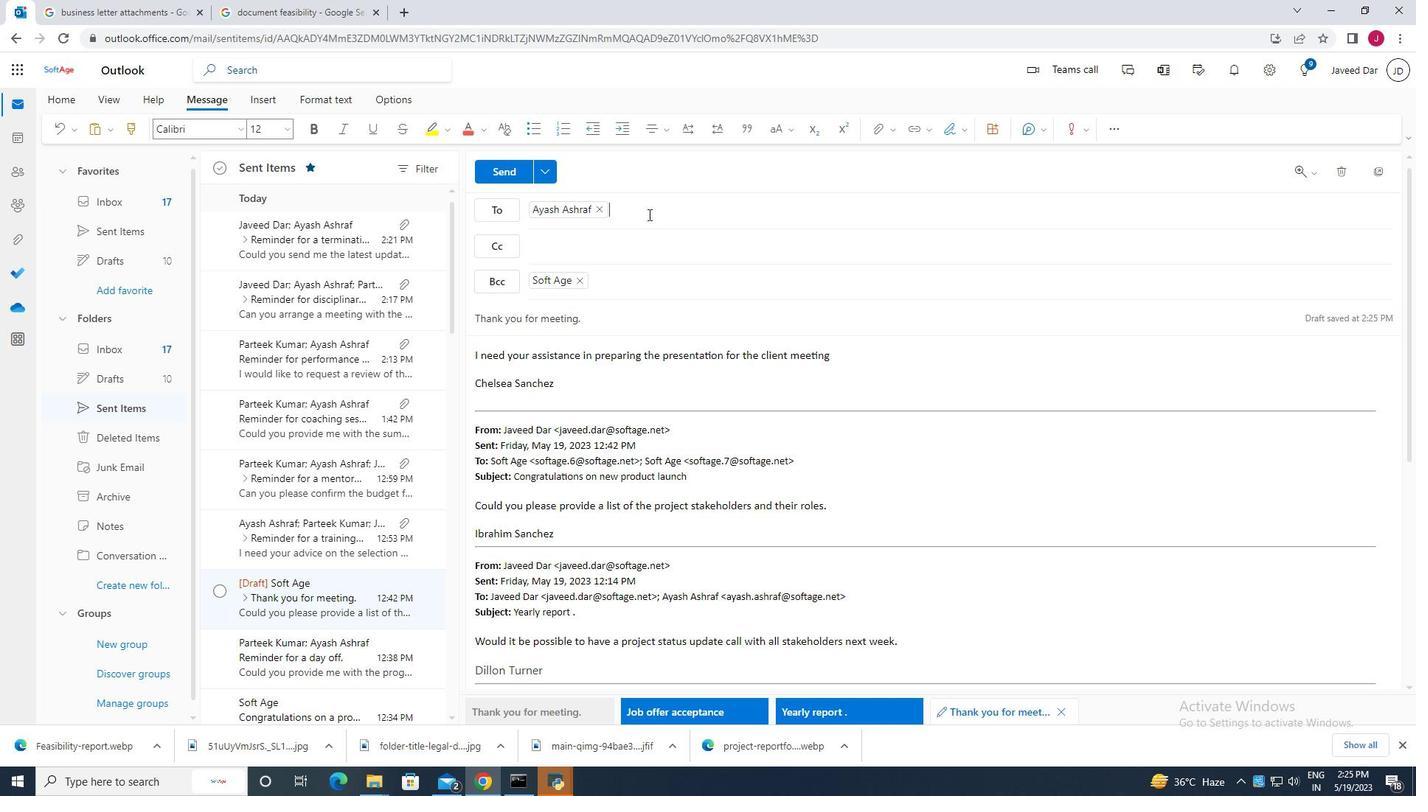 
Action: Mouse moved to (763, 342)
Screenshot: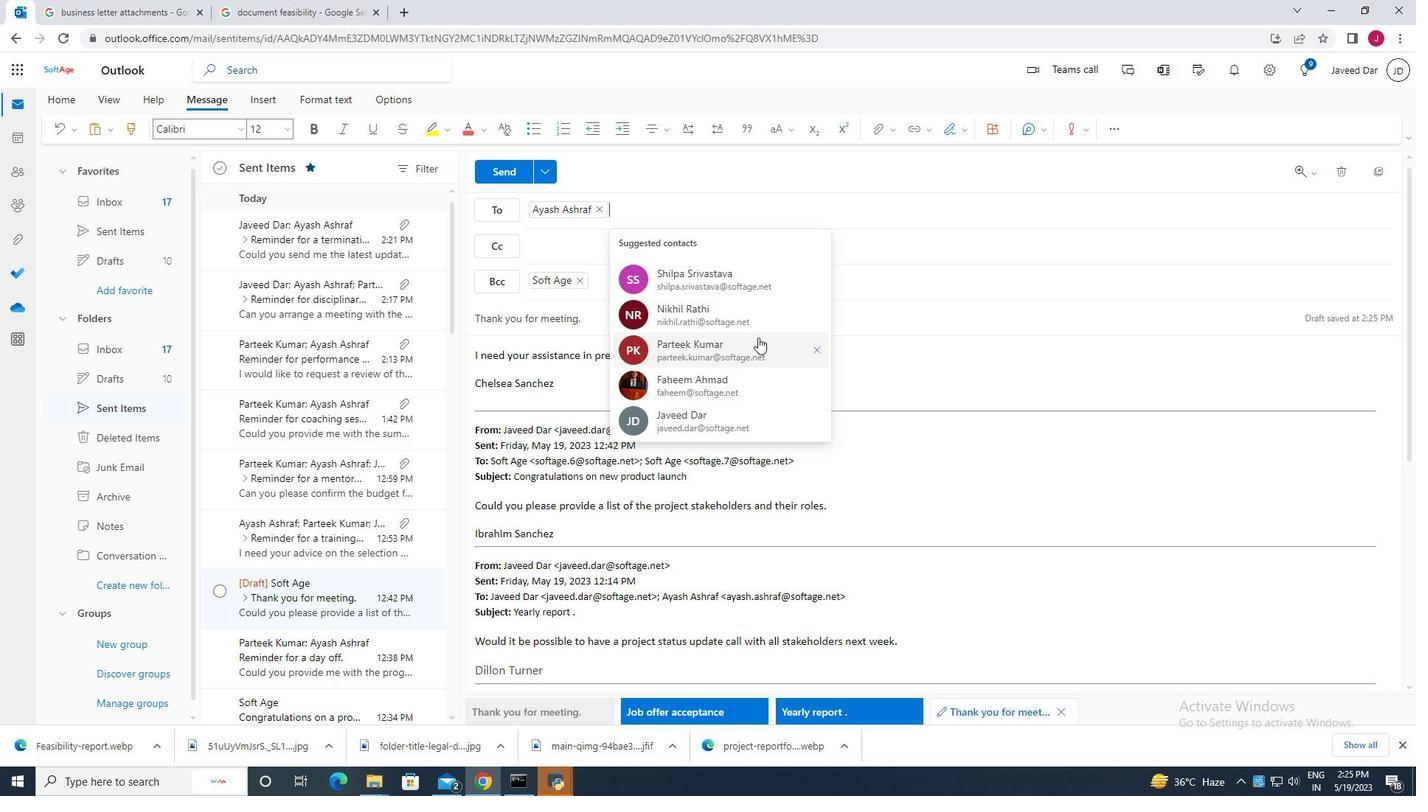 
Action: Mouse pressed left at (763, 342)
Screenshot: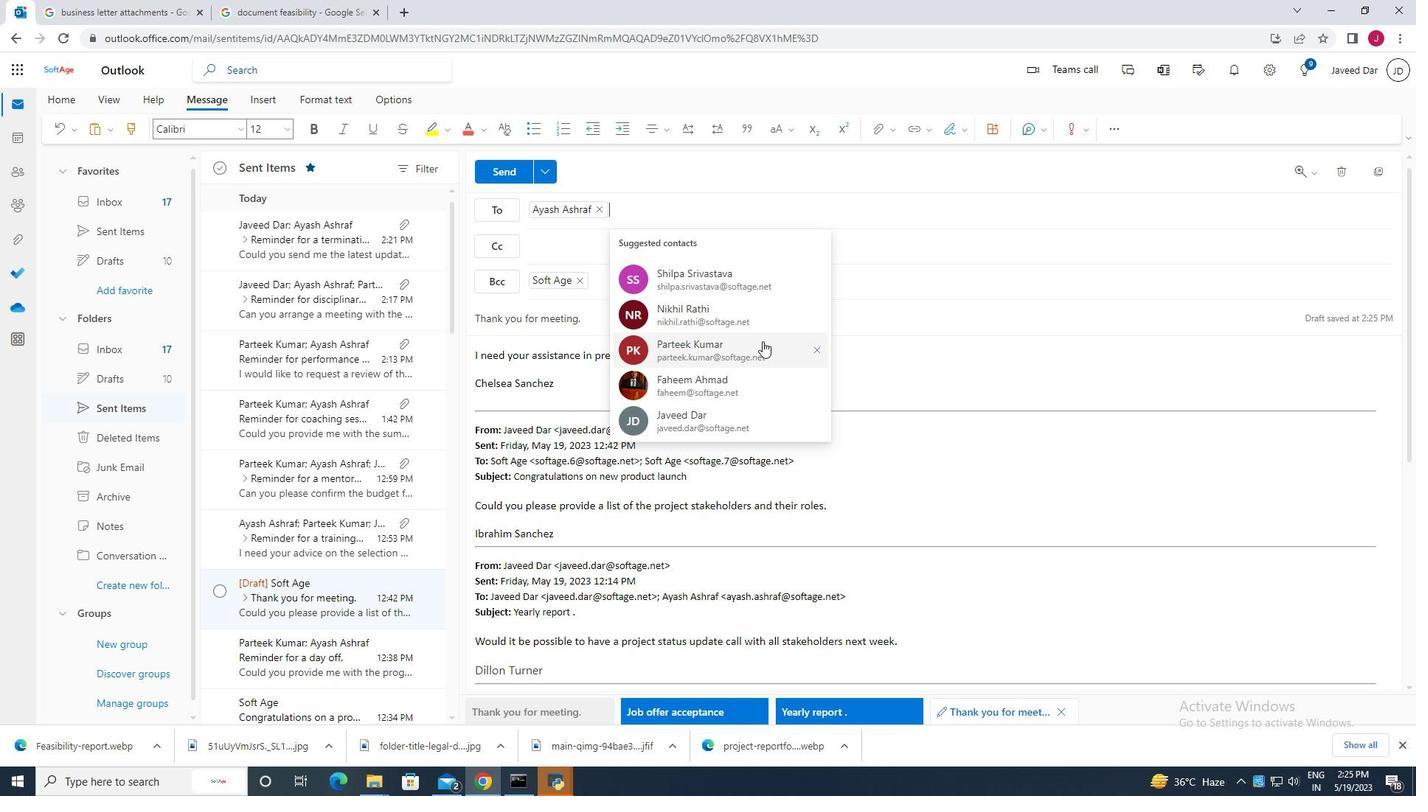 
Action: Mouse moved to (735, 216)
Screenshot: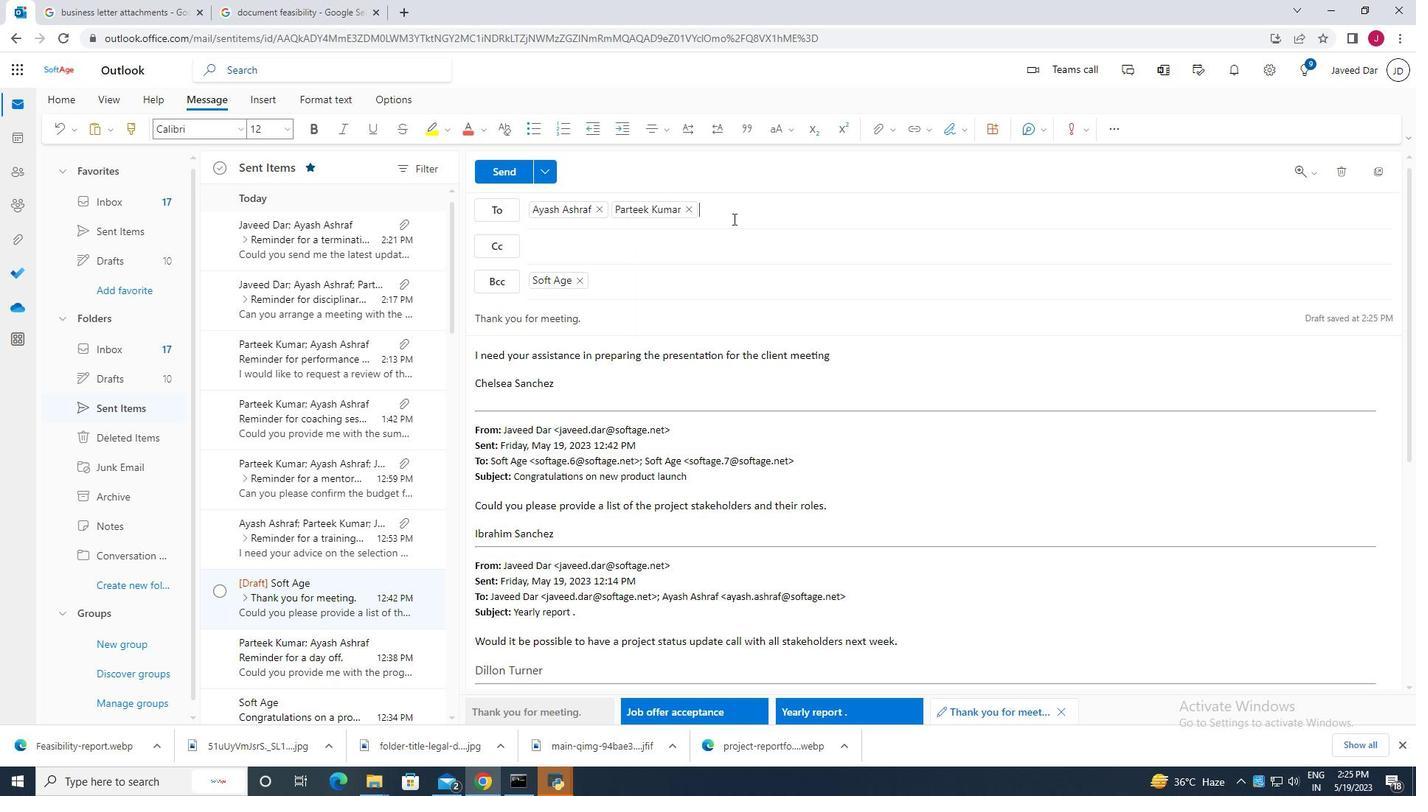 
Action: Mouse pressed left at (735, 216)
Screenshot: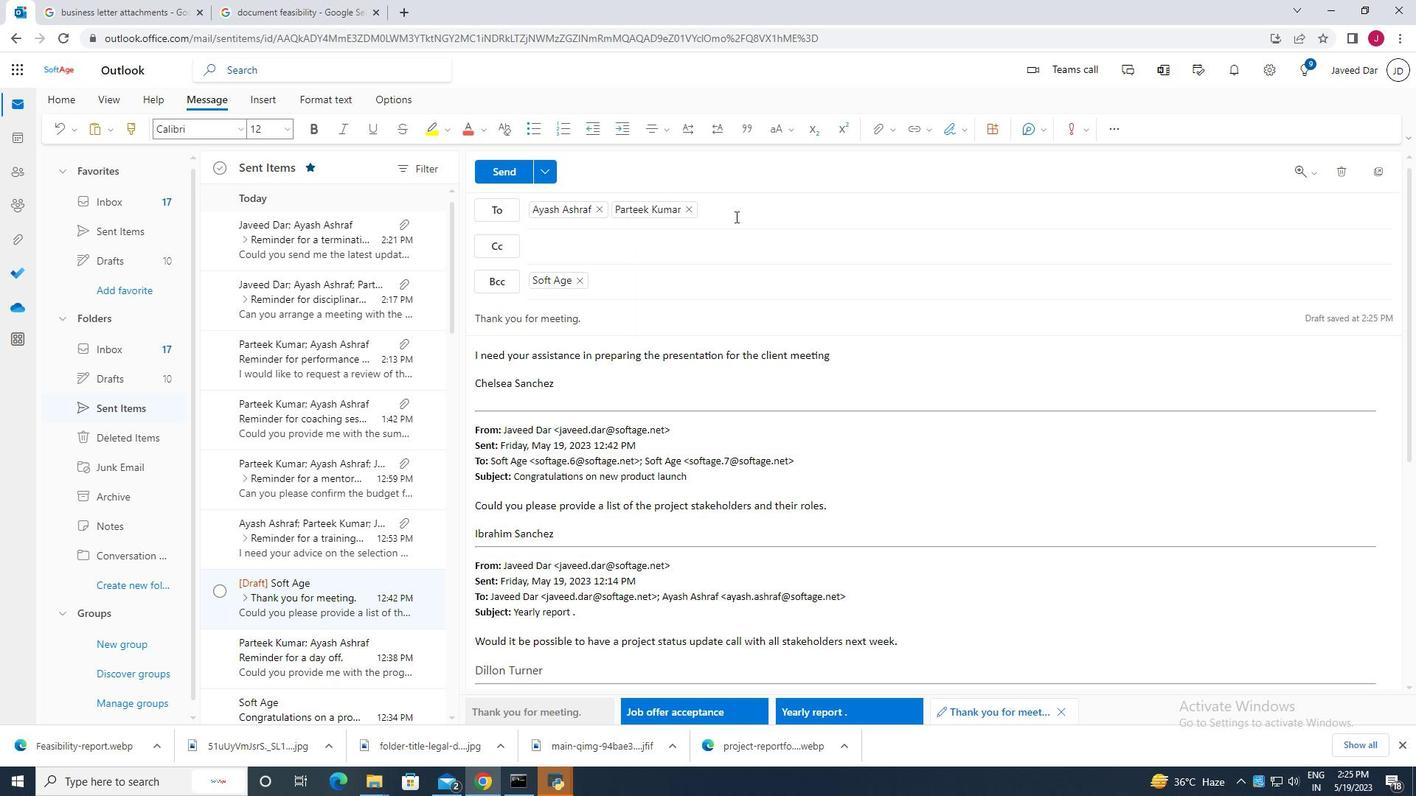 
Action: Mouse moved to (788, 375)
Screenshot: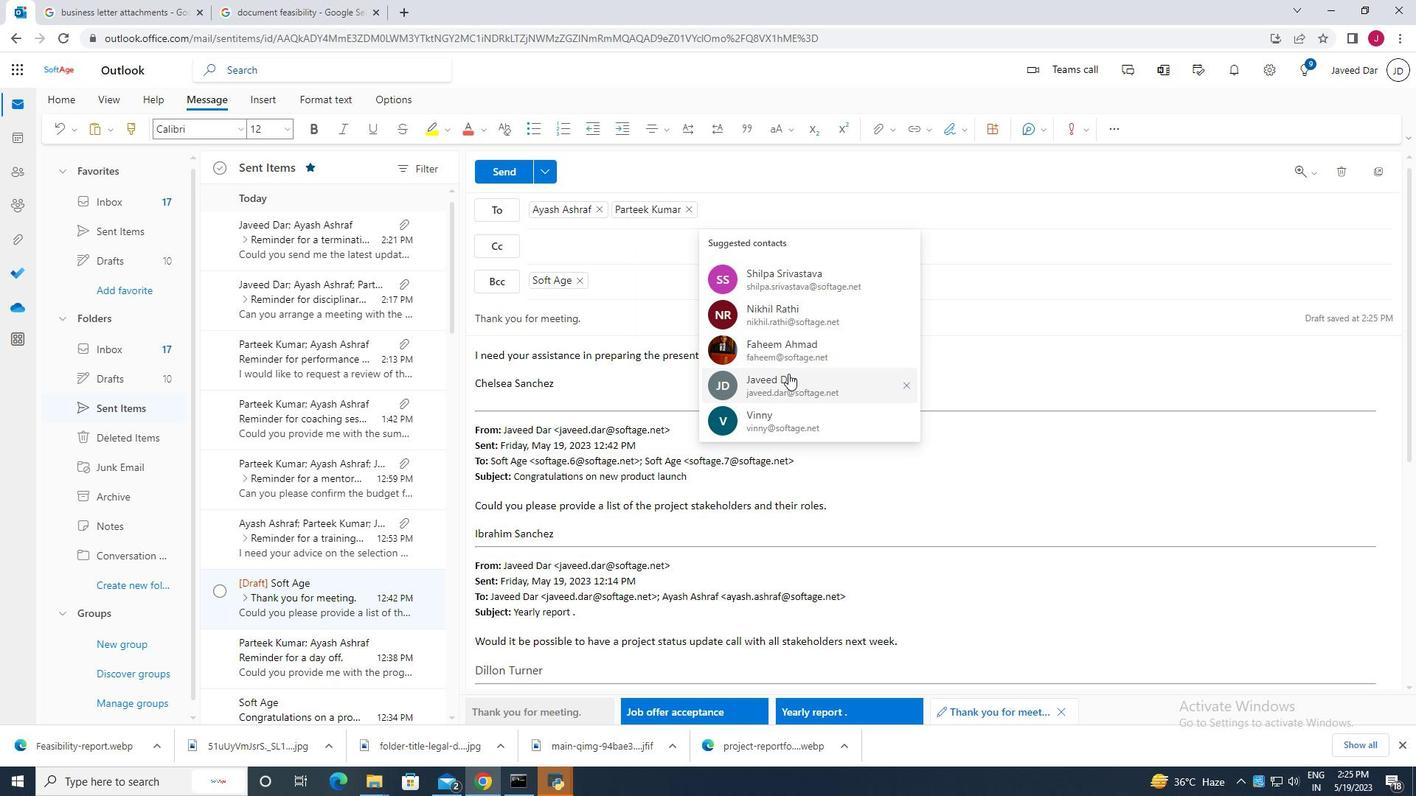 
Action: Mouse pressed left at (788, 375)
Screenshot: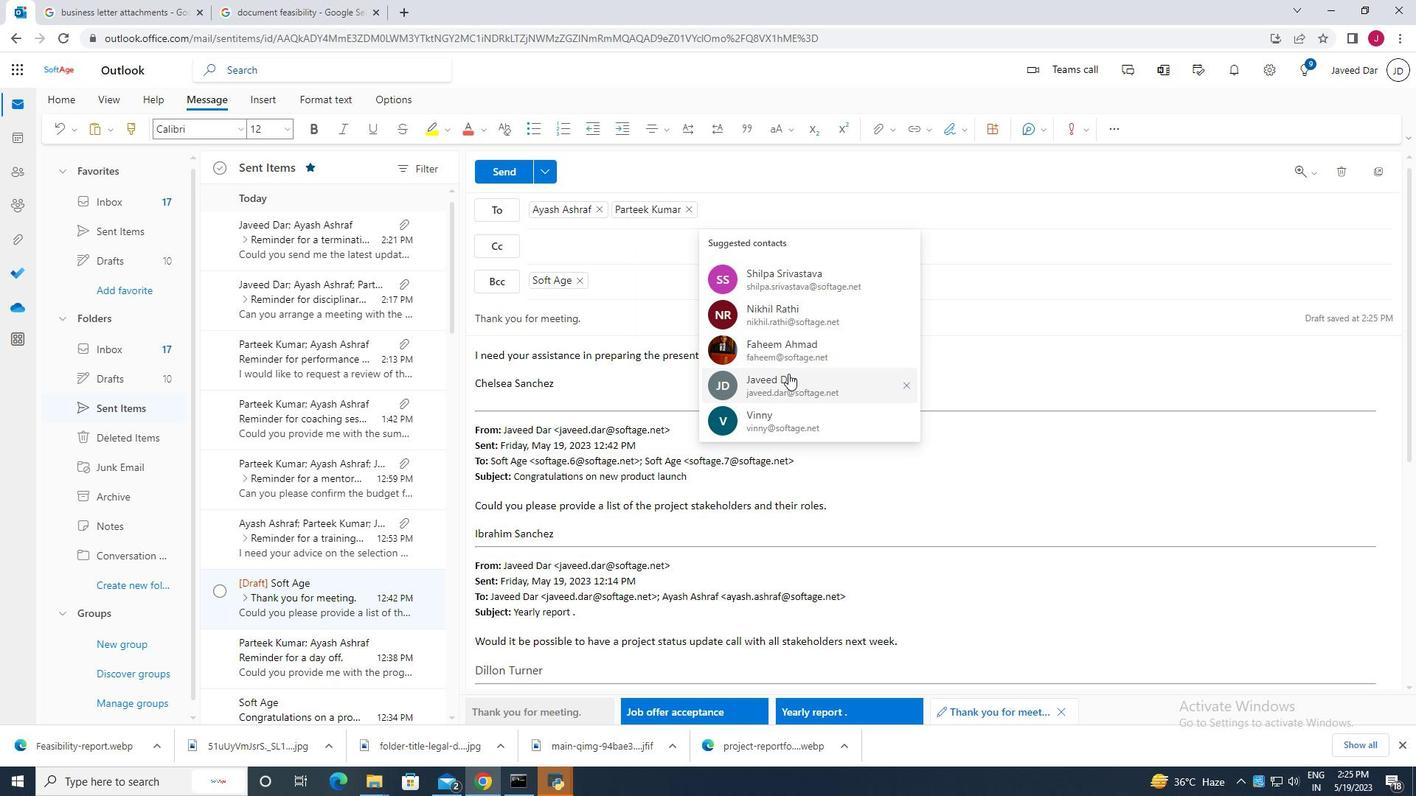 
Action: Mouse moved to (505, 173)
Screenshot: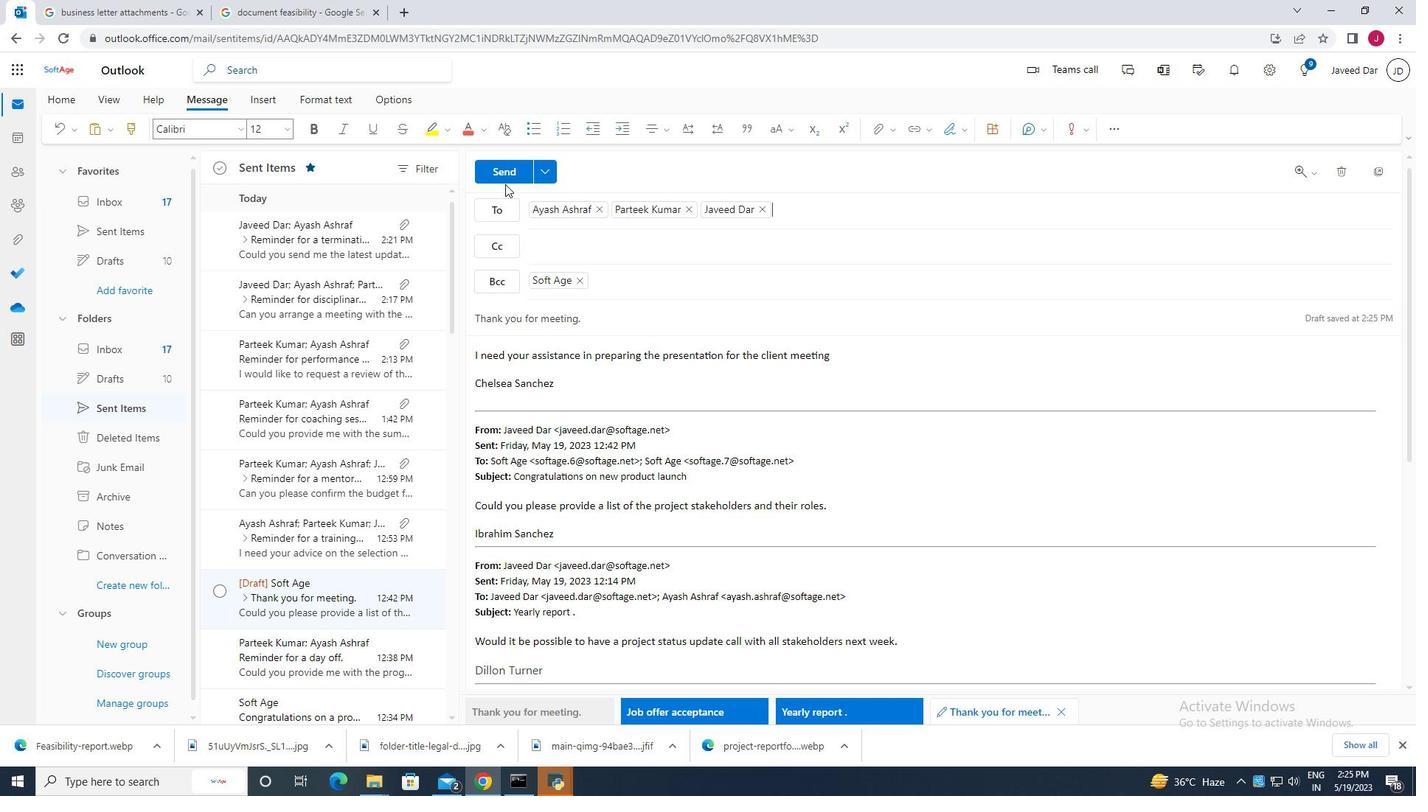 
Action: Mouse pressed left at (505, 173)
Screenshot: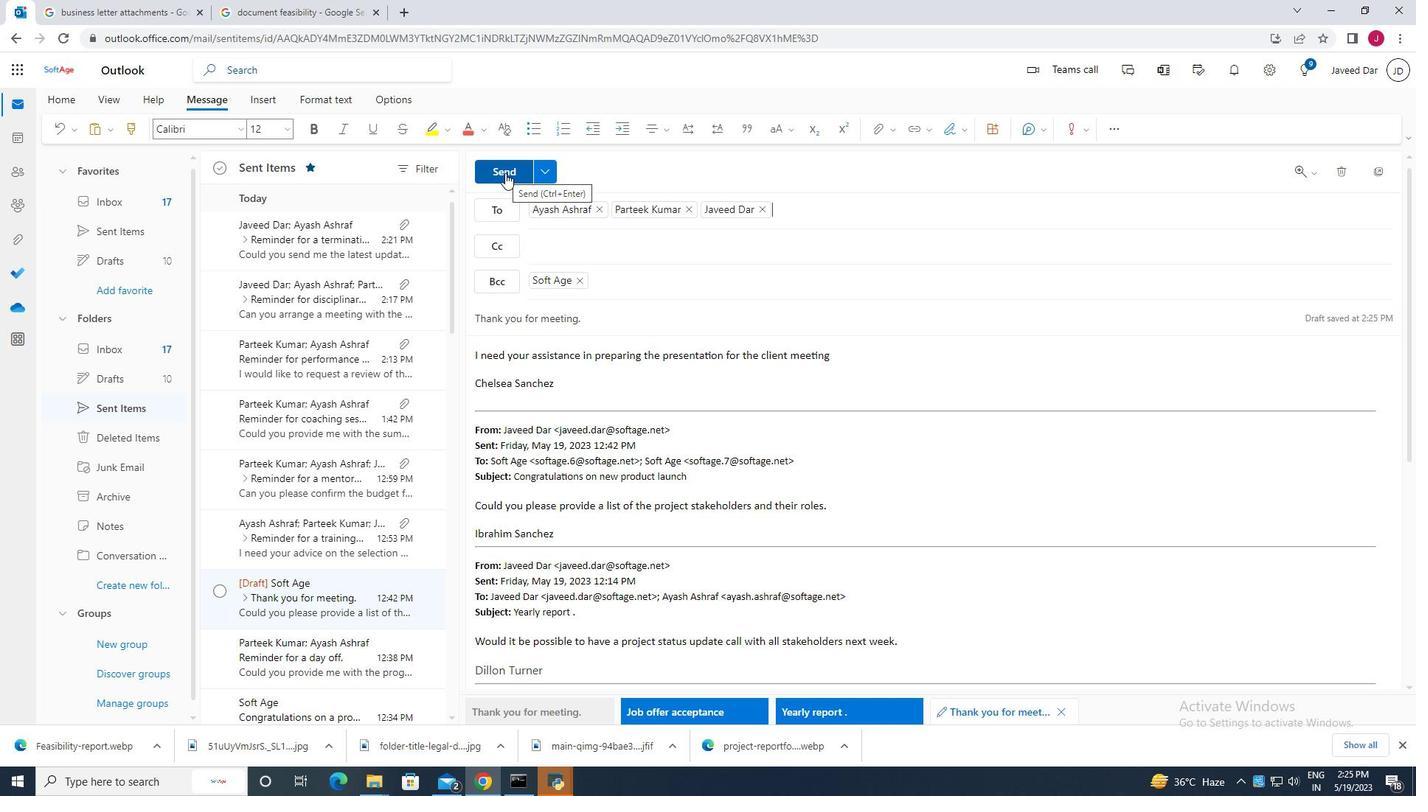 
Action: Mouse moved to (503, 171)
Screenshot: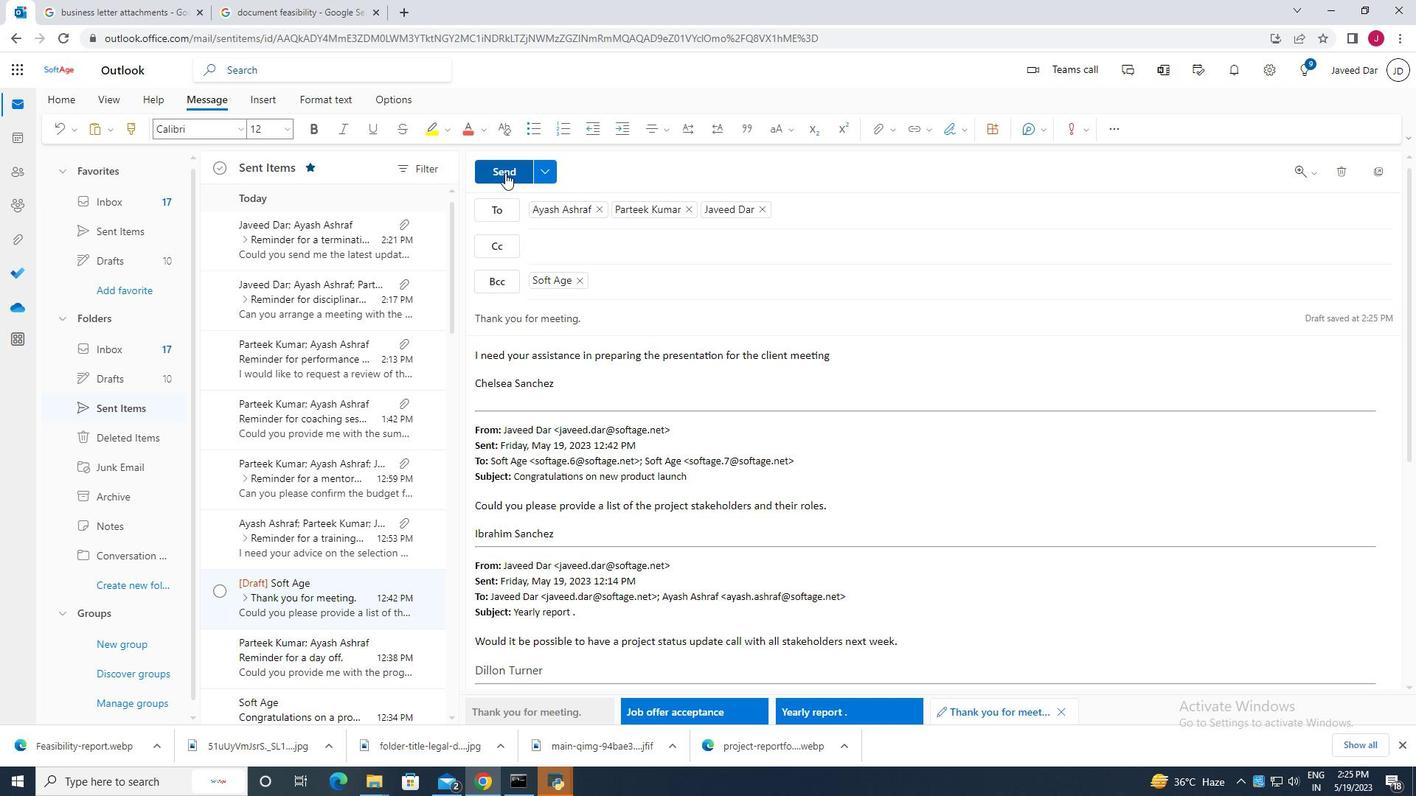 
